 Task: Compose an email with the signature Dustin Brown with the subject Request for maternity leave and the message I am writing to request your assistance in resolving this issue. from softage.1@softage.net to softage.9@softage.net,  softage.1@softage.net and softage.10@softage.net with CC to softage.2@softage.net with an attached document Strategic_analysis.pdf, insert an emoji of late Send the email
Action: Mouse moved to (459, 595)
Screenshot: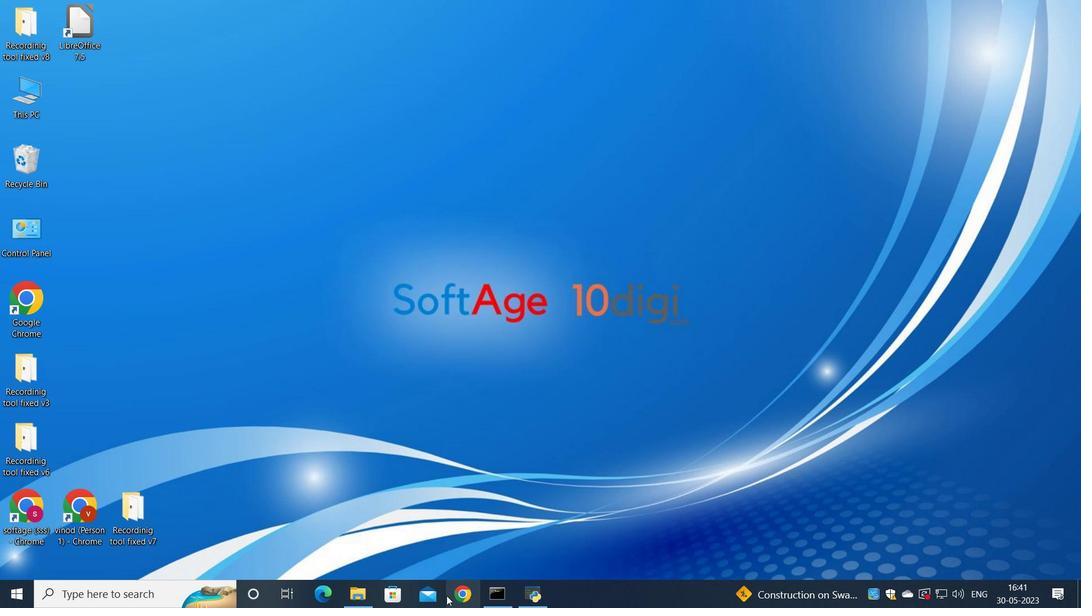 
Action: Mouse pressed left at (459, 595)
Screenshot: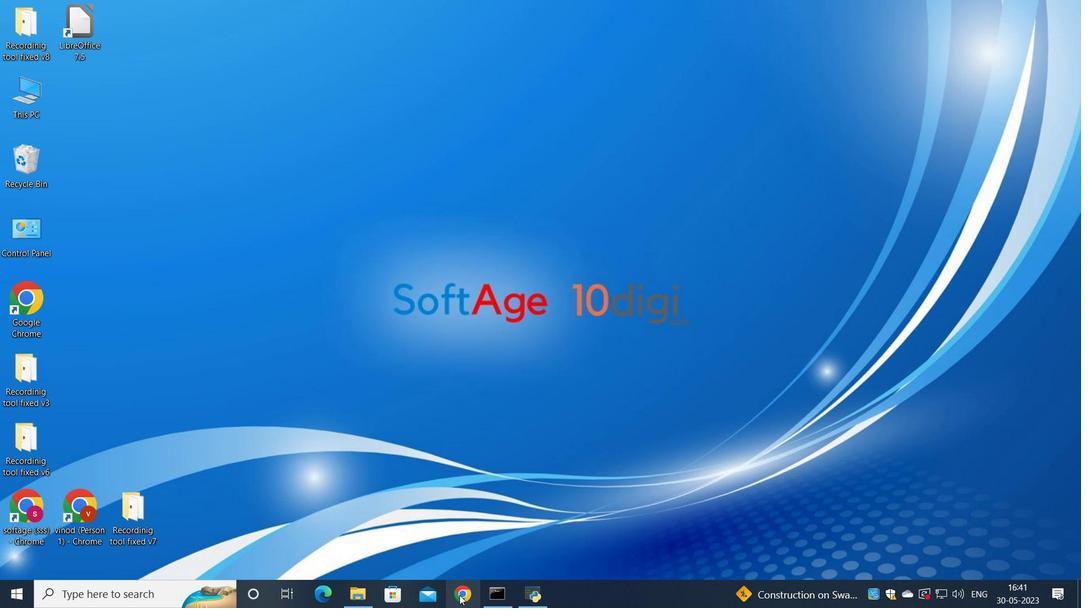 
Action: Mouse moved to (489, 412)
Screenshot: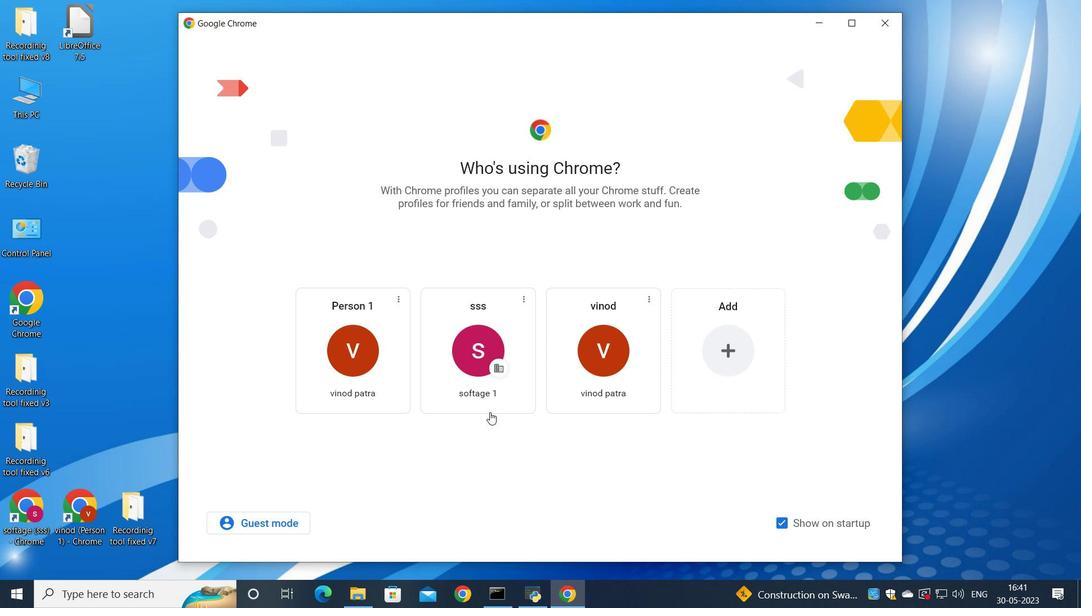 
Action: Mouse pressed left at (489, 412)
Screenshot: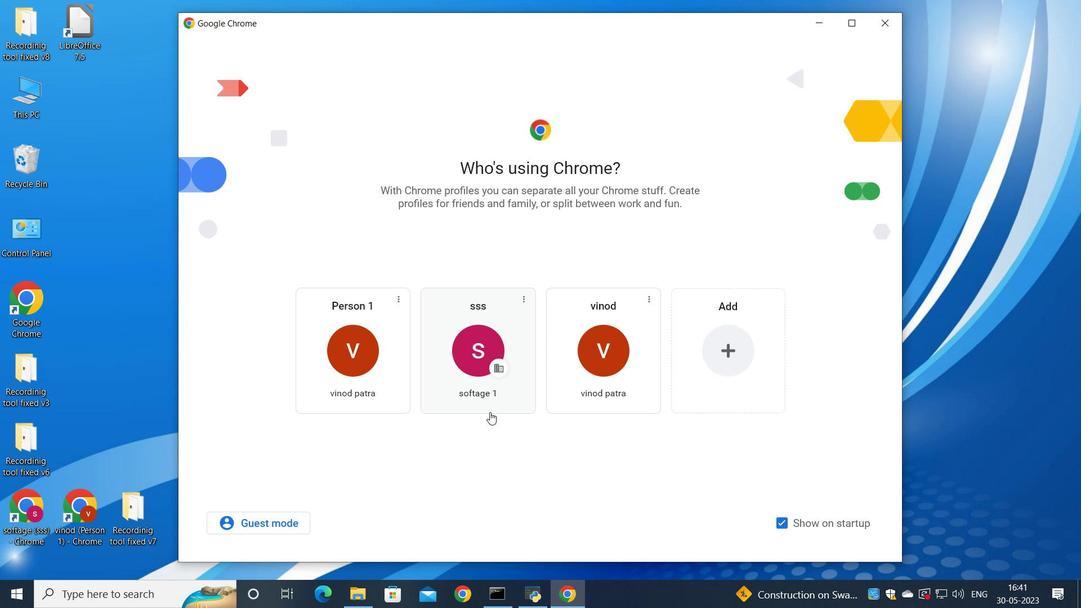 
Action: Mouse moved to (956, 63)
Screenshot: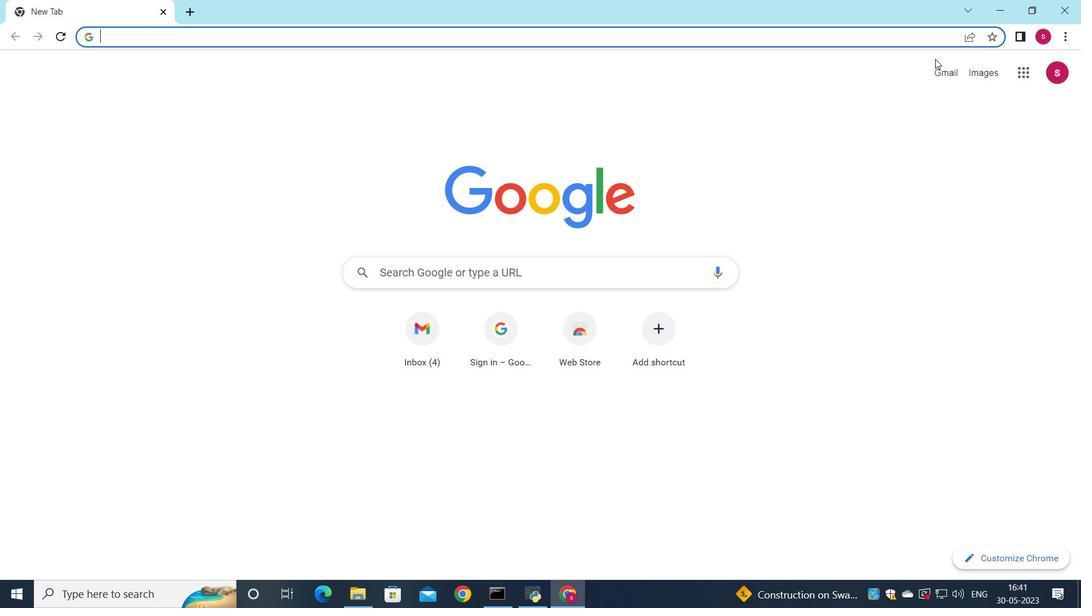 
Action: Mouse pressed left at (956, 63)
Screenshot: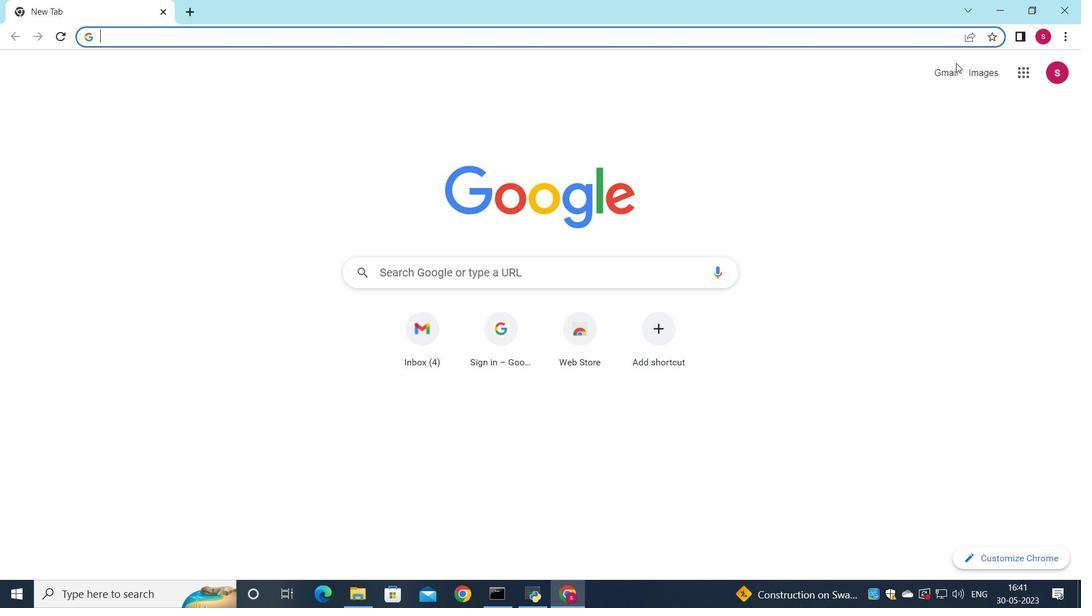 
Action: Mouse moved to (954, 72)
Screenshot: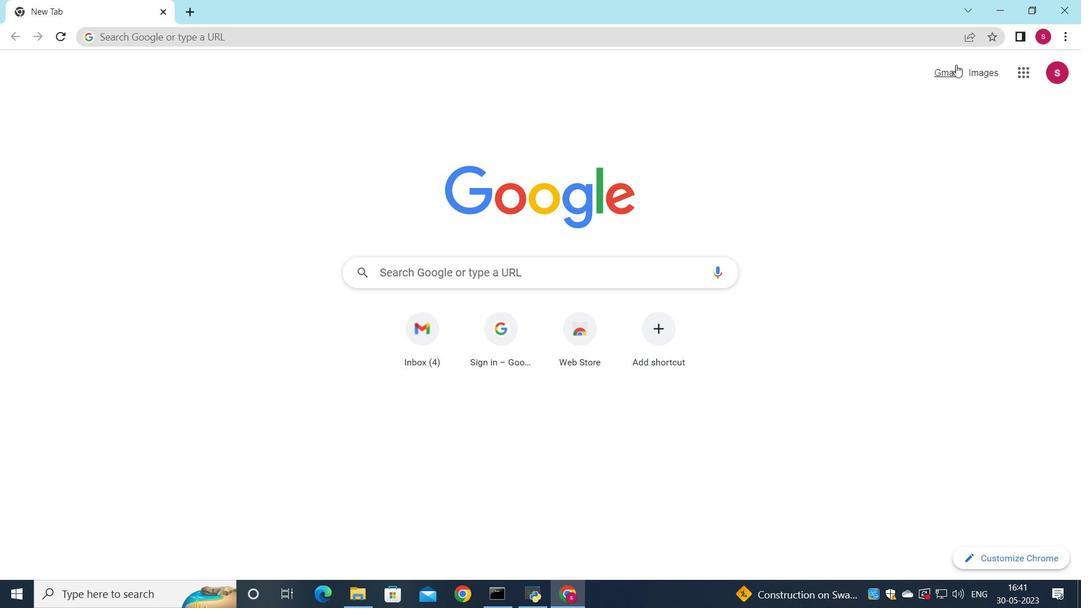 
Action: Mouse pressed left at (954, 72)
Screenshot: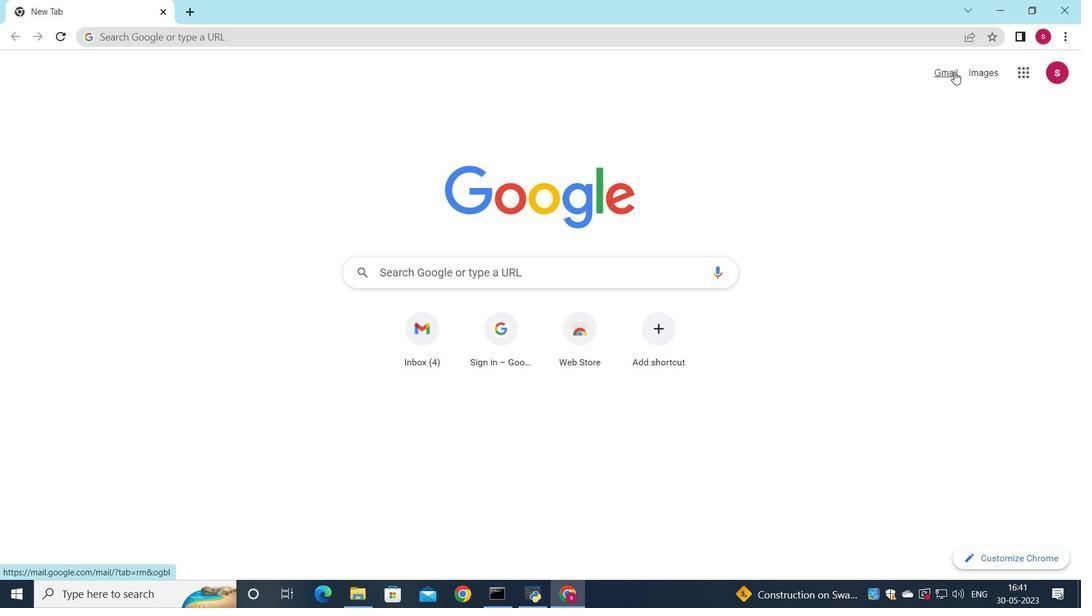 
Action: Mouse moved to (943, 72)
Screenshot: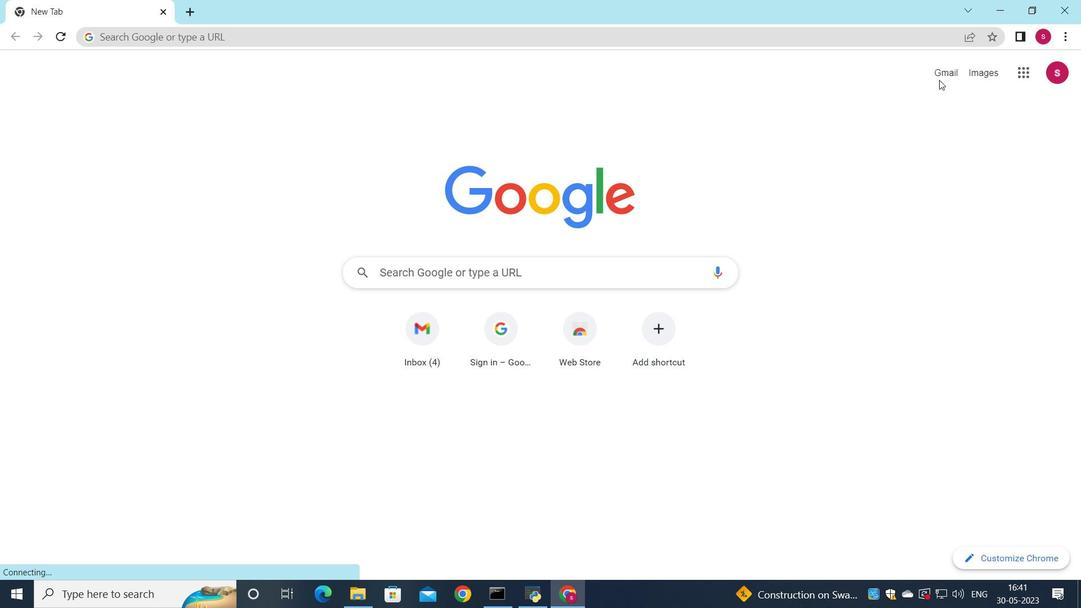 
Action: Mouse pressed left at (943, 72)
Screenshot: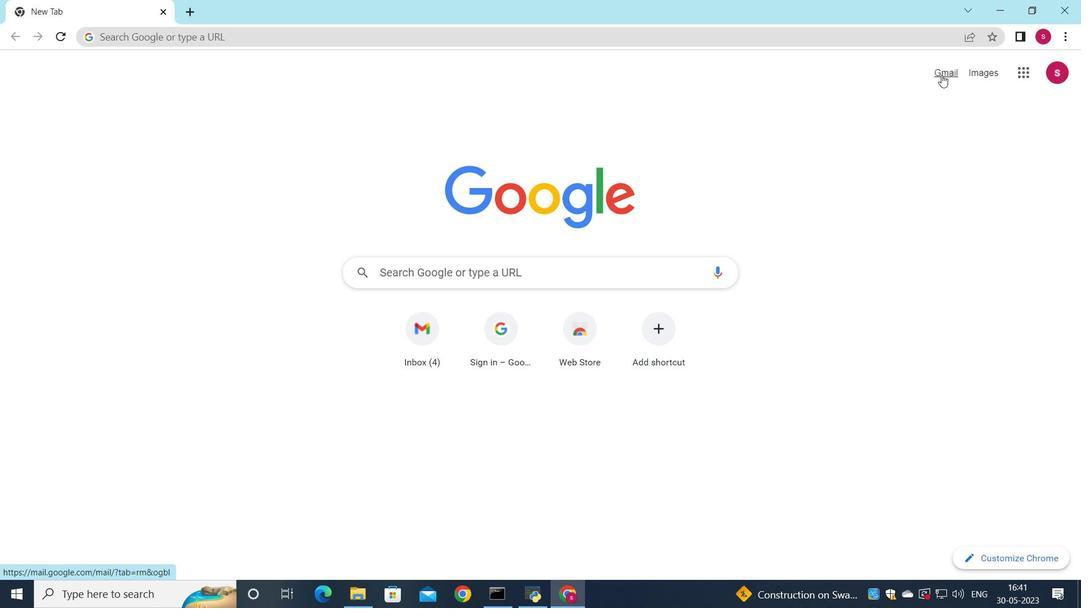 
Action: Mouse moved to (926, 94)
Screenshot: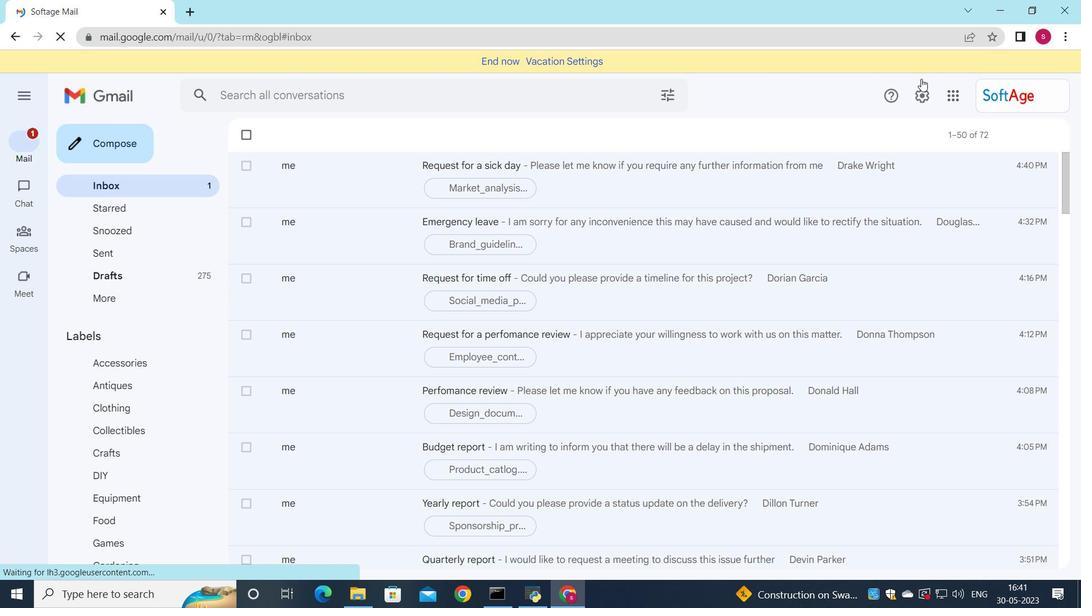 
Action: Mouse pressed left at (926, 94)
Screenshot: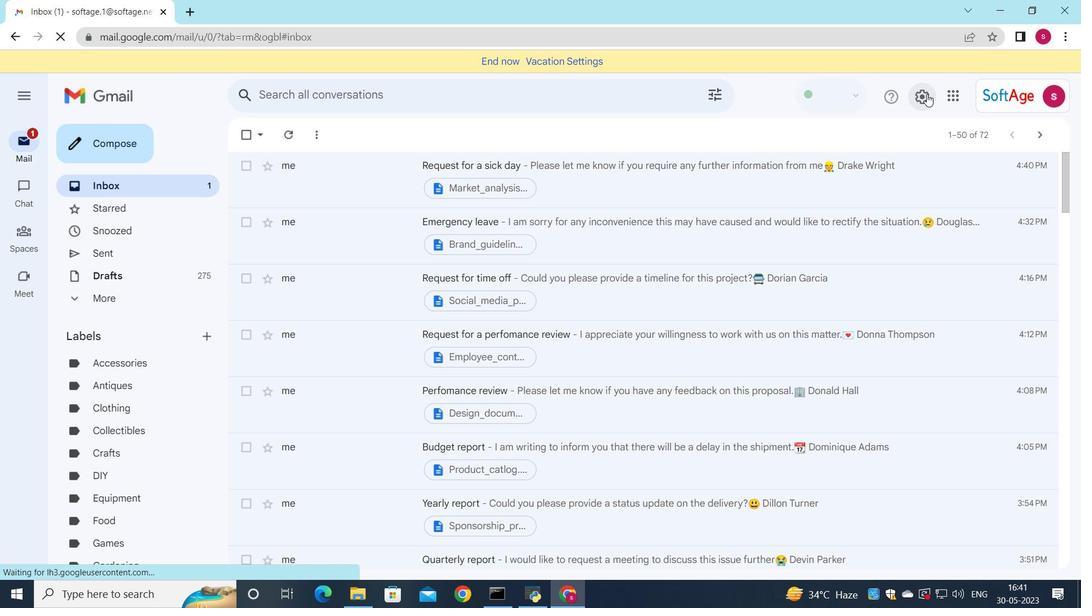 
Action: Mouse moved to (942, 161)
Screenshot: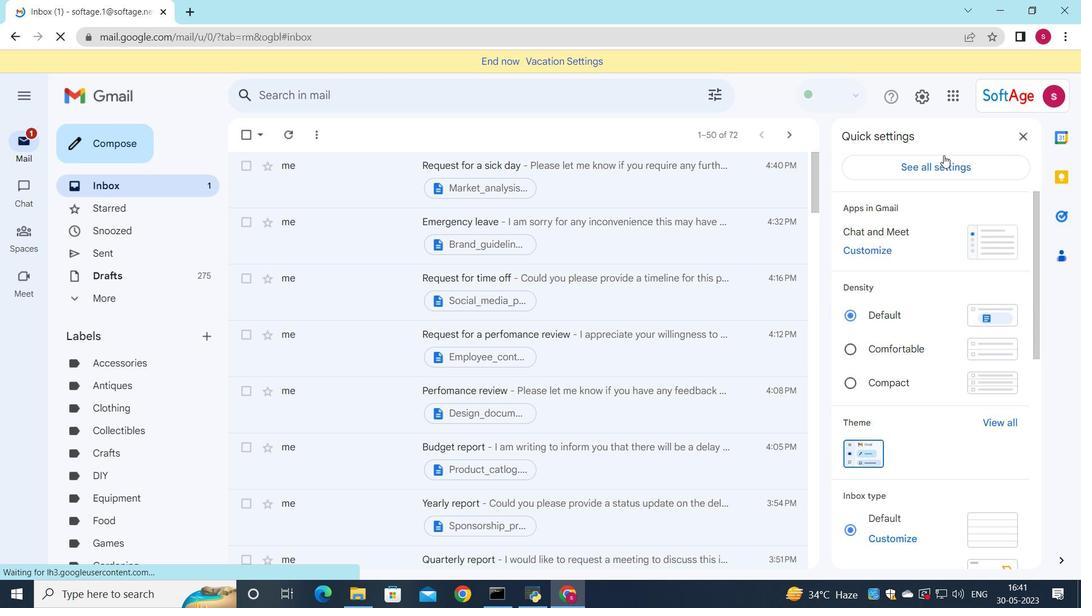 
Action: Mouse pressed left at (942, 161)
Screenshot: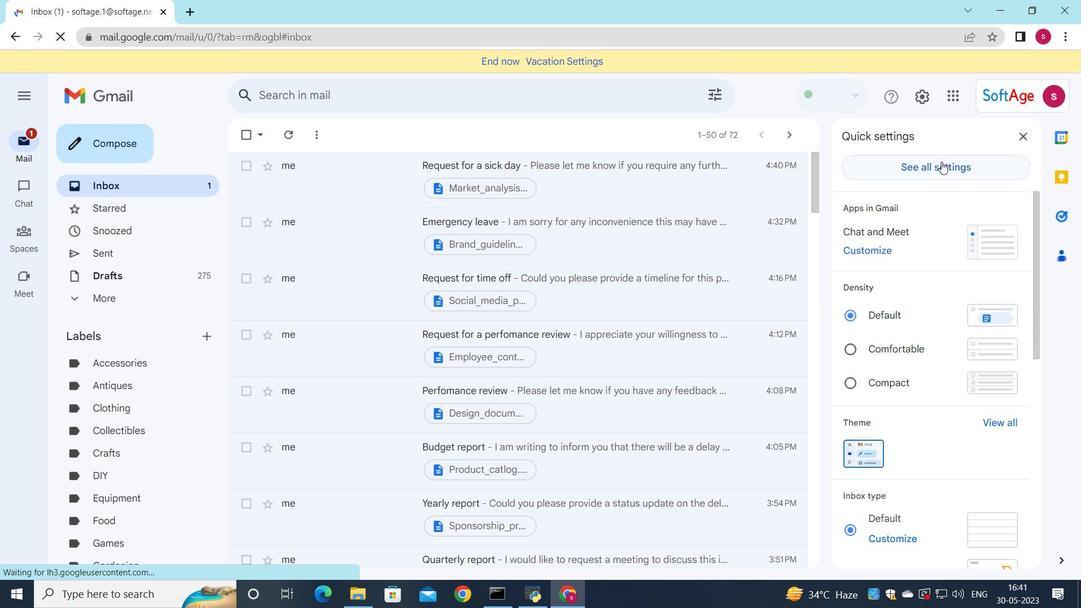 
Action: Mouse moved to (517, 279)
Screenshot: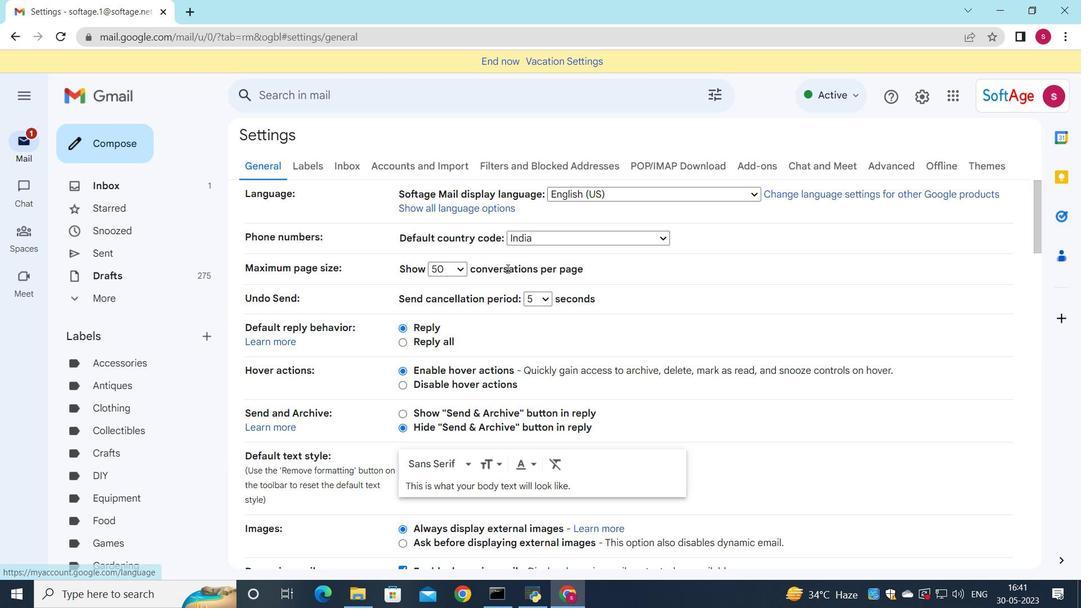 
Action: Mouse scrolled (517, 278) with delta (0, 0)
Screenshot: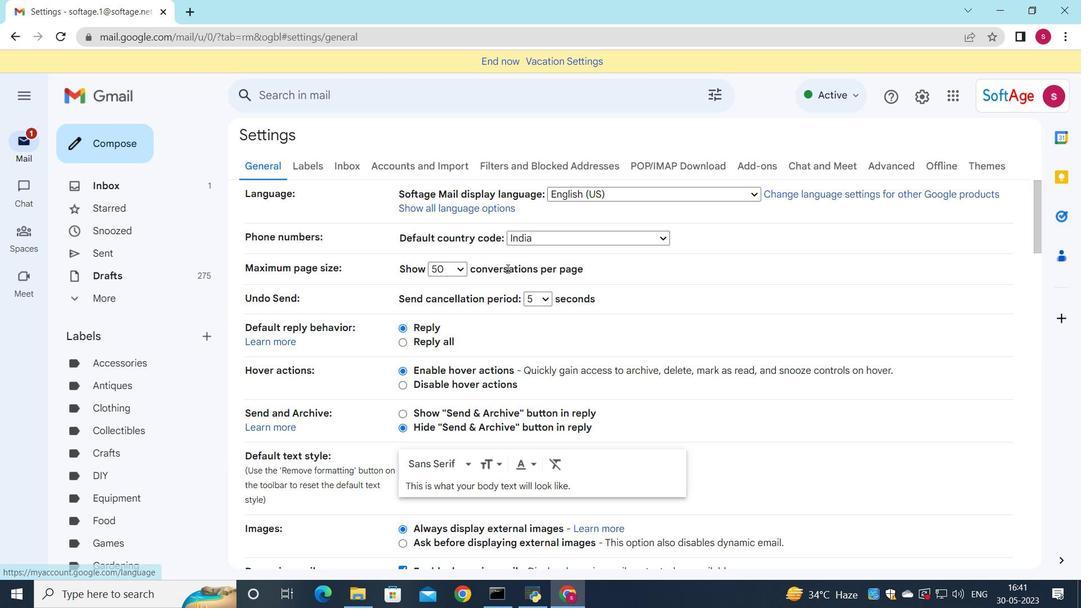 
Action: Mouse moved to (518, 279)
Screenshot: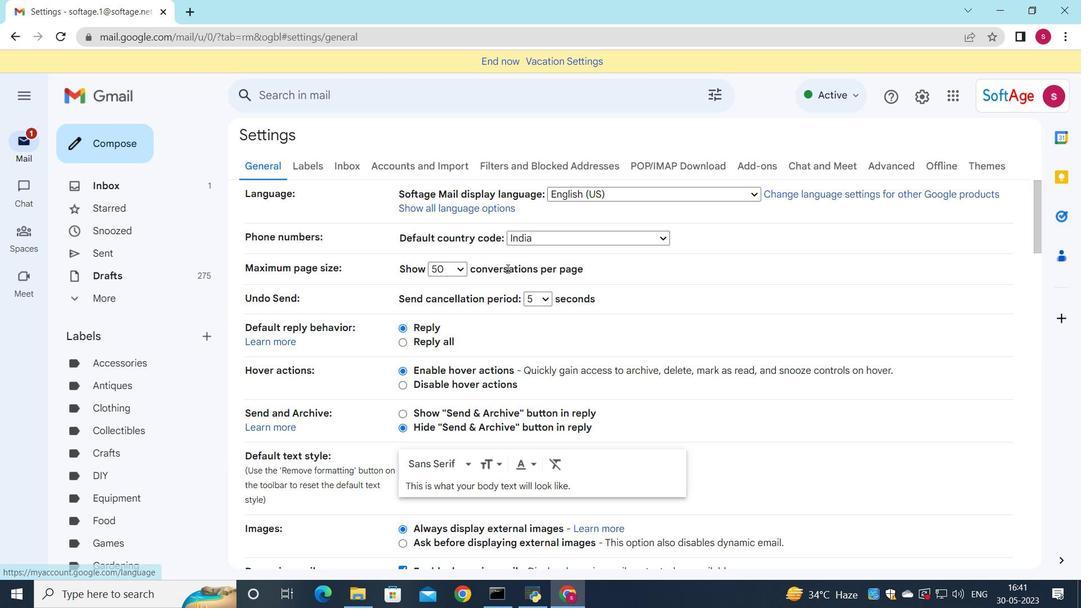 
Action: Mouse scrolled (518, 278) with delta (0, 0)
Screenshot: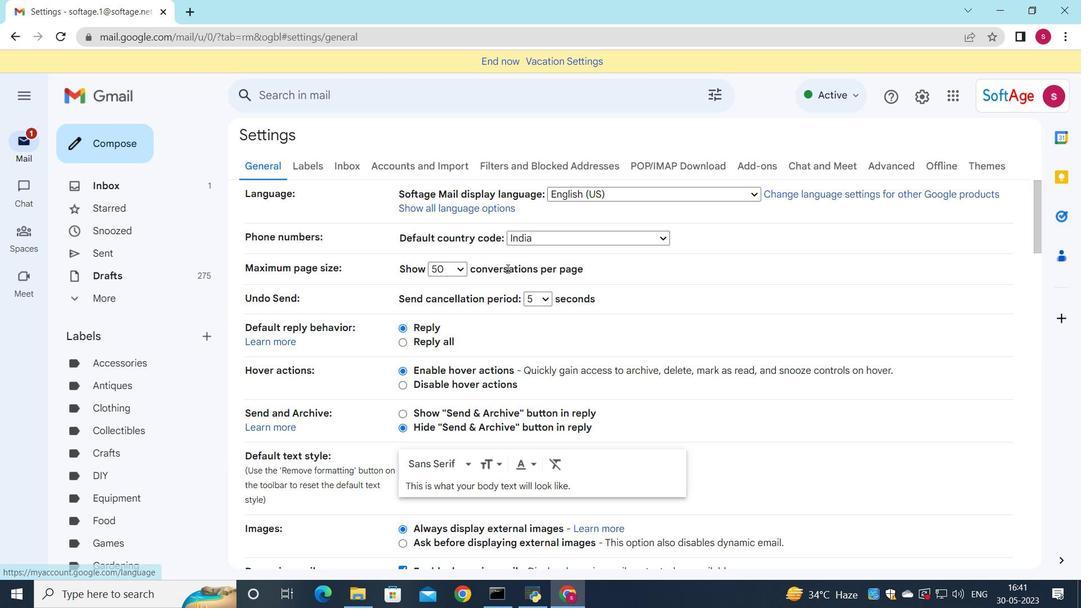 
Action: Mouse scrolled (518, 278) with delta (0, 0)
Screenshot: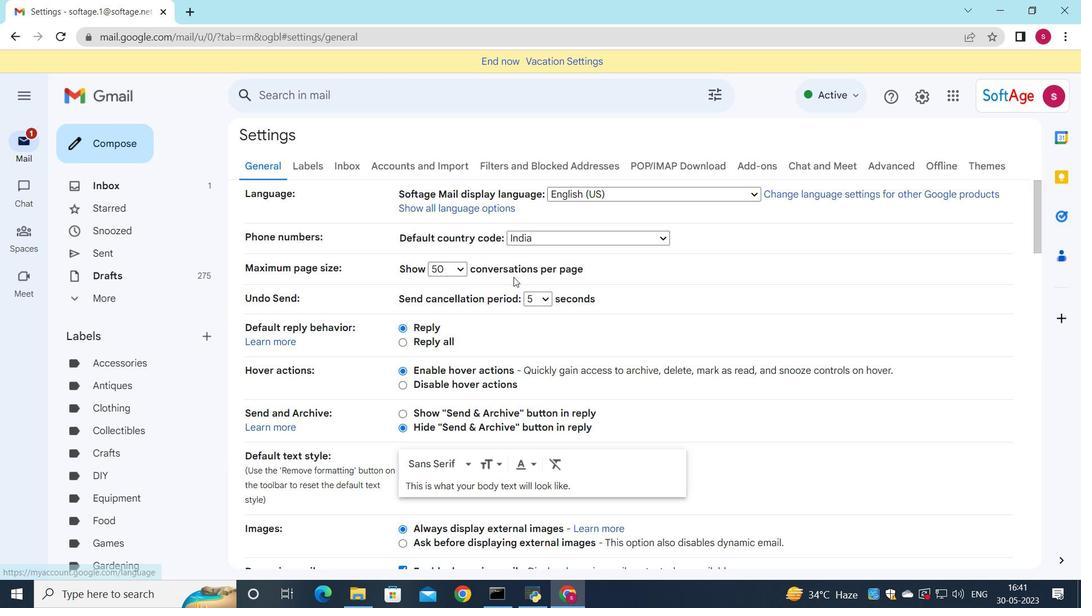 
Action: Mouse scrolled (518, 278) with delta (0, 0)
Screenshot: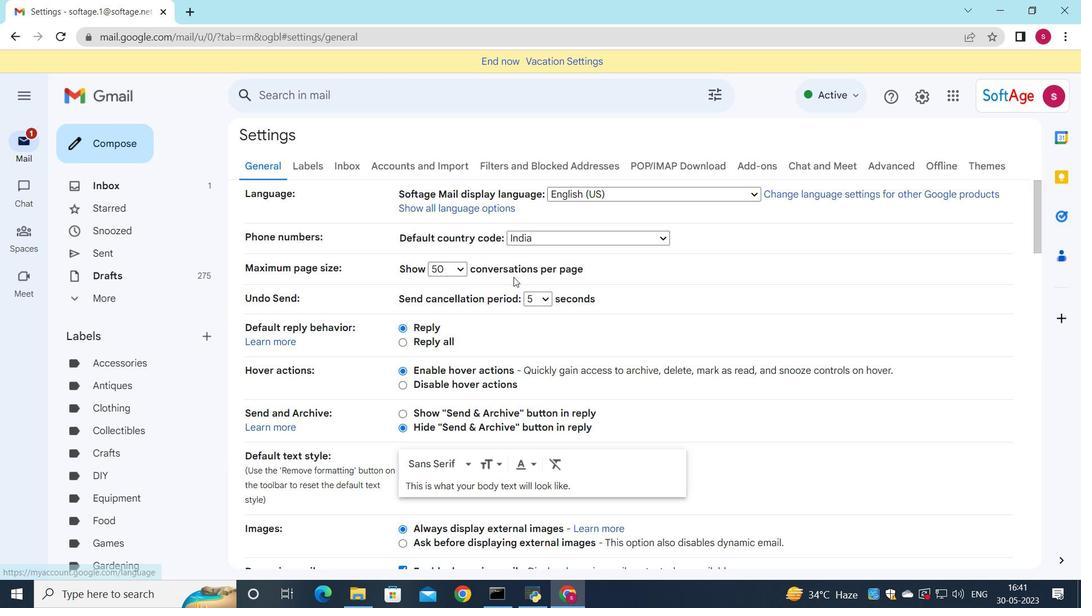 
Action: Mouse scrolled (518, 278) with delta (0, 0)
Screenshot: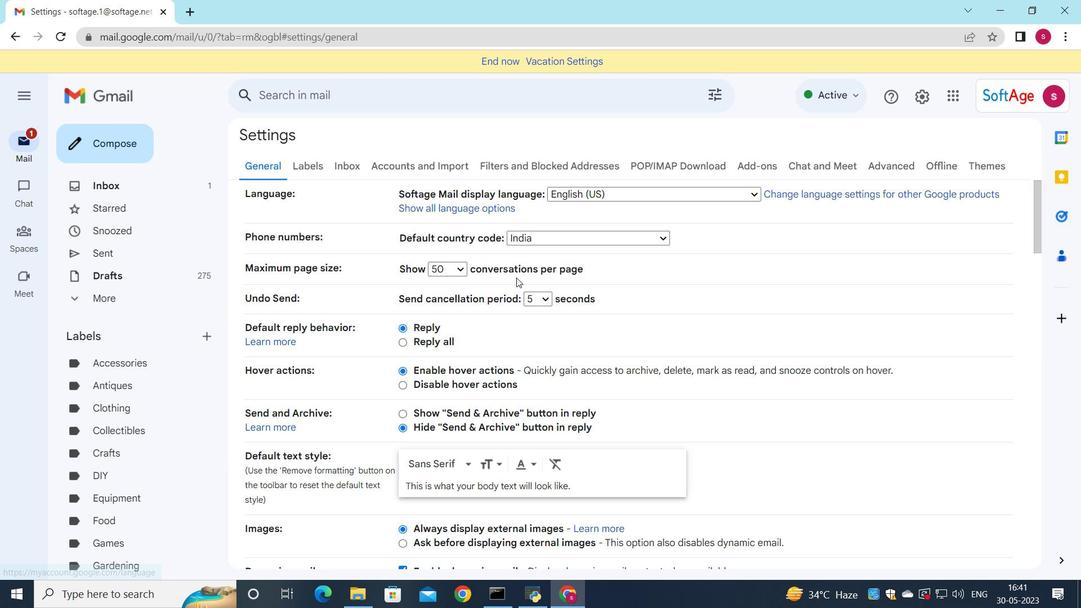 
Action: Mouse scrolled (518, 278) with delta (0, 0)
Screenshot: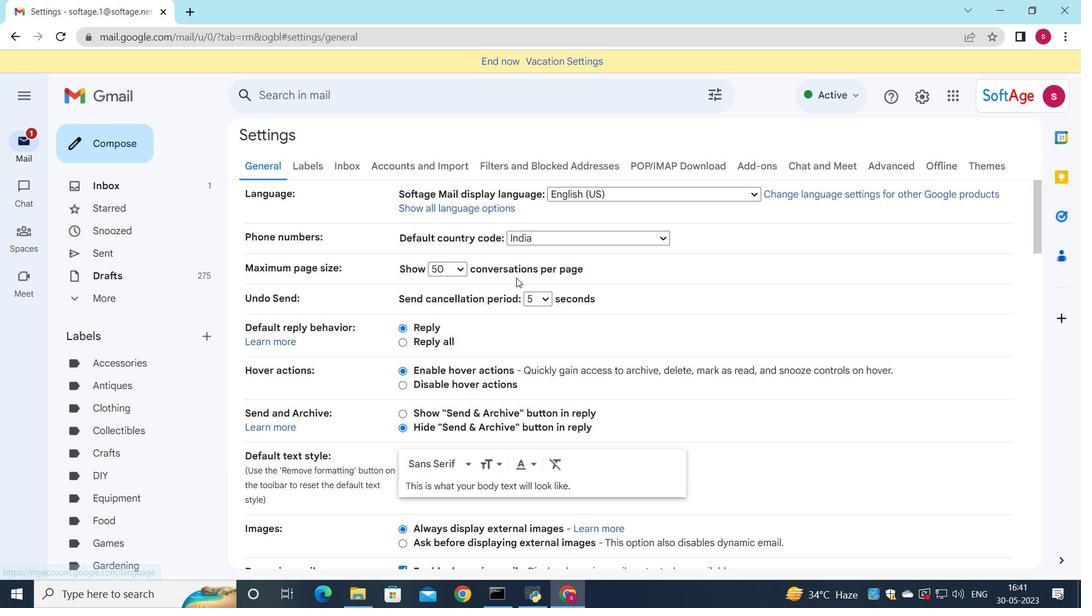 
Action: Mouse moved to (517, 275)
Screenshot: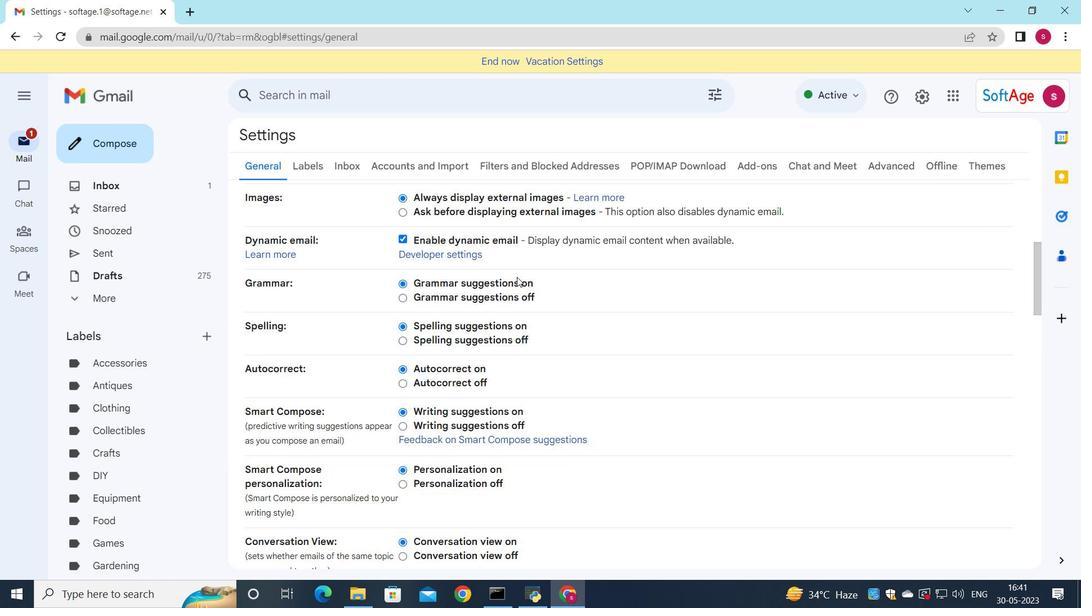 
Action: Mouse scrolled (517, 274) with delta (0, 0)
Screenshot: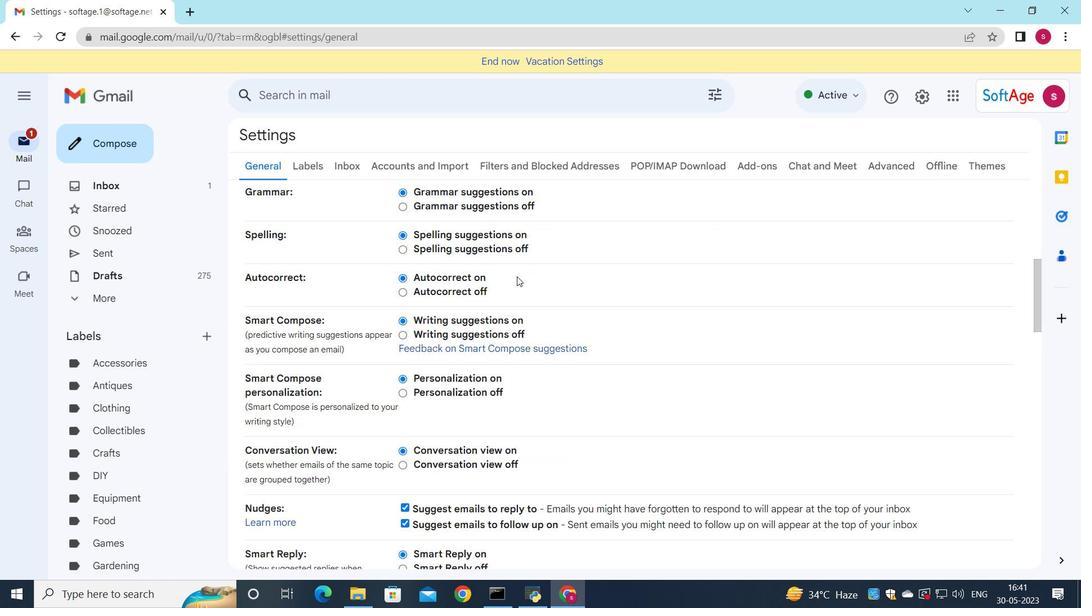 
Action: Mouse scrolled (517, 274) with delta (0, 0)
Screenshot: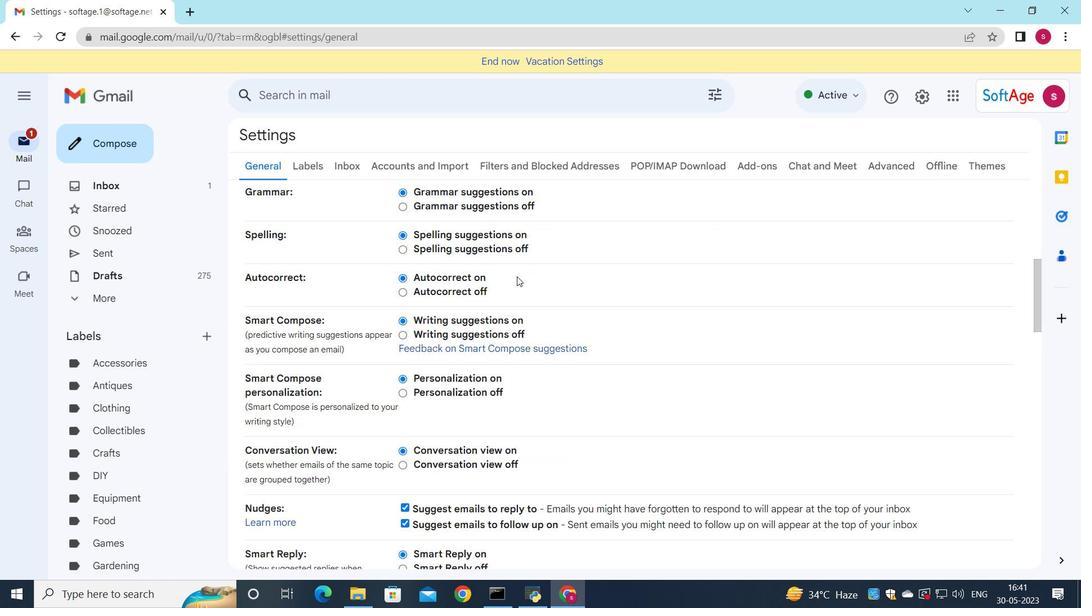 
Action: Mouse scrolled (517, 274) with delta (0, 0)
Screenshot: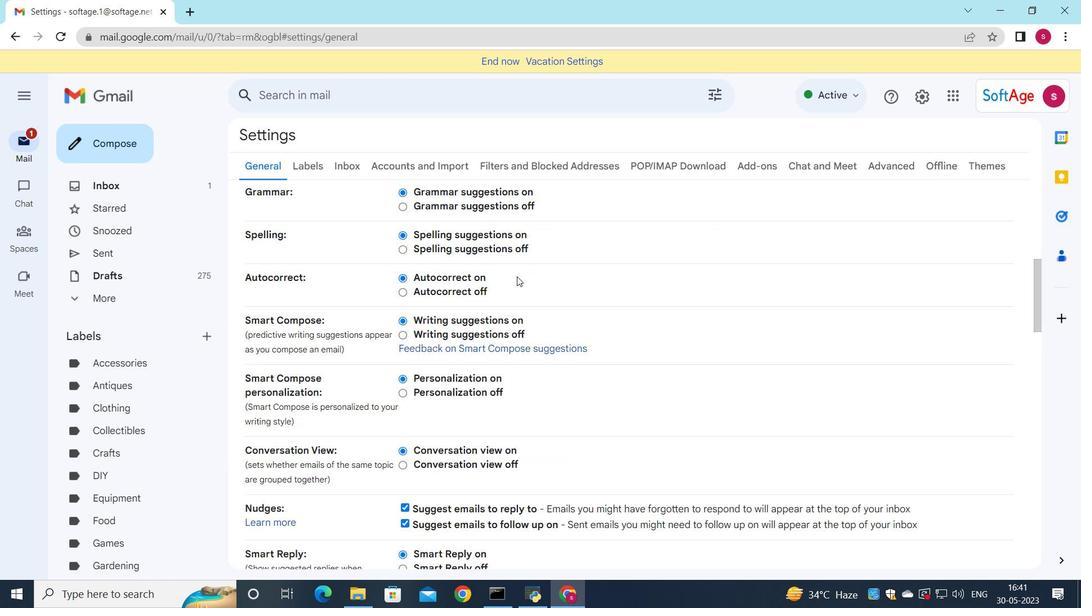 
Action: Mouse moved to (517, 275)
Screenshot: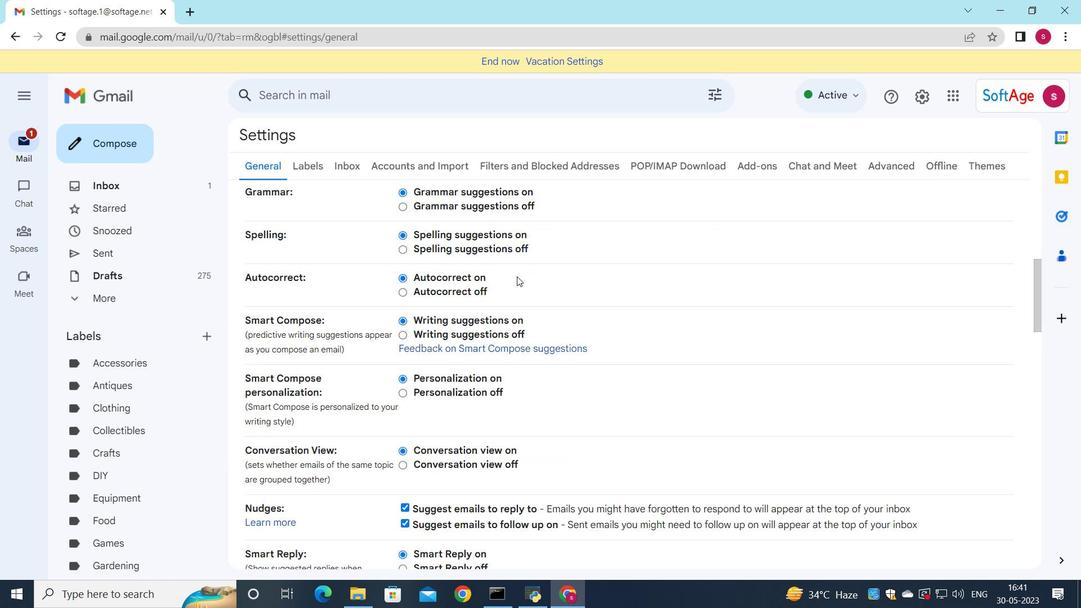 
Action: Mouse scrolled (517, 274) with delta (0, 0)
Screenshot: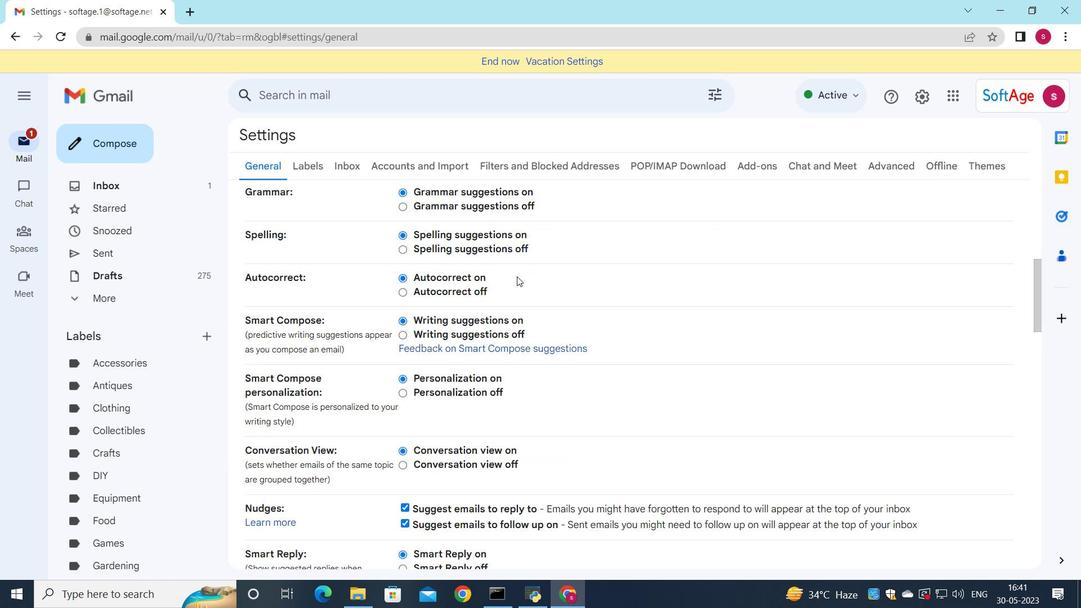 
Action: Mouse moved to (518, 275)
Screenshot: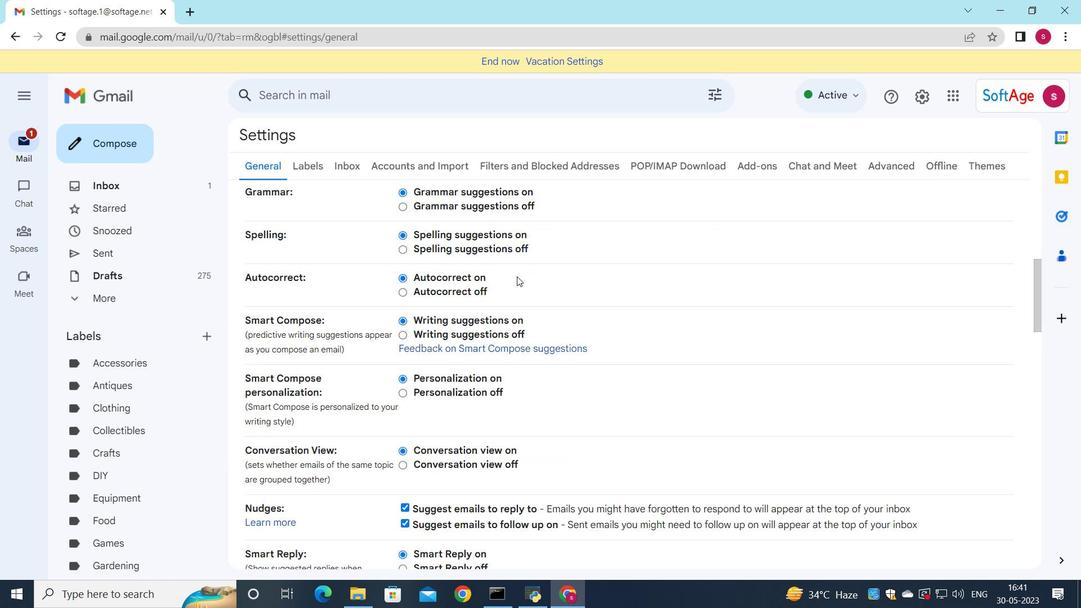 
Action: Mouse scrolled (518, 274) with delta (0, 0)
Screenshot: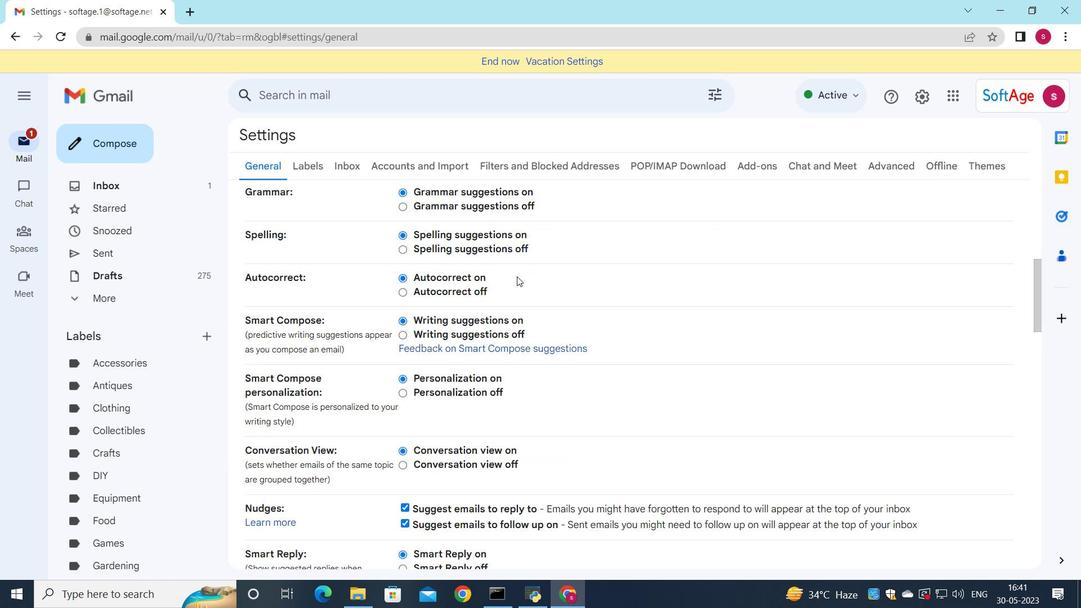 
Action: Mouse moved to (528, 277)
Screenshot: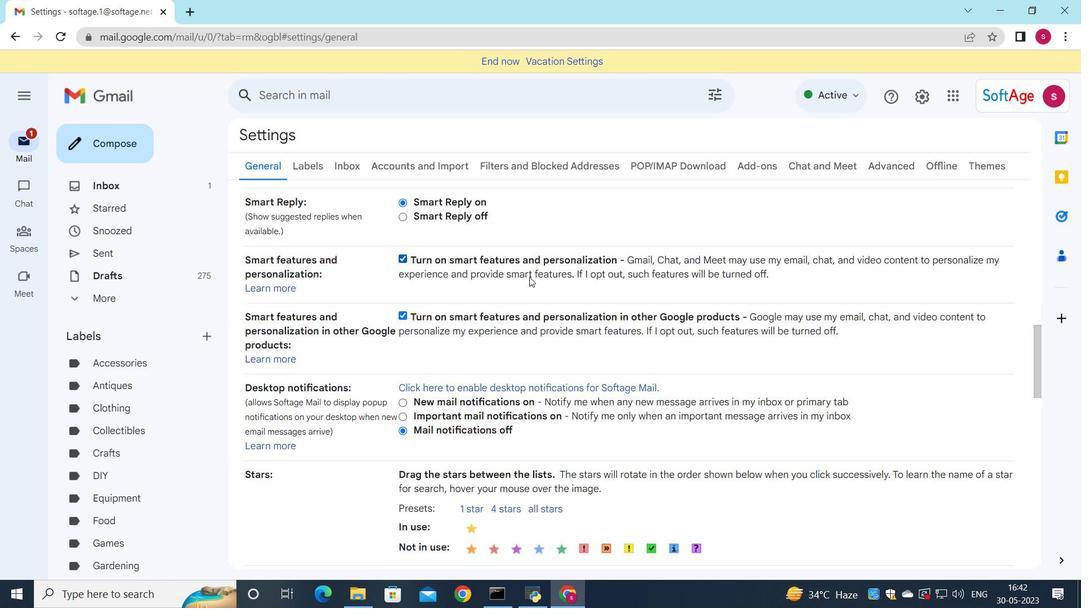 
Action: Mouse scrolled (528, 276) with delta (0, 0)
Screenshot: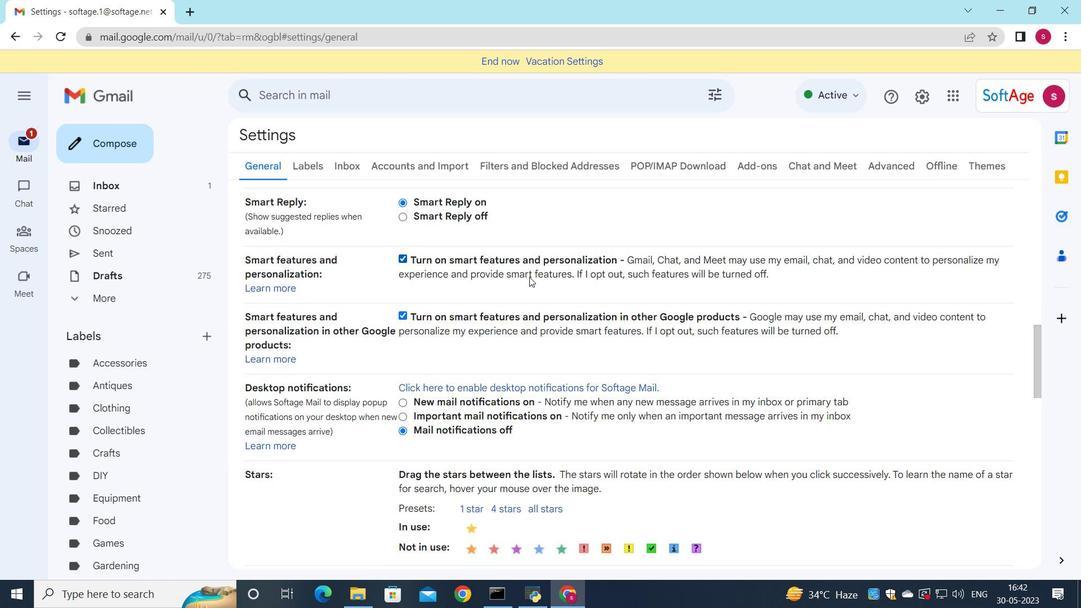 
Action: Mouse scrolled (528, 276) with delta (0, 0)
Screenshot: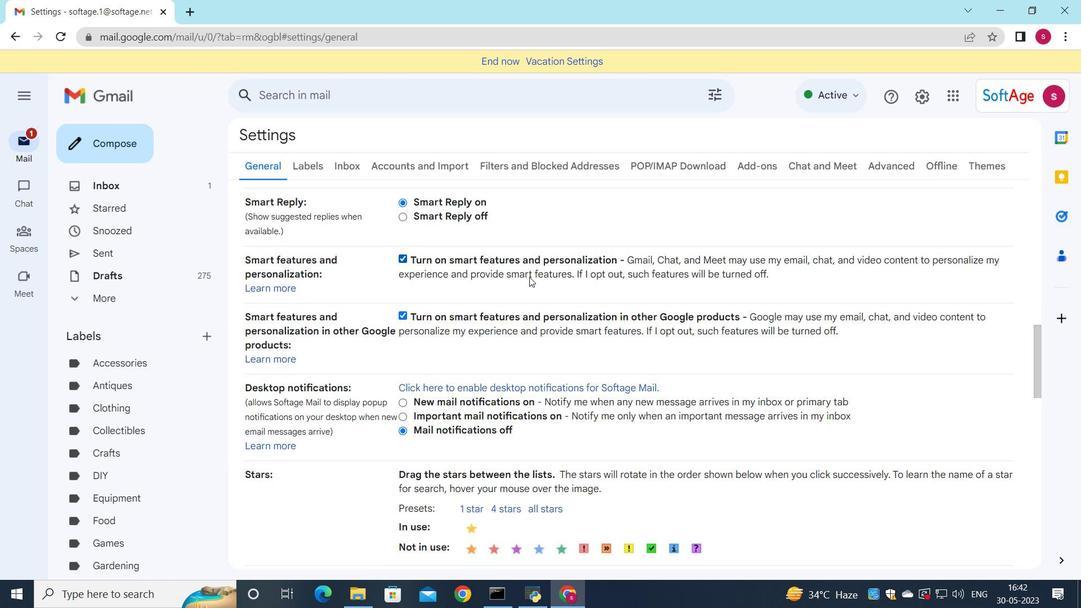 
Action: Mouse scrolled (528, 276) with delta (0, 0)
Screenshot: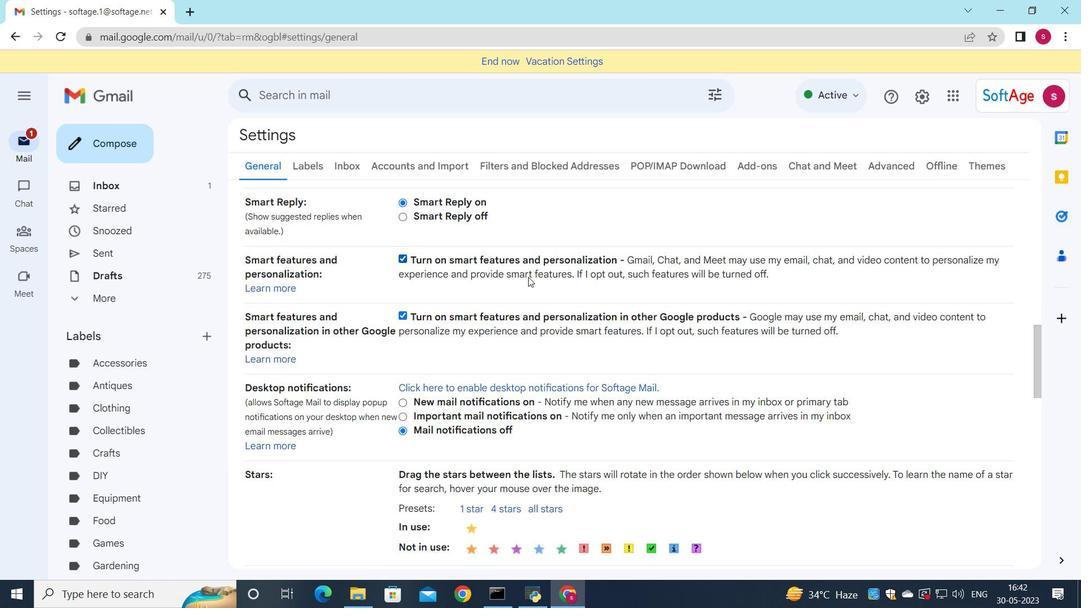 
Action: Mouse scrolled (528, 276) with delta (0, 0)
Screenshot: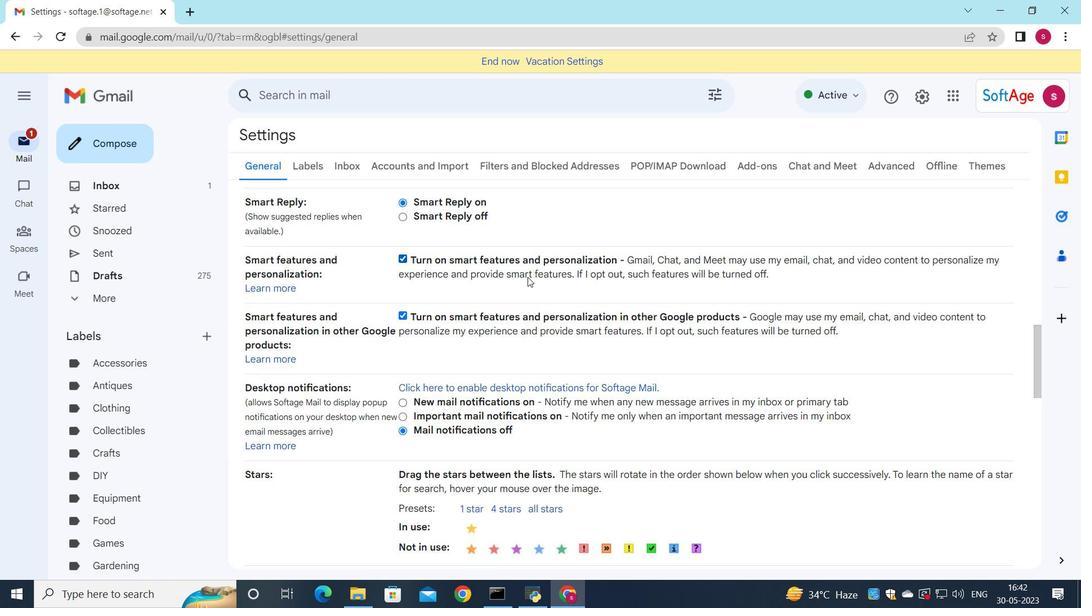 
Action: Mouse moved to (528, 279)
Screenshot: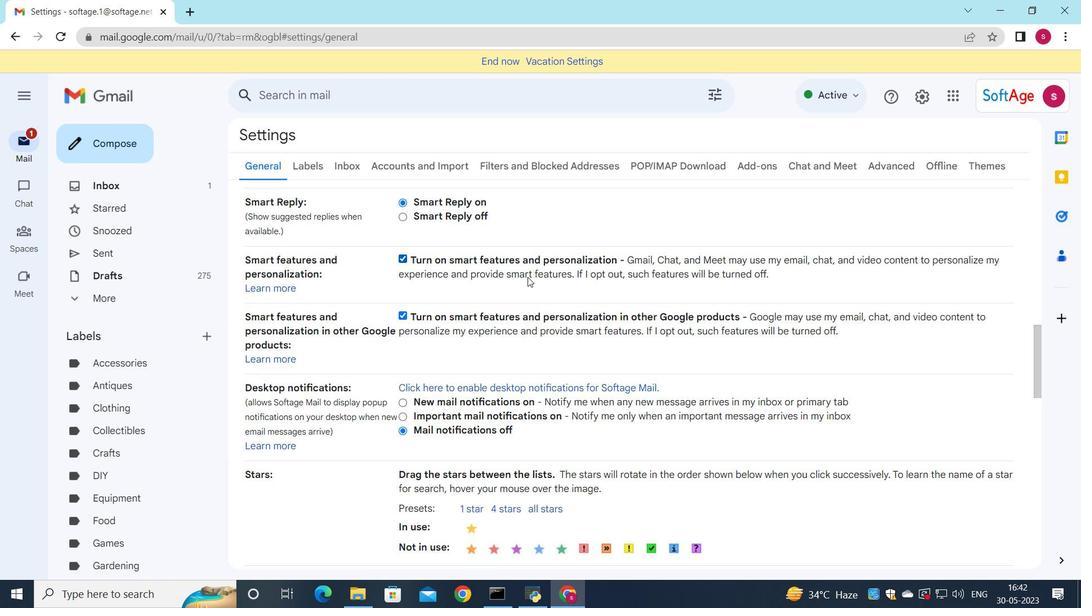 
Action: Mouse scrolled (528, 278) with delta (0, 0)
Screenshot: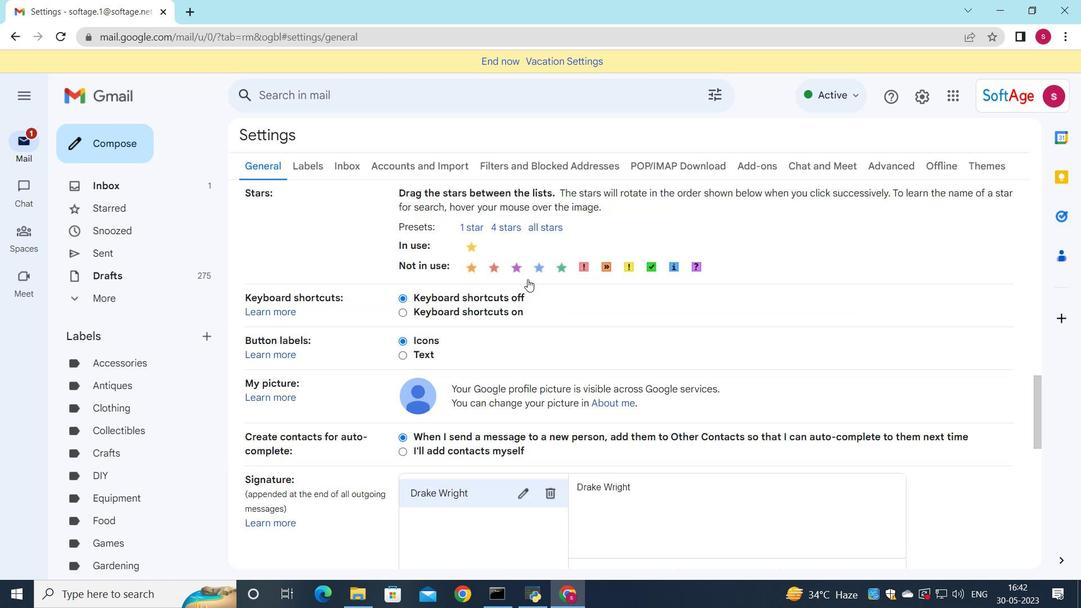 
Action: Mouse scrolled (528, 278) with delta (0, 0)
Screenshot: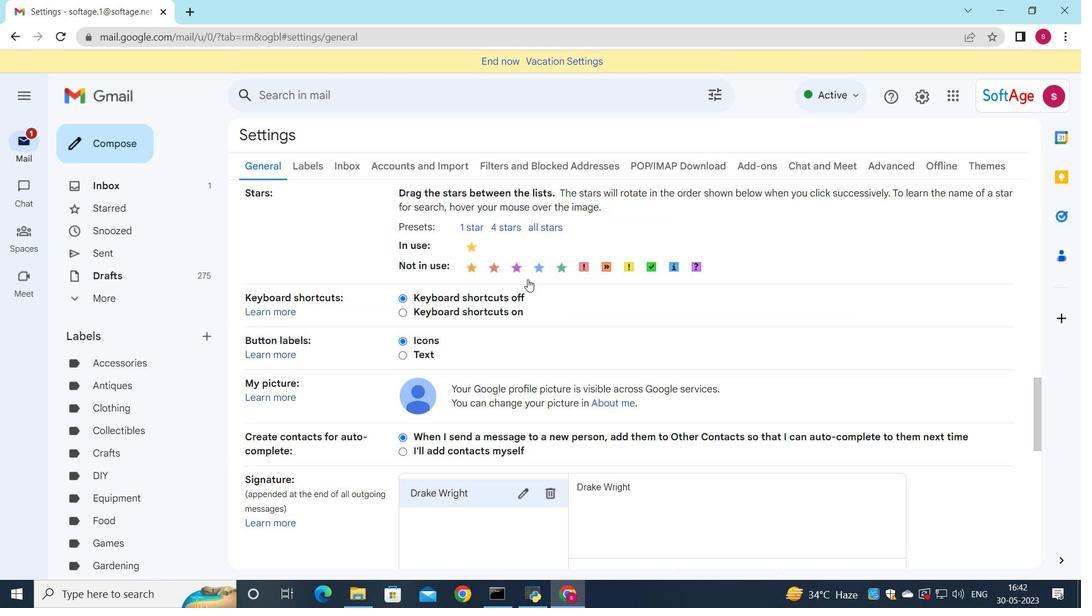 
Action: Mouse scrolled (528, 278) with delta (0, 0)
Screenshot: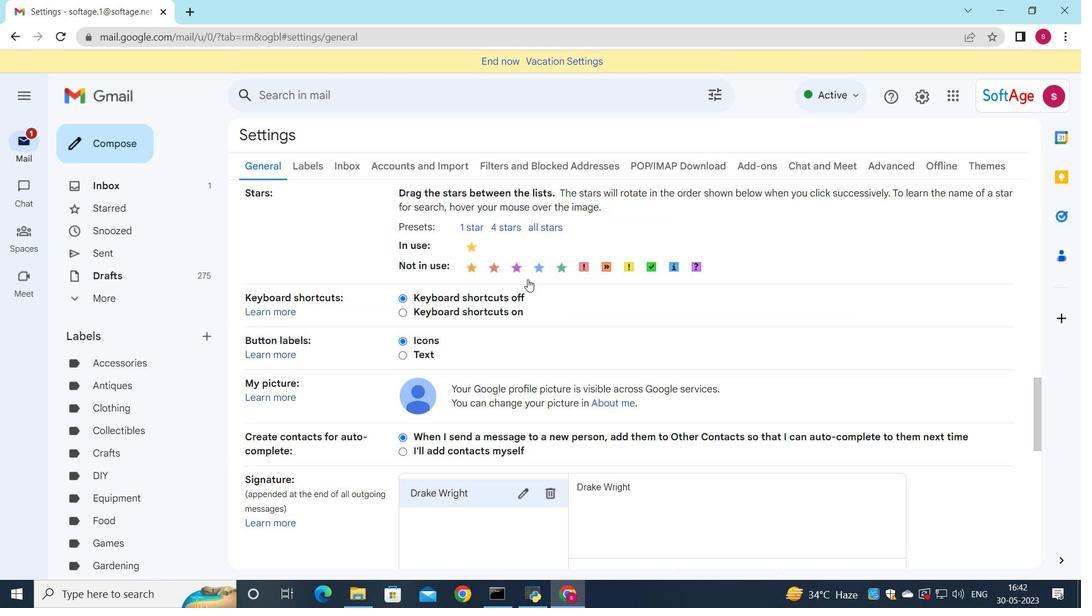 
Action: Mouse scrolled (528, 278) with delta (0, 0)
Screenshot: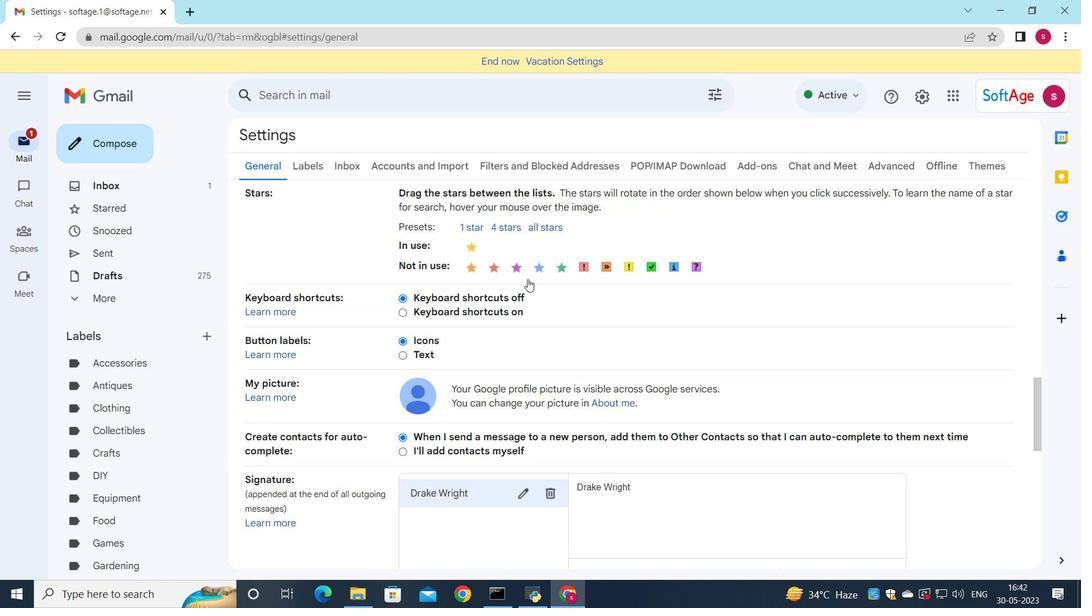 
Action: Mouse moved to (552, 209)
Screenshot: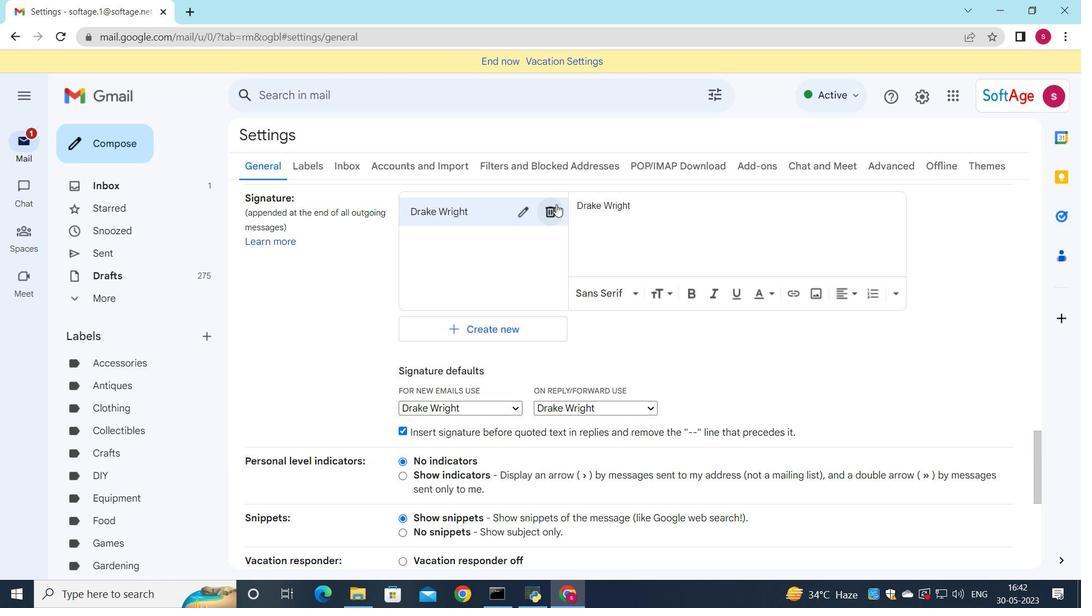 
Action: Mouse pressed left at (552, 209)
Screenshot: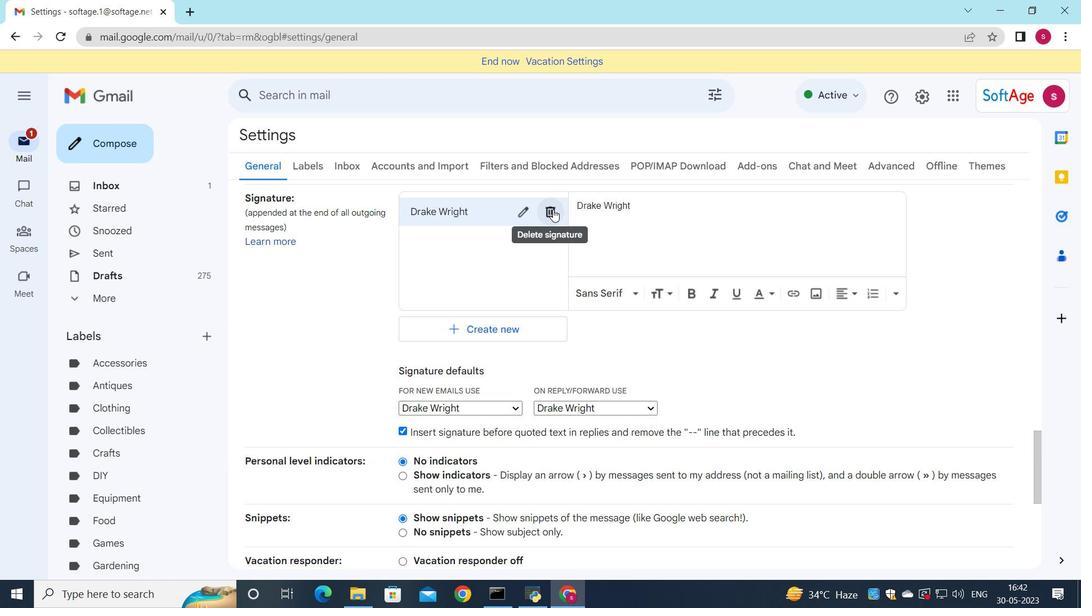 
Action: Mouse moved to (645, 343)
Screenshot: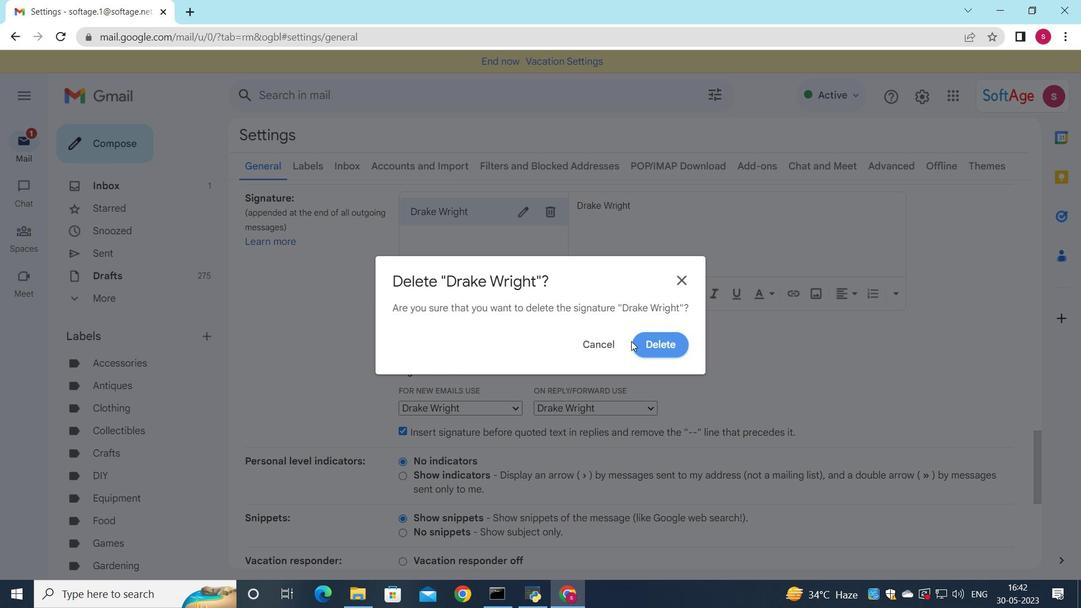 
Action: Mouse pressed left at (645, 343)
Screenshot: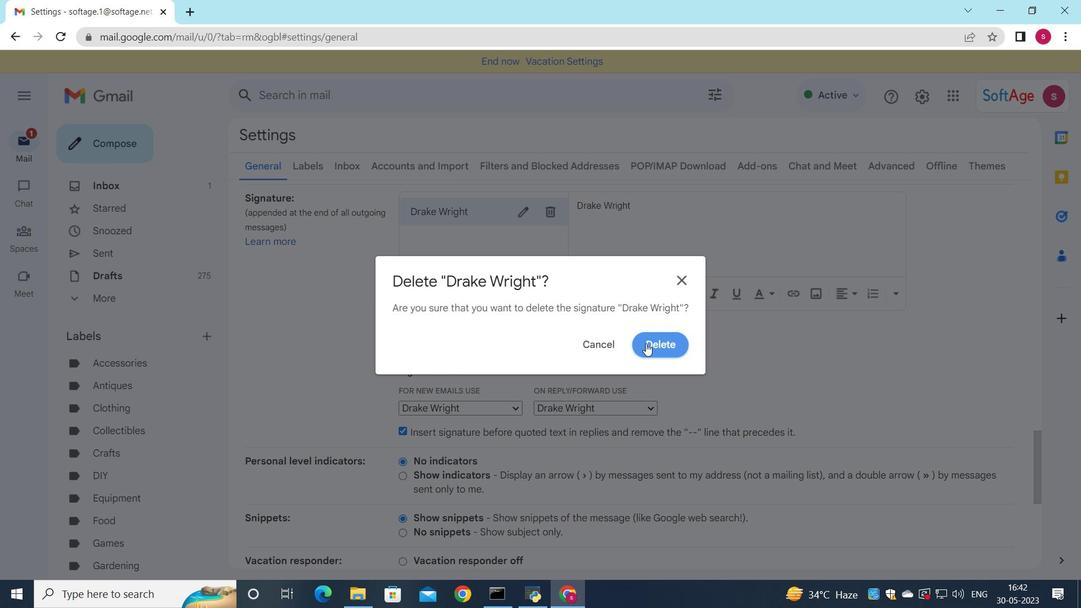 
Action: Mouse moved to (460, 228)
Screenshot: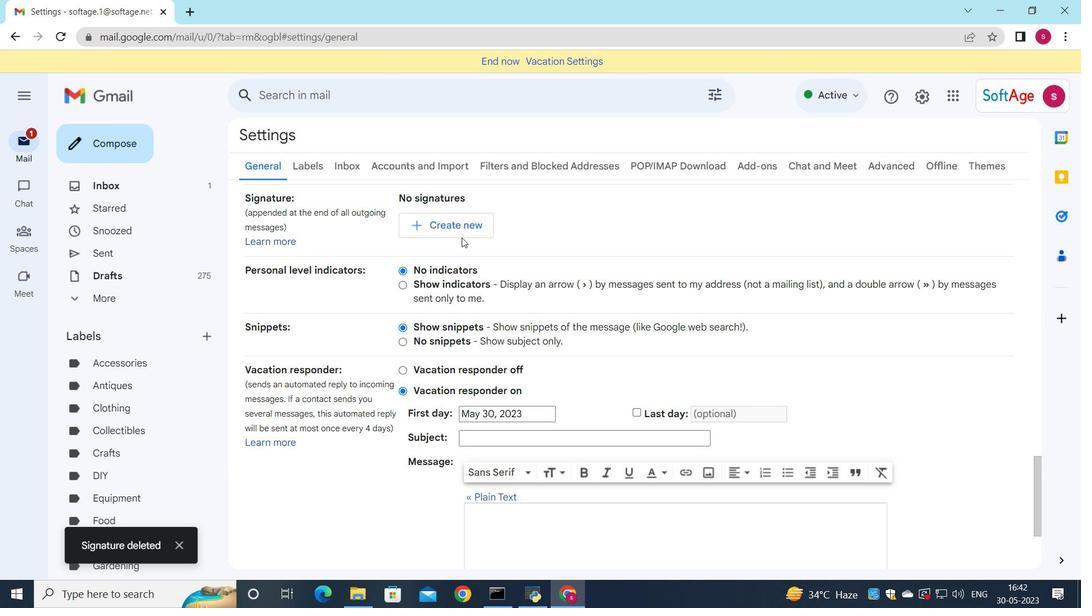
Action: Mouse pressed left at (460, 228)
Screenshot: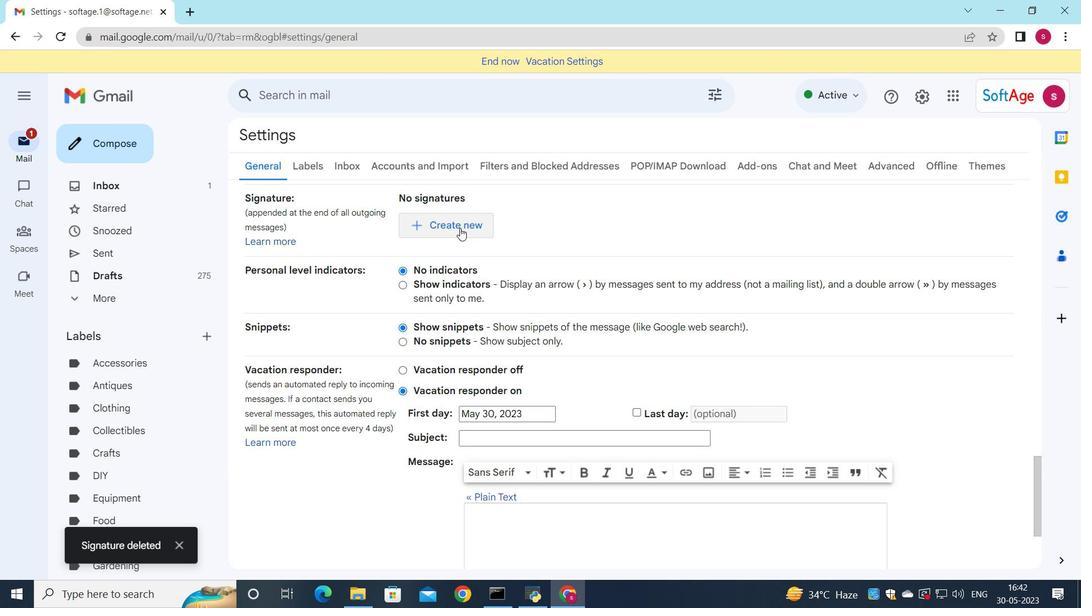 
Action: Mouse moved to (567, 317)
Screenshot: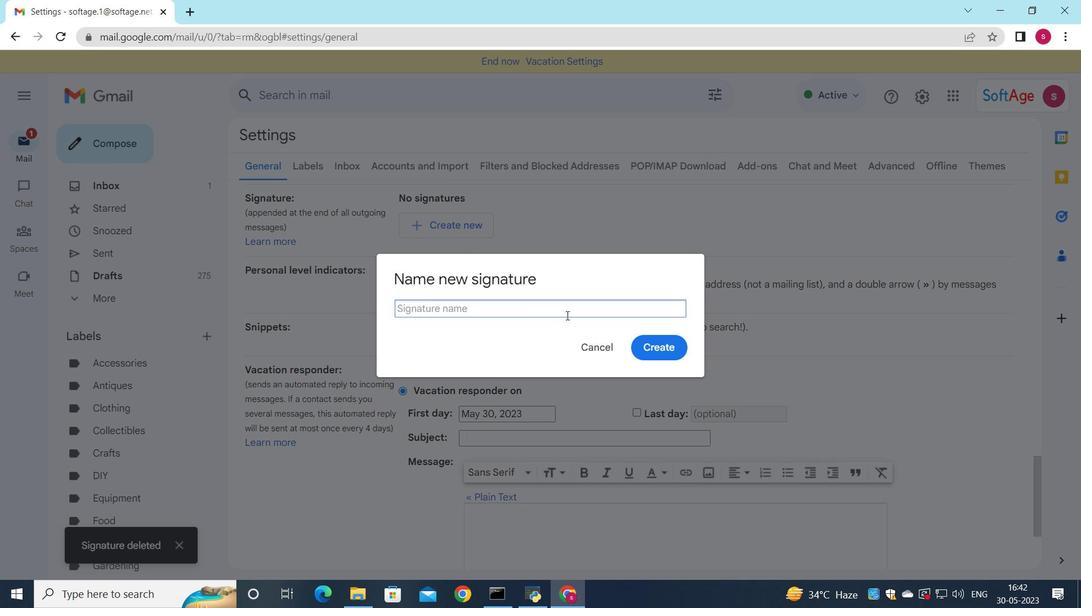 
Action: Key pressed <Key.shift>Dustin<Key.space><Key.shift>Brown
Screenshot: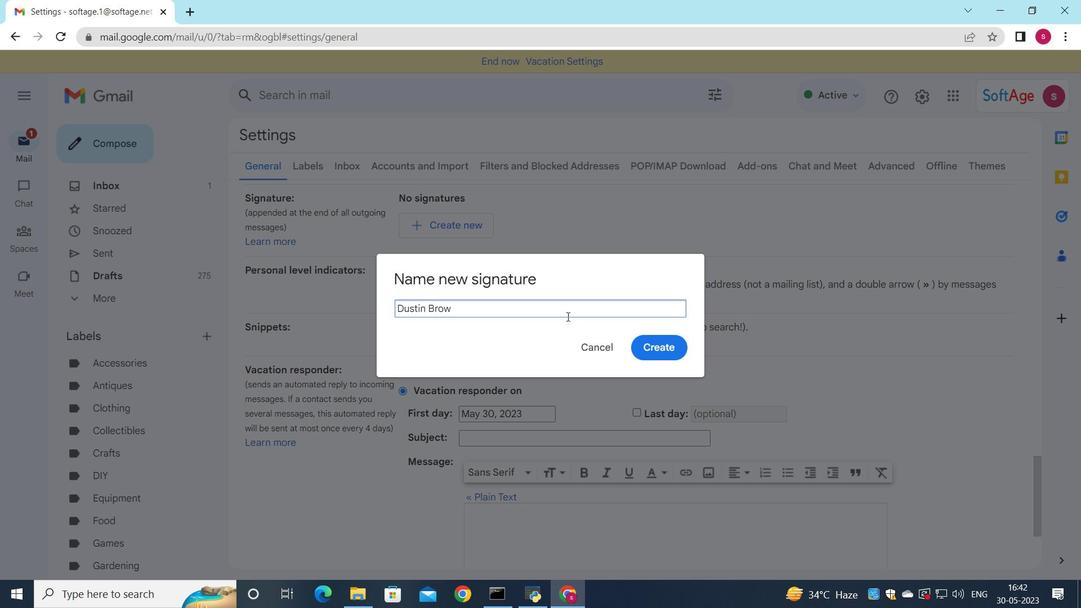 
Action: Mouse moved to (663, 350)
Screenshot: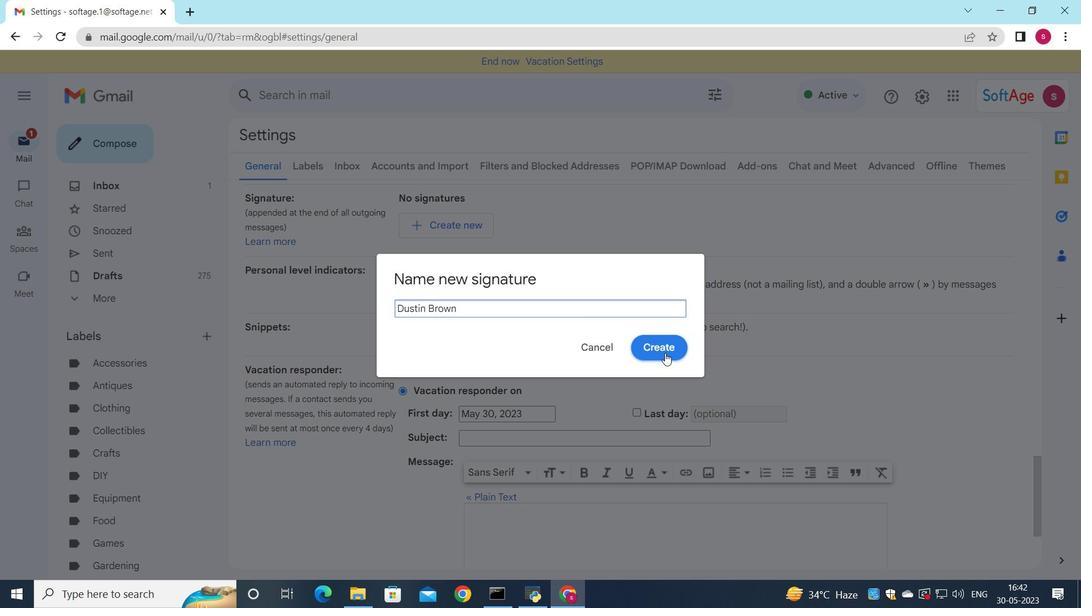 
Action: Mouse pressed left at (663, 350)
Screenshot: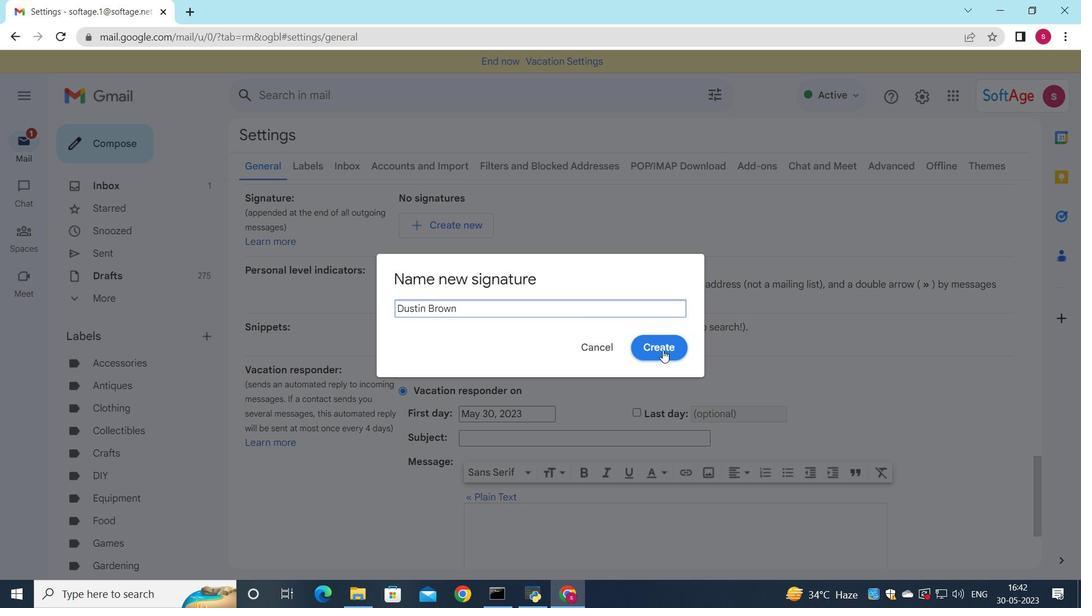 
Action: Mouse moved to (682, 251)
Screenshot: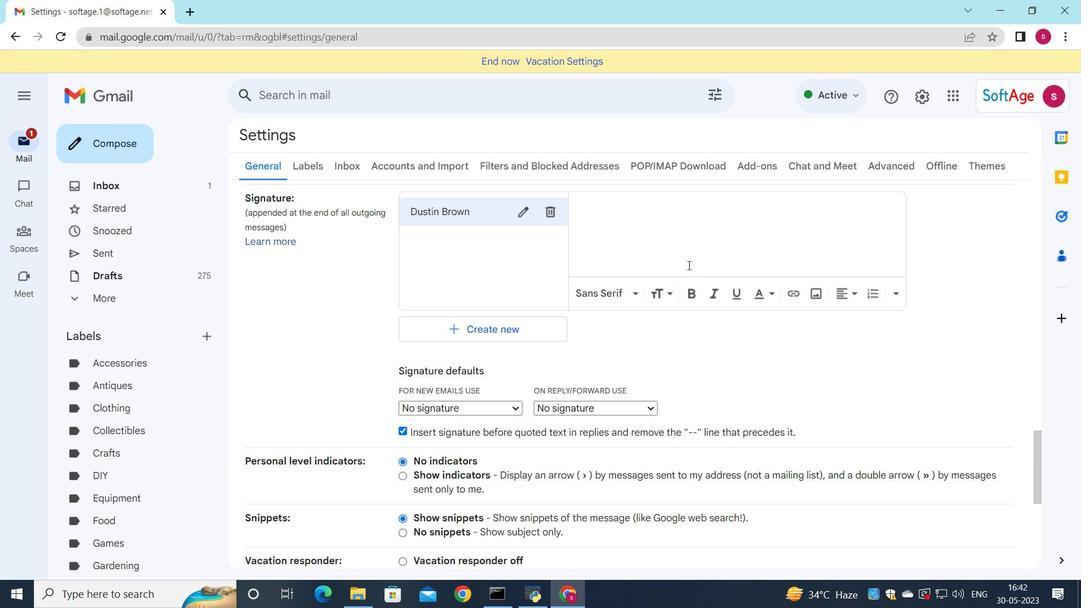 
Action: Mouse pressed left at (682, 251)
Screenshot: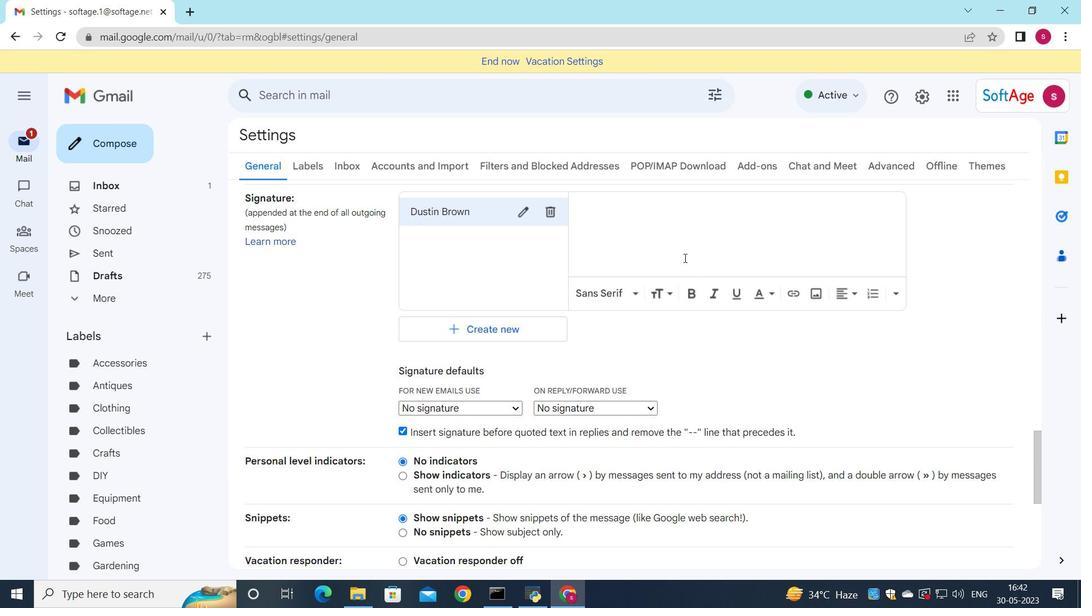 
Action: Key pressed <Key.shift>Dustin<Key.space><Key.shift>Broe<Key.backspace>wn
Screenshot: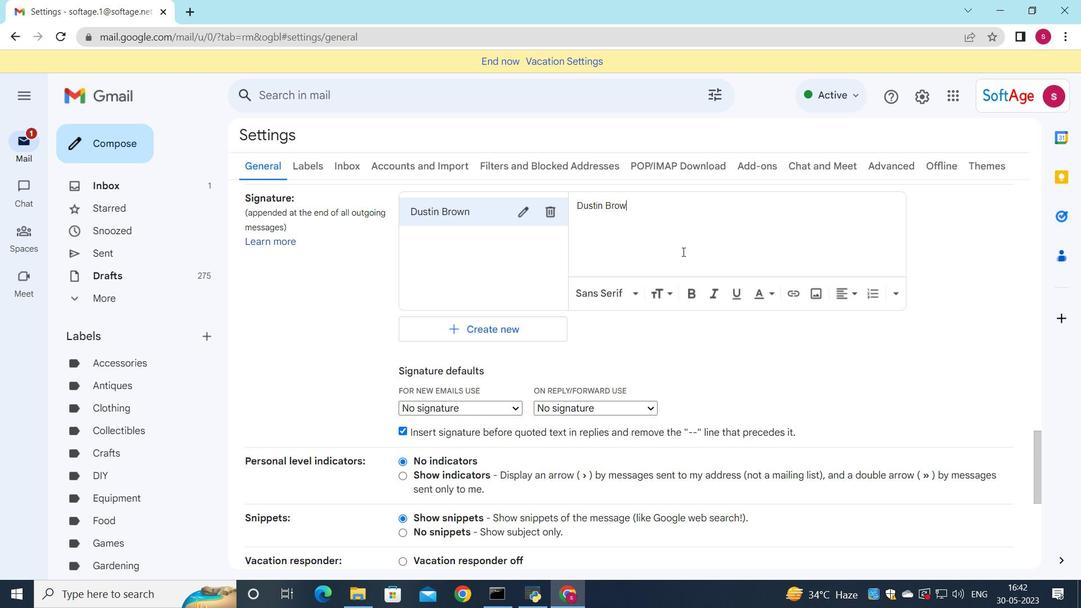 
Action: Mouse moved to (496, 313)
Screenshot: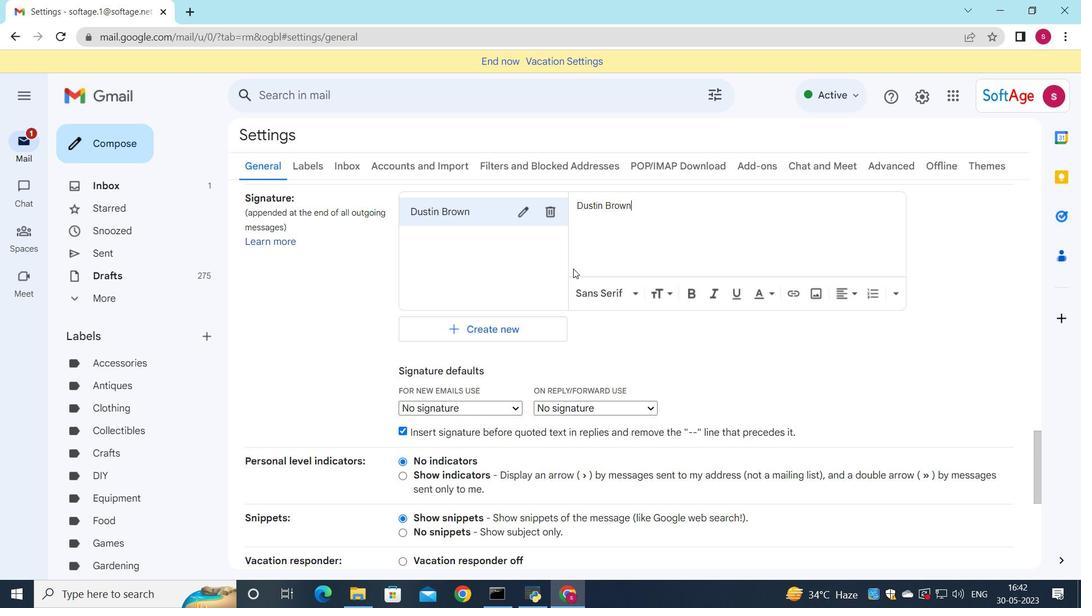 
Action: Mouse scrolled (496, 312) with delta (0, 0)
Screenshot: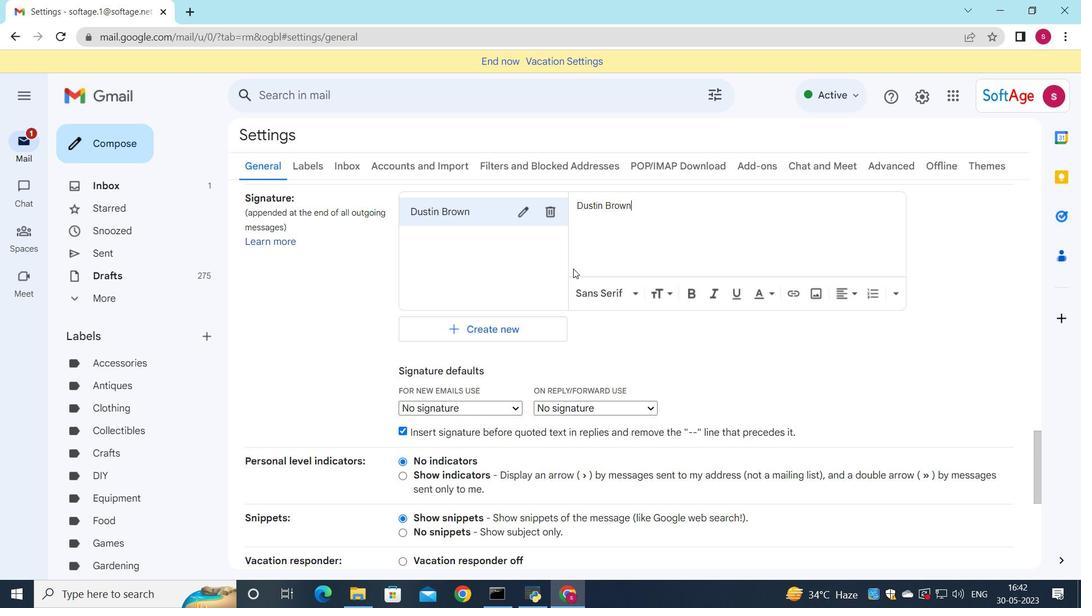
Action: Mouse moved to (492, 323)
Screenshot: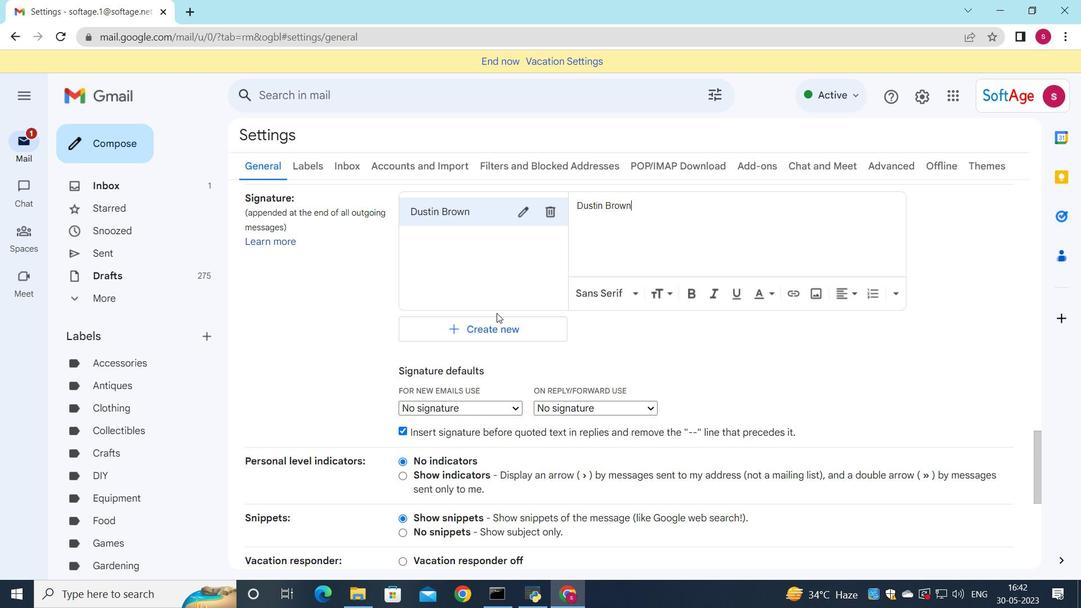 
Action: Mouse scrolled (492, 322) with delta (0, 0)
Screenshot: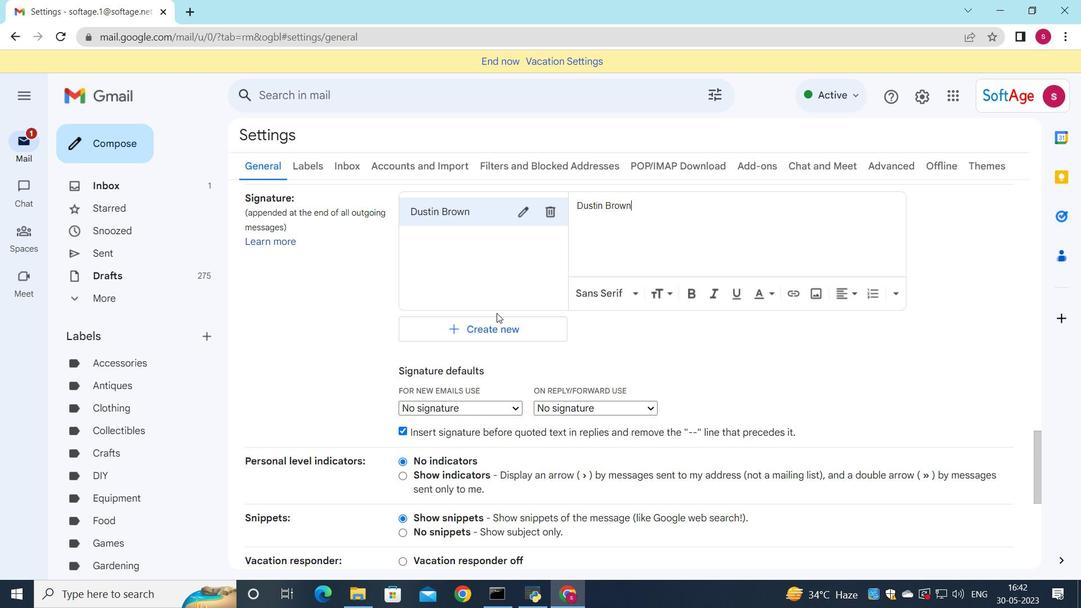 
Action: Mouse moved to (500, 270)
Screenshot: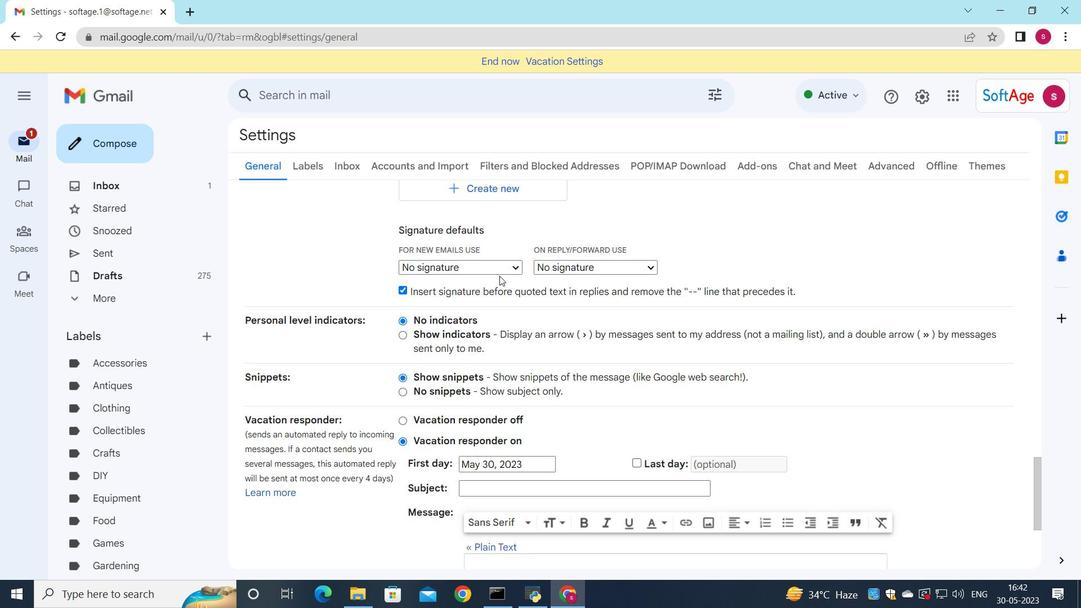 
Action: Mouse pressed left at (500, 270)
Screenshot: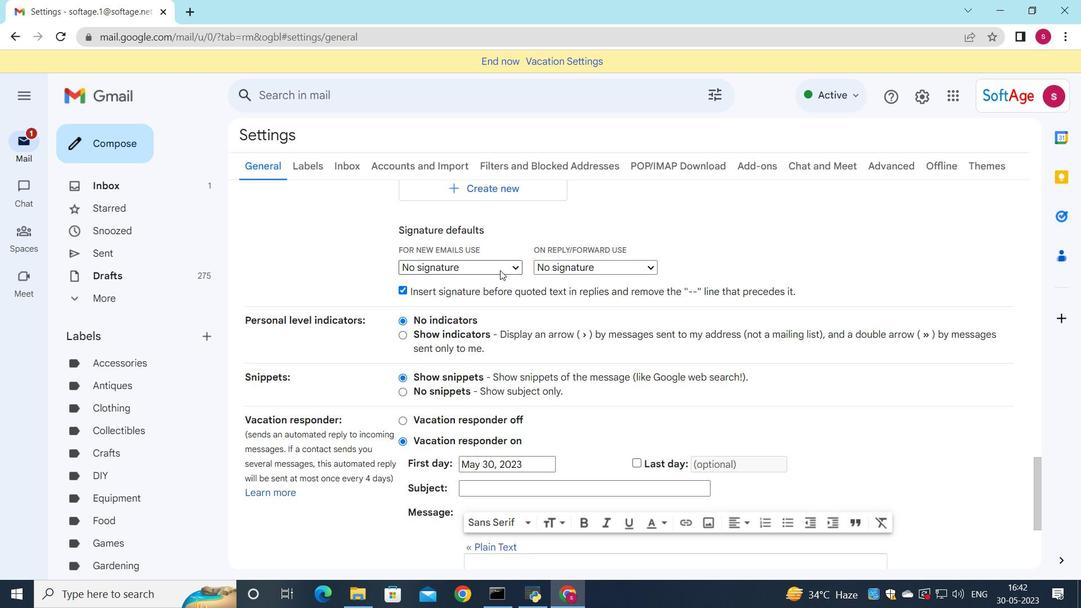 
Action: Mouse moved to (500, 295)
Screenshot: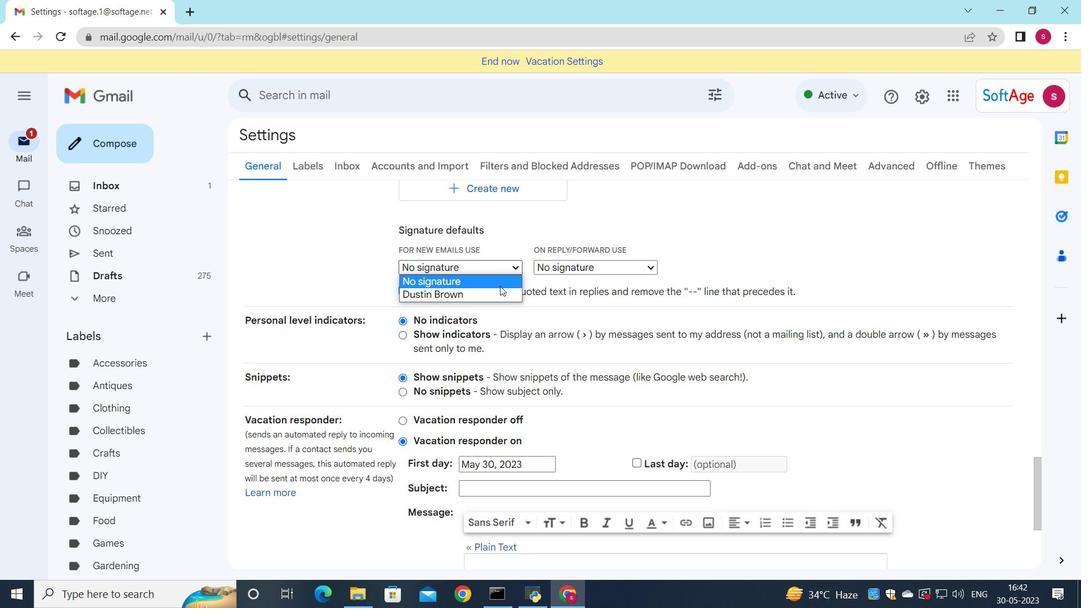 
Action: Mouse pressed left at (500, 295)
Screenshot: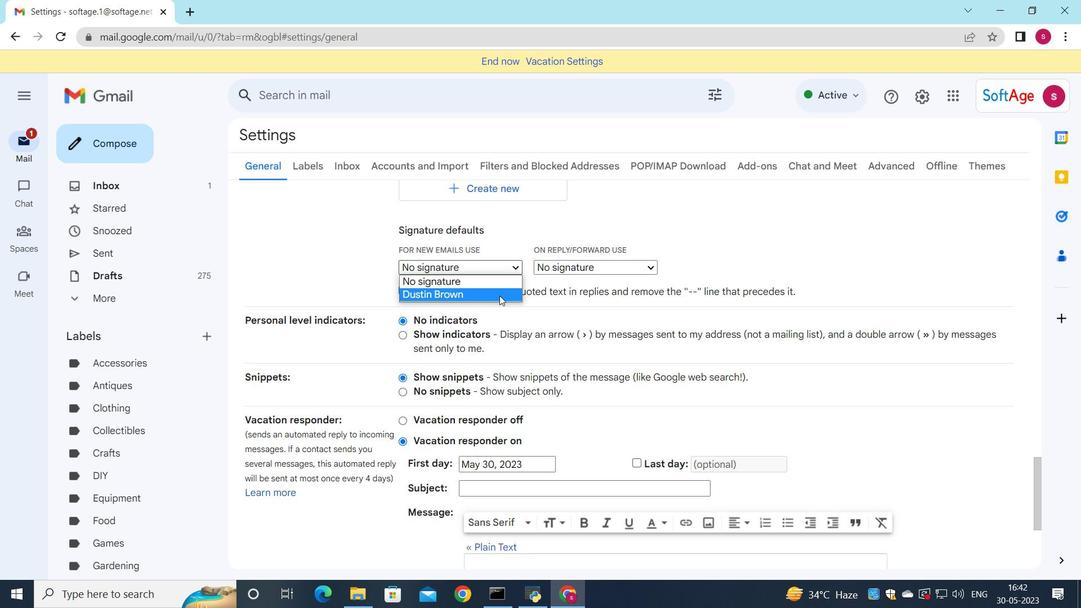 
Action: Mouse moved to (542, 268)
Screenshot: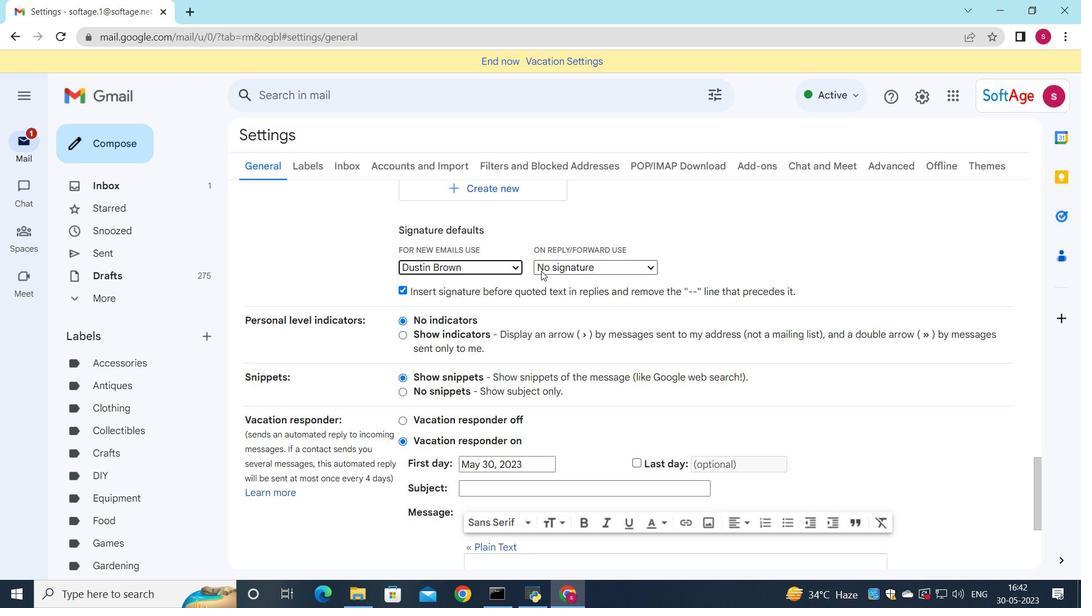 
Action: Mouse pressed left at (542, 268)
Screenshot: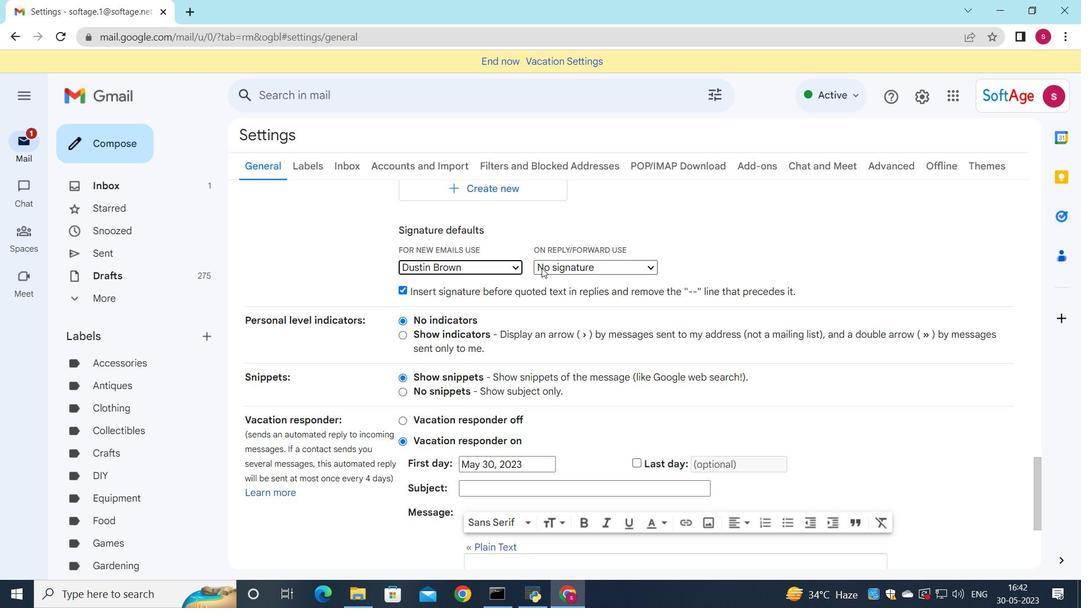 
Action: Mouse moved to (541, 290)
Screenshot: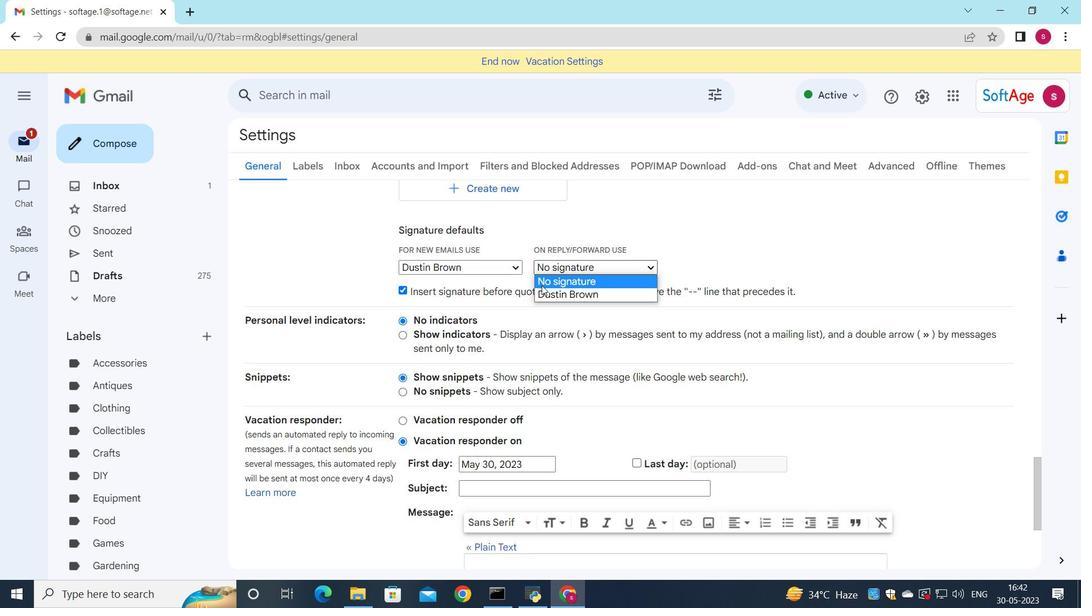 
Action: Mouse pressed left at (541, 290)
Screenshot: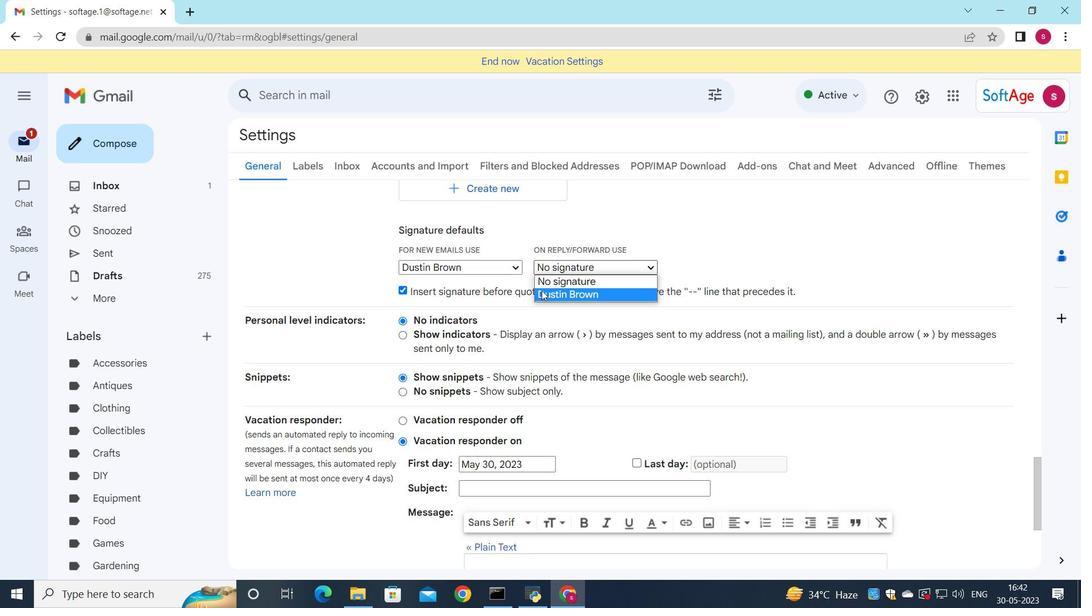 
Action: Mouse scrolled (541, 290) with delta (0, 0)
Screenshot: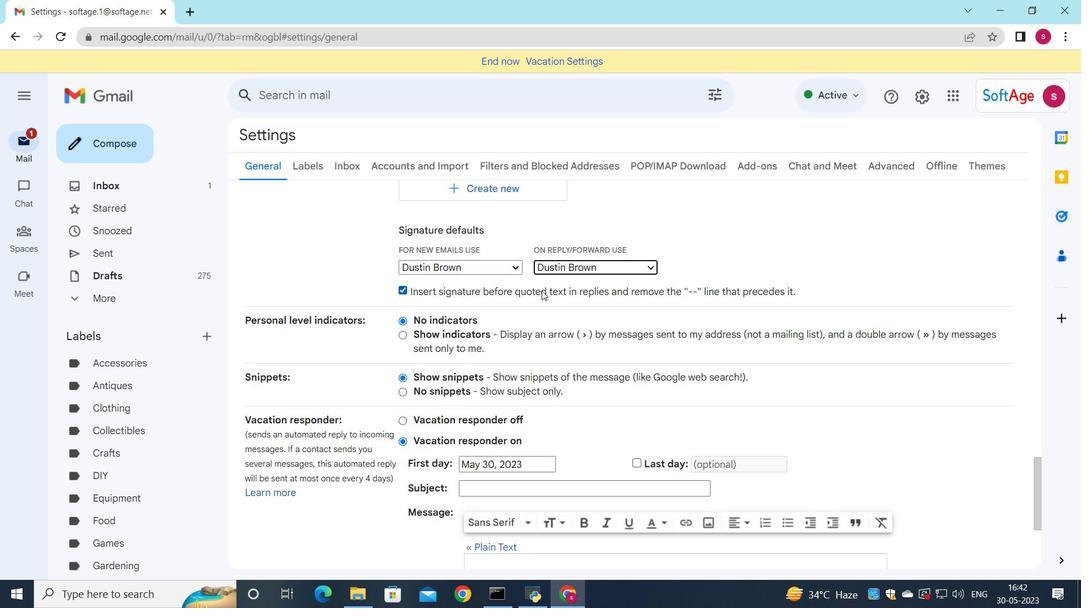 
Action: Mouse scrolled (541, 290) with delta (0, 0)
Screenshot: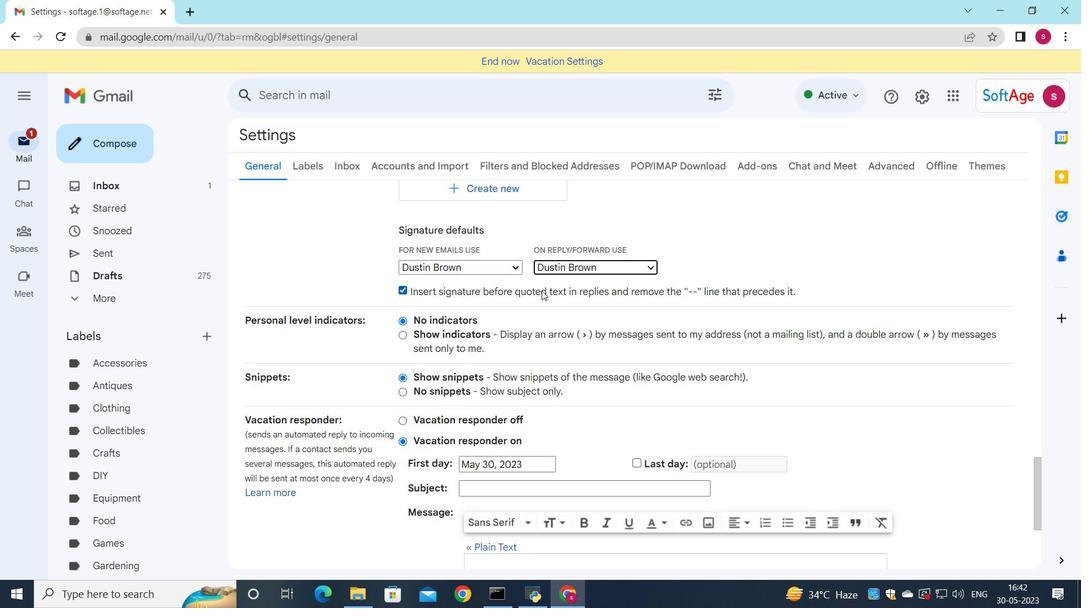 
Action: Mouse scrolled (541, 290) with delta (0, 0)
Screenshot: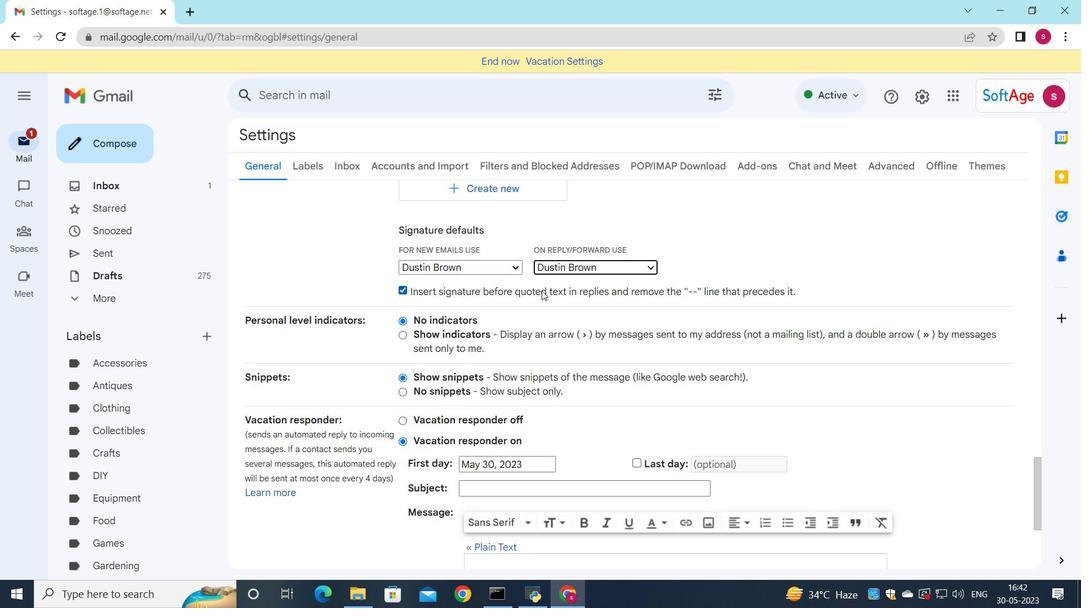 
Action: Mouse scrolled (541, 290) with delta (0, 0)
Screenshot: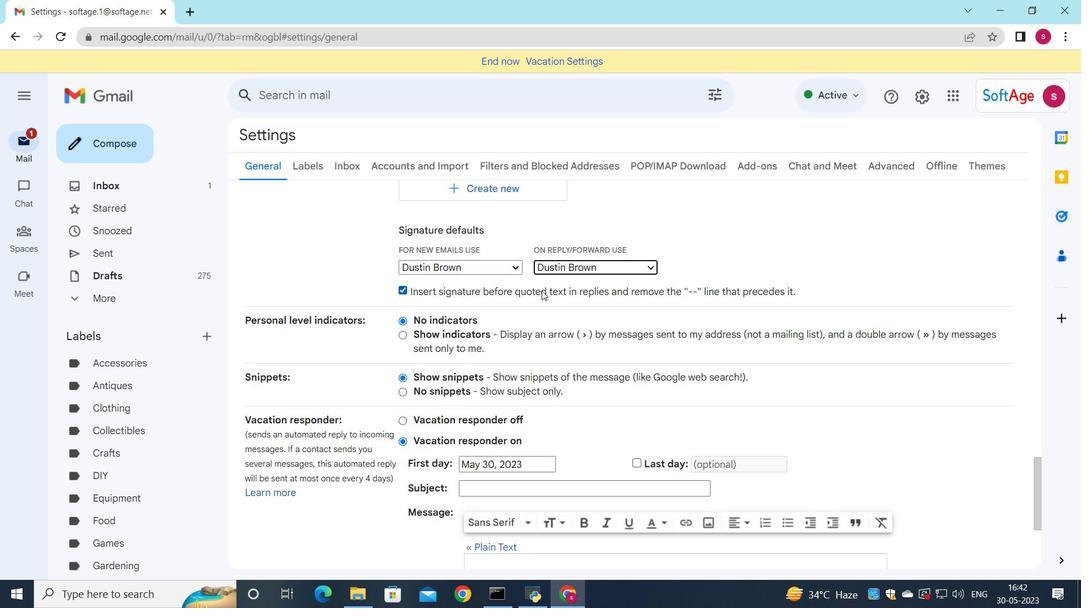 
Action: Mouse moved to (534, 345)
Screenshot: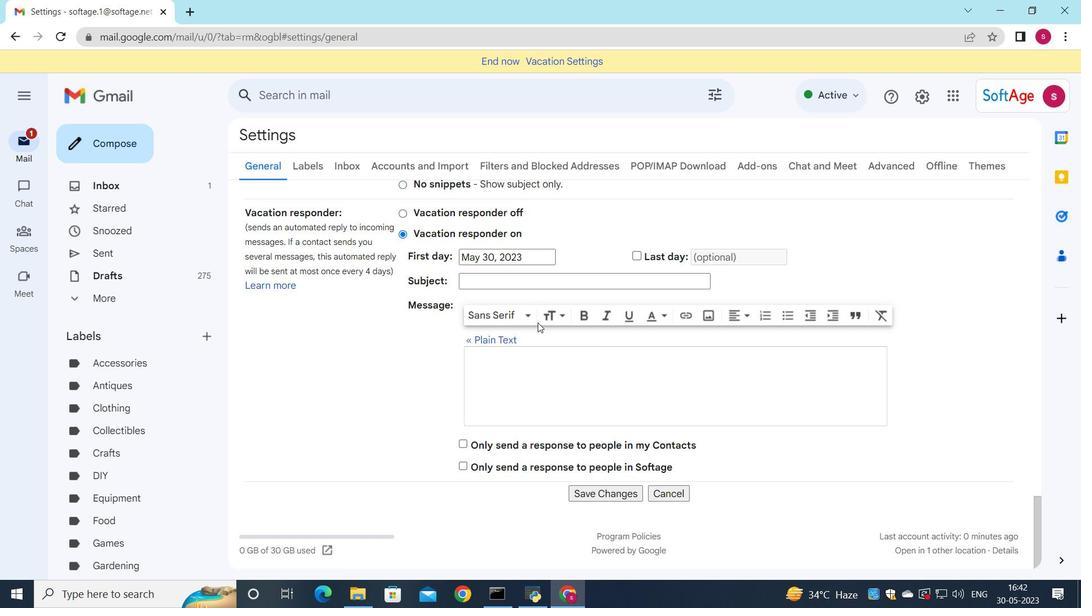 
Action: Mouse scrolled (534, 345) with delta (0, 0)
Screenshot: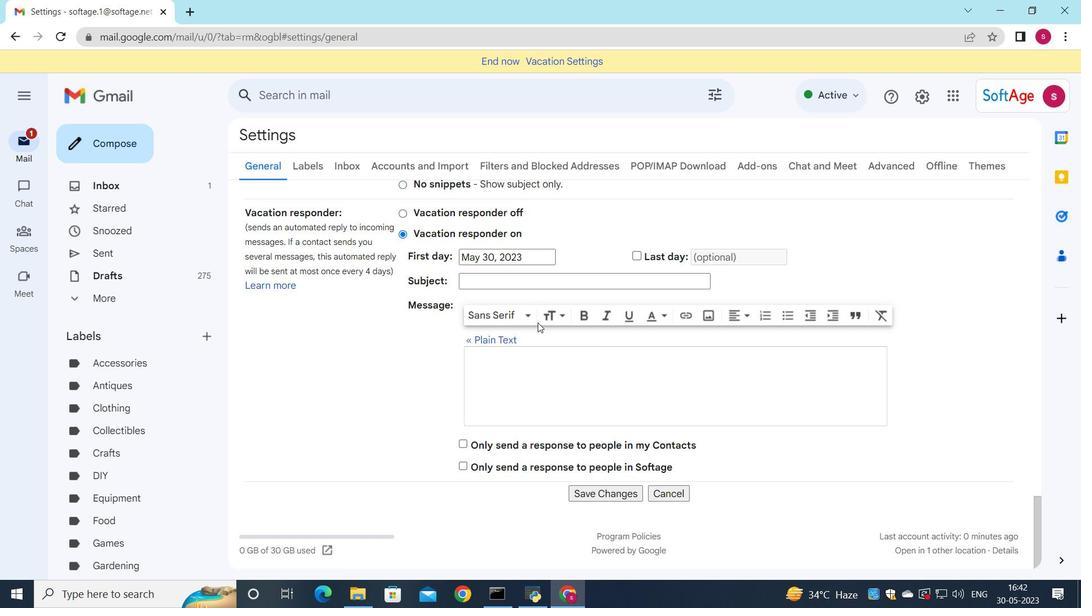 
Action: Mouse moved to (592, 493)
Screenshot: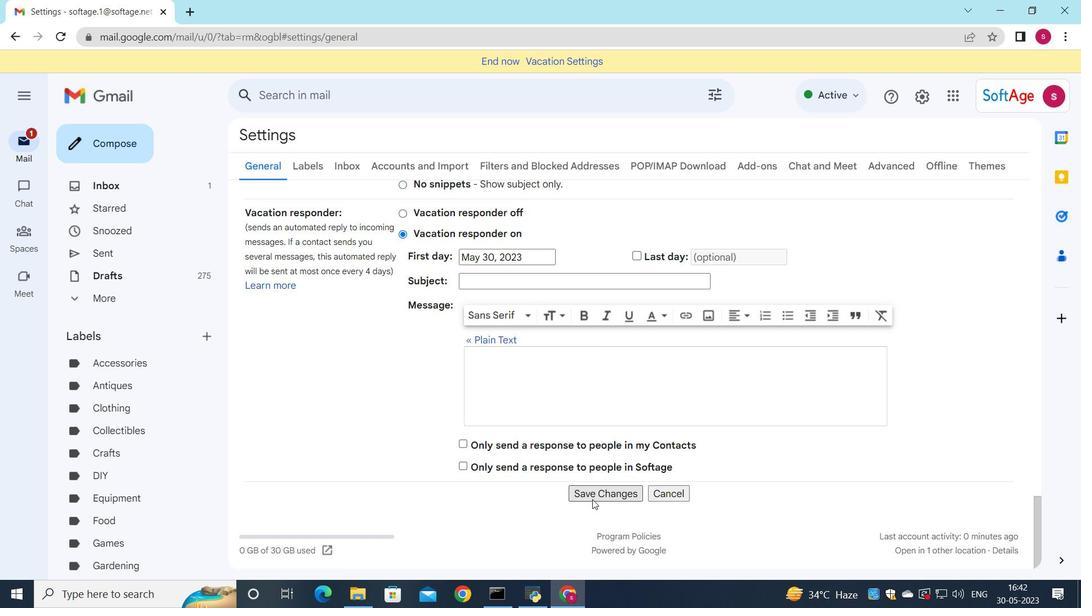 
Action: Mouse pressed left at (592, 493)
Screenshot: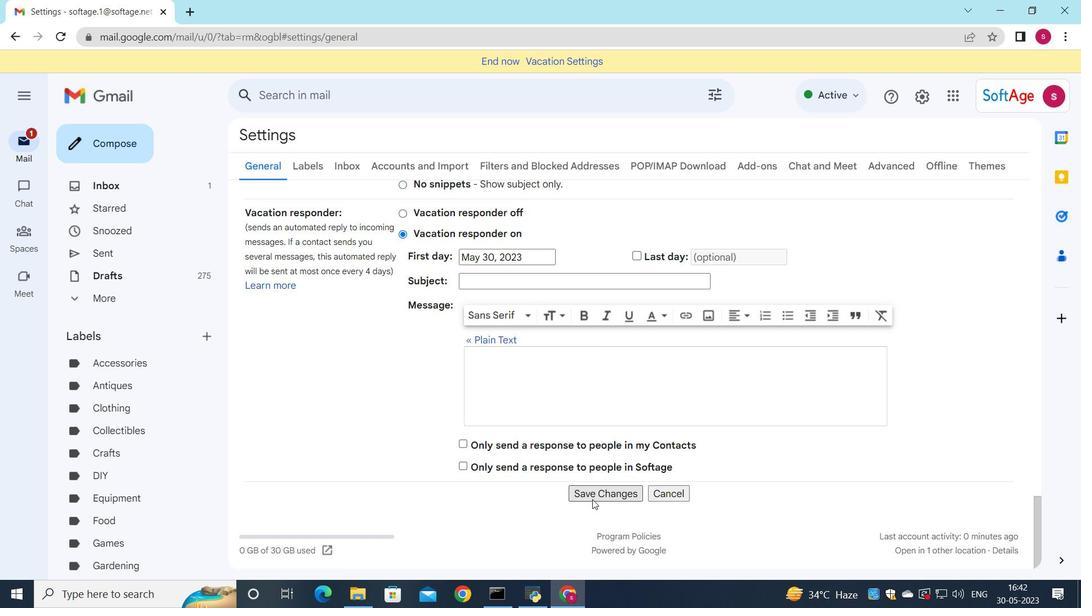
Action: Mouse moved to (122, 141)
Screenshot: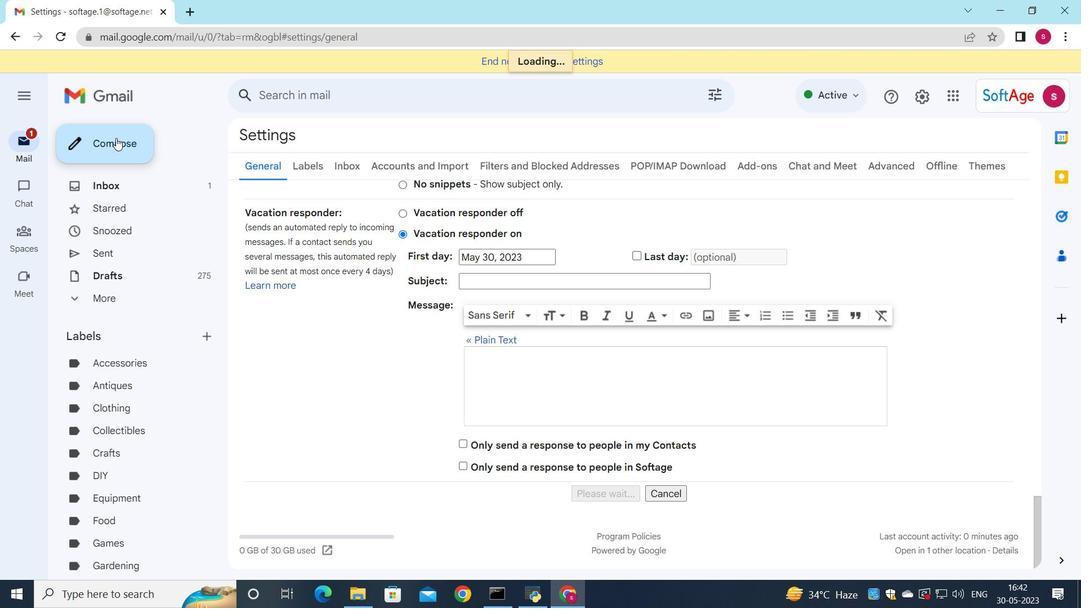 
Action: Mouse pressed left at (122, 141)
Screenshot: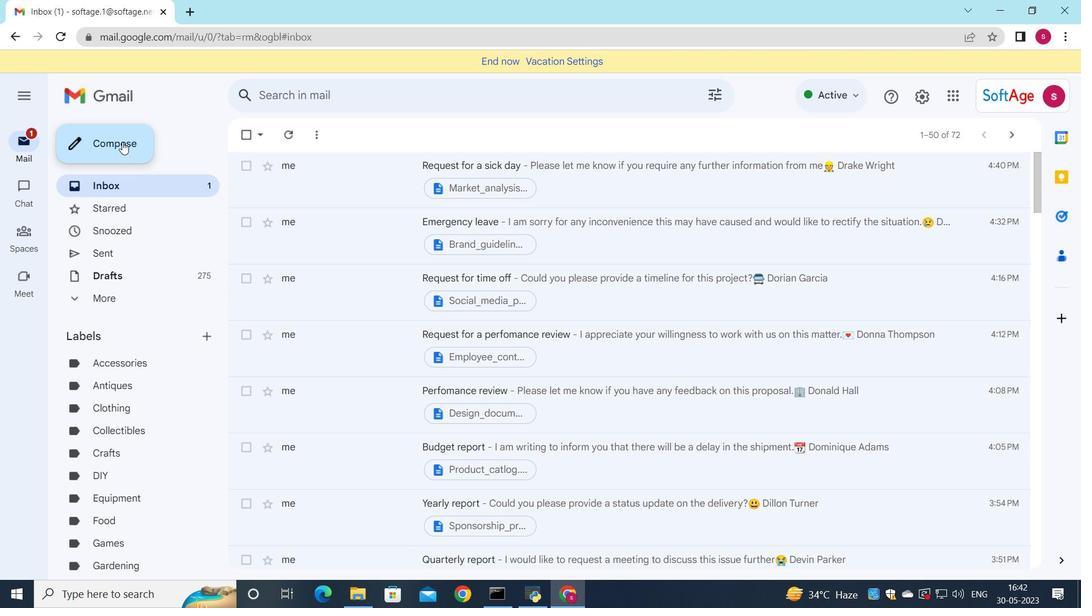 
Action: Mouse moved to (679, 215)
Screenshot: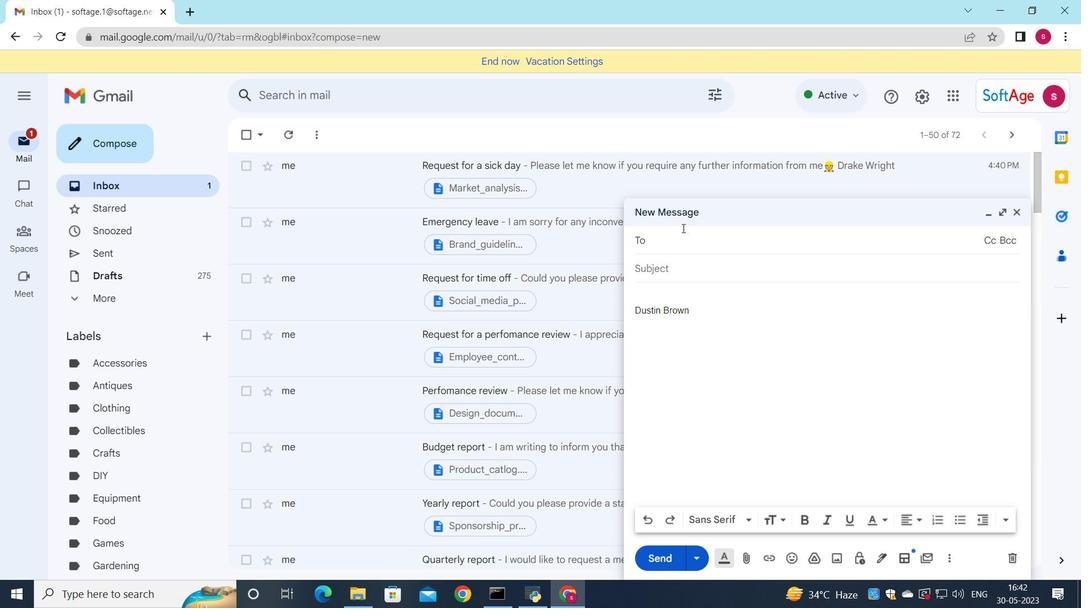 
Action: Key pressed <Key.down>
Screenshot: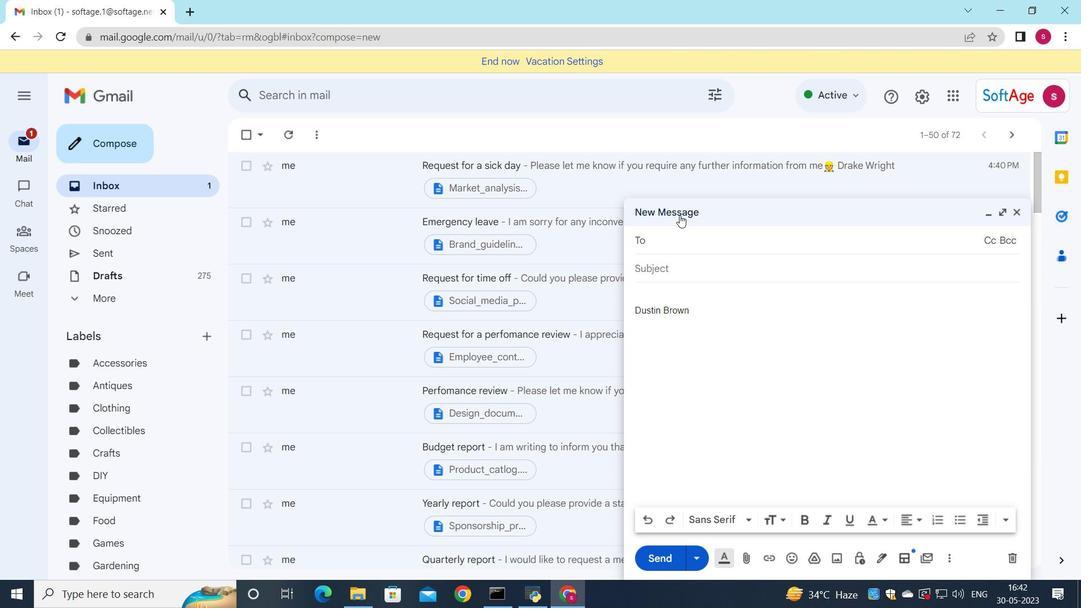 
Action: Mouse moved to (837, 285)
Screenshot: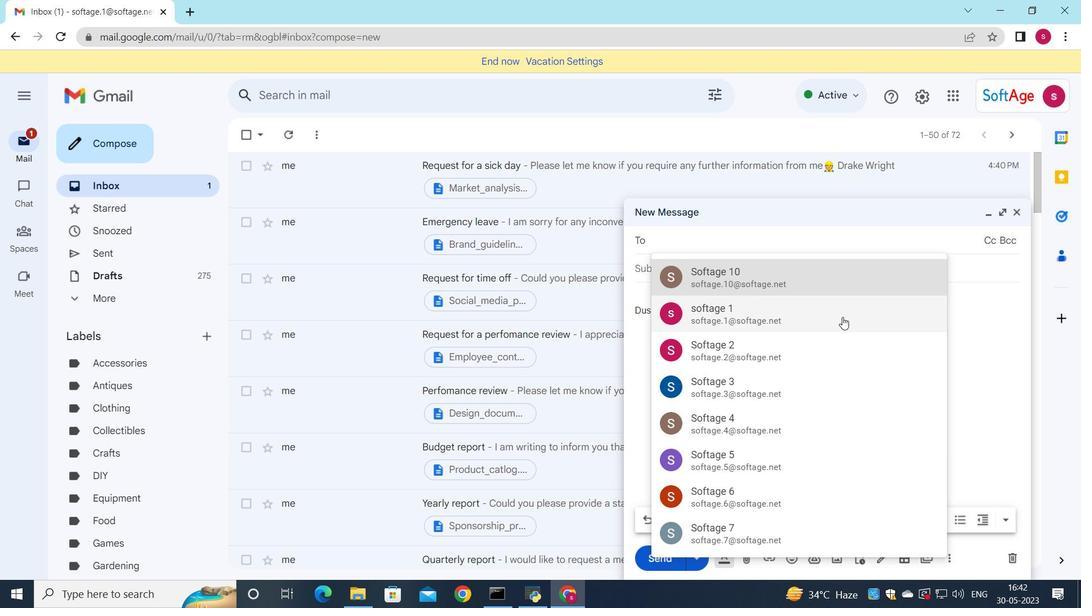 
Action: Key pressed sofy<Key.backspace>tage.9
Screenshot: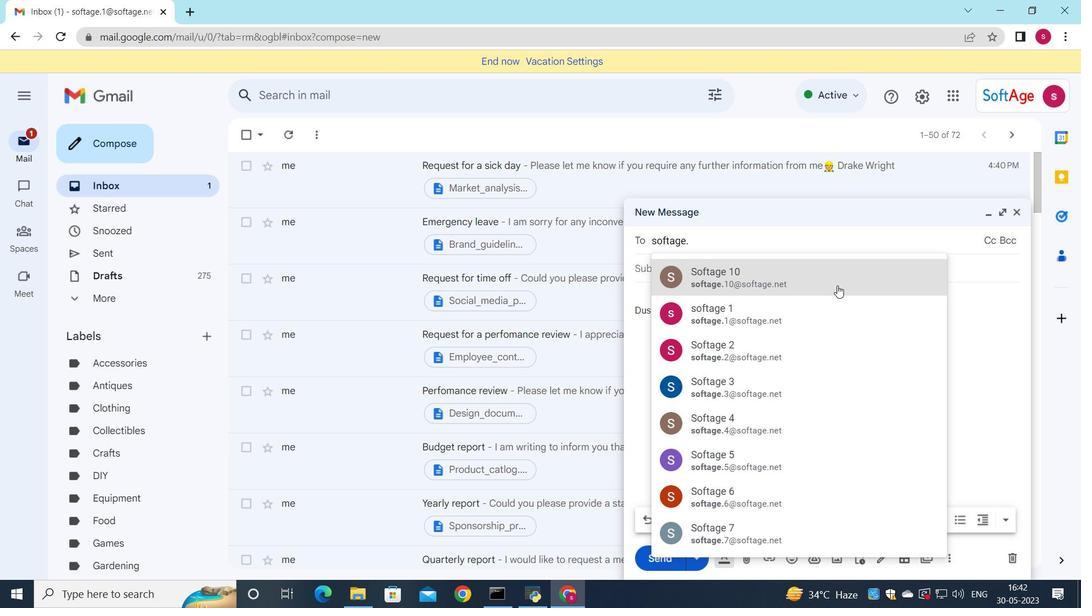 
Action: Mouse pressed left at (837, 285)
Screenshot: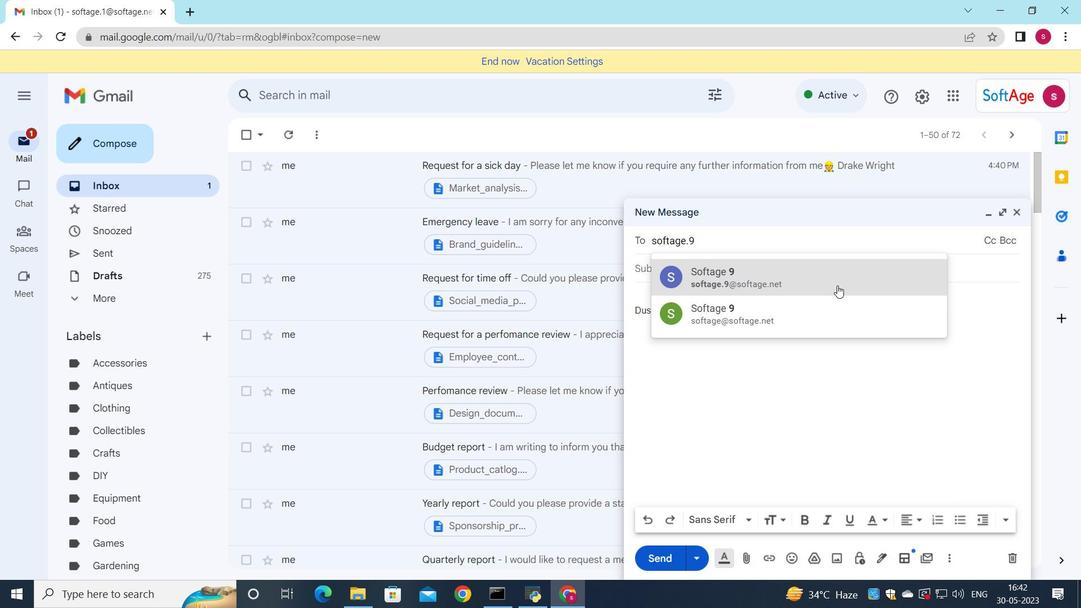 
Action: Mouse moved to (805, 255)
Screenshot: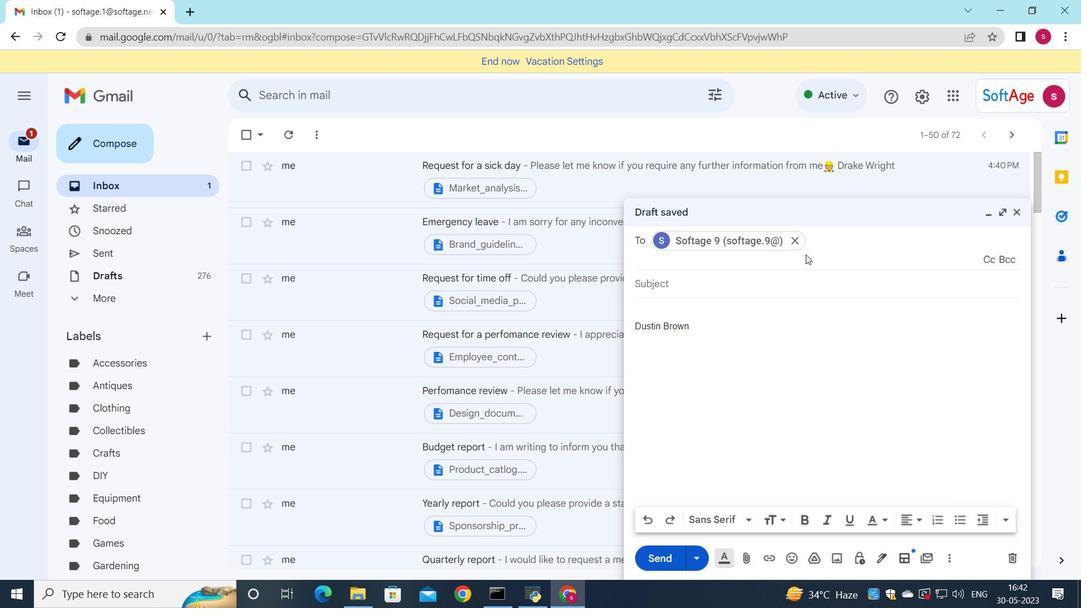 
Action: Key pressed <Key.down>
Screenshot: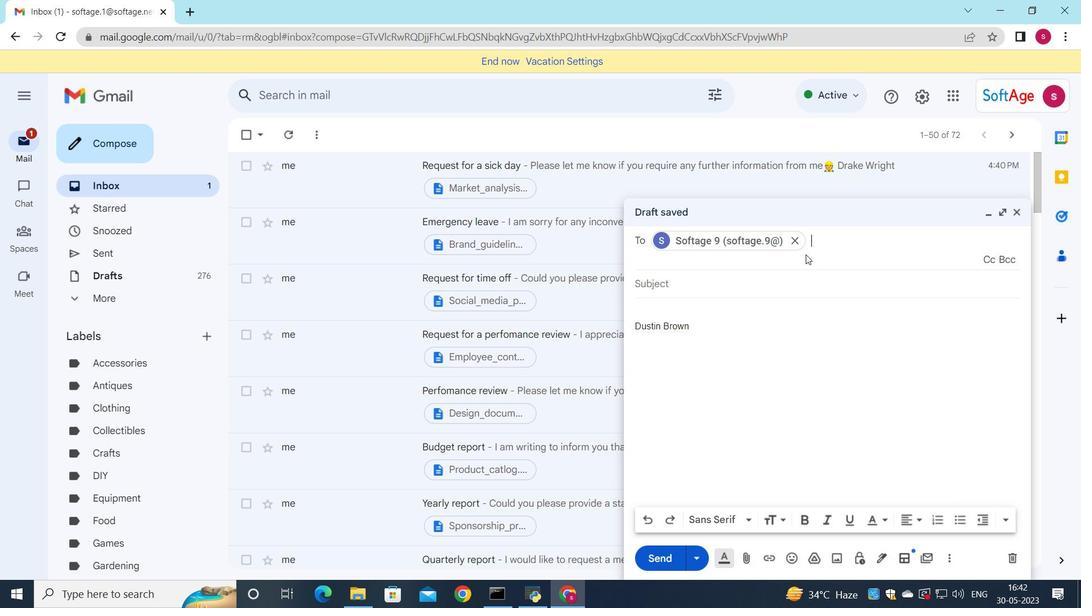
Action: Mouse moved to (875, 308)
Screenshot: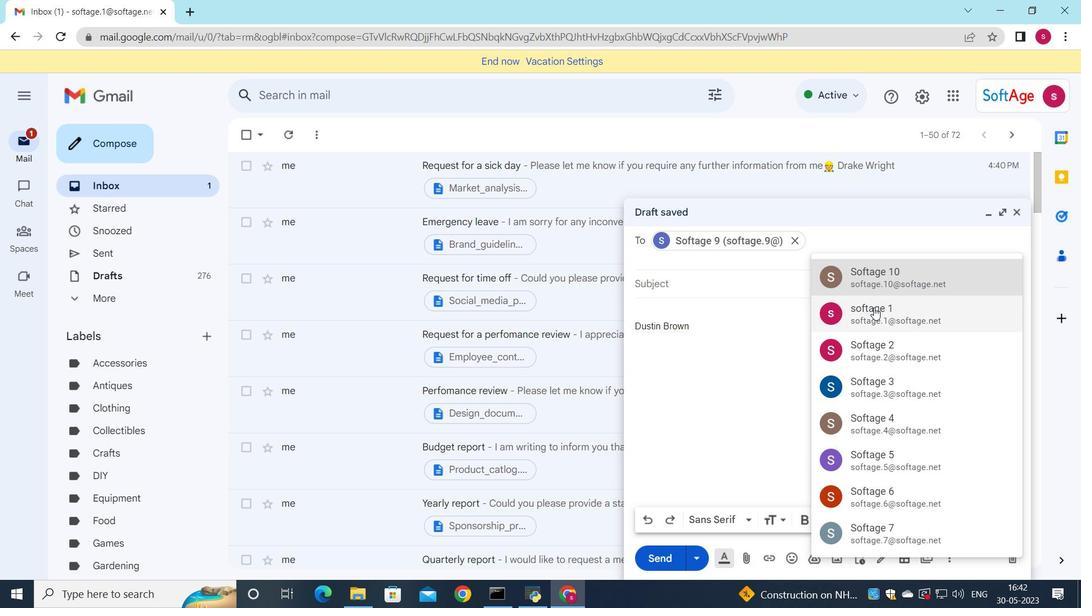
Action: Mouse pressed left at (875, 308)
Screenshot: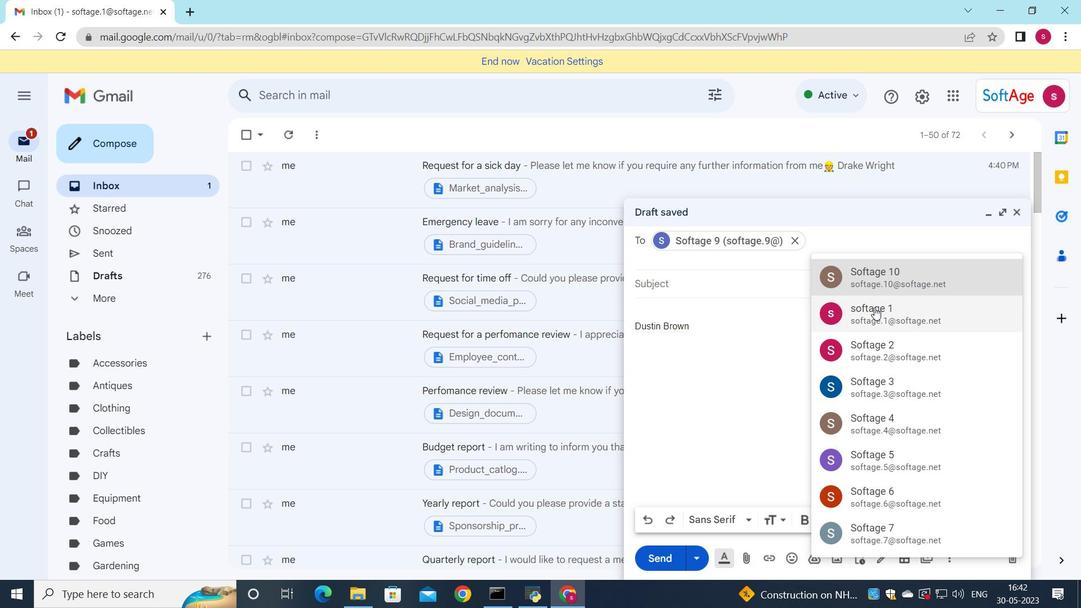 
Action: Mouse moved to (889, 310)
Screenshot: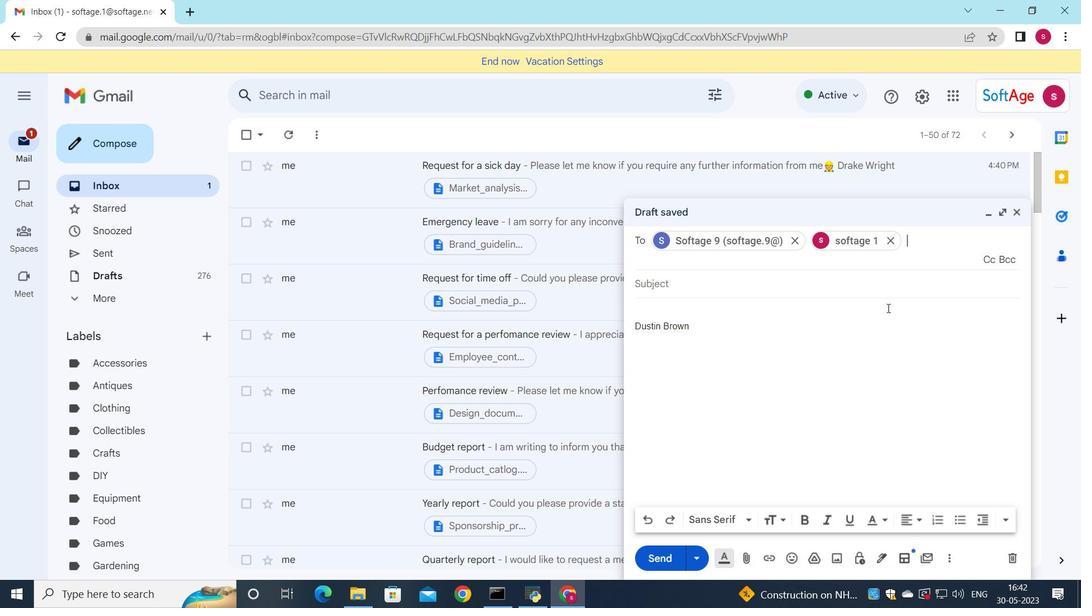 
Action: Key pressed <Key.down>
Screenshot: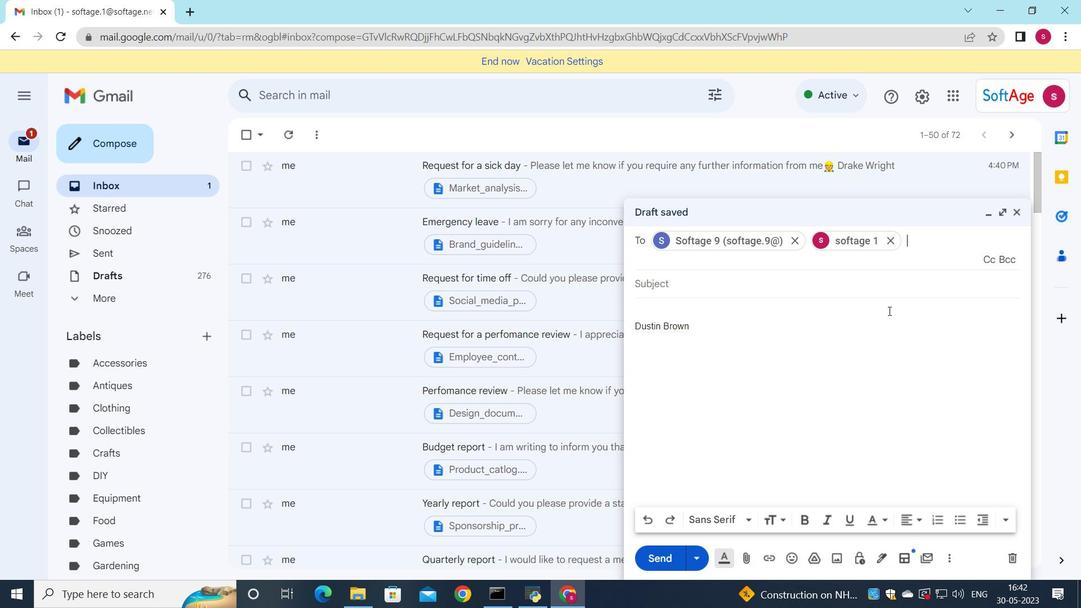 
Action: Mouse moved to (942, 278)
Screenshot: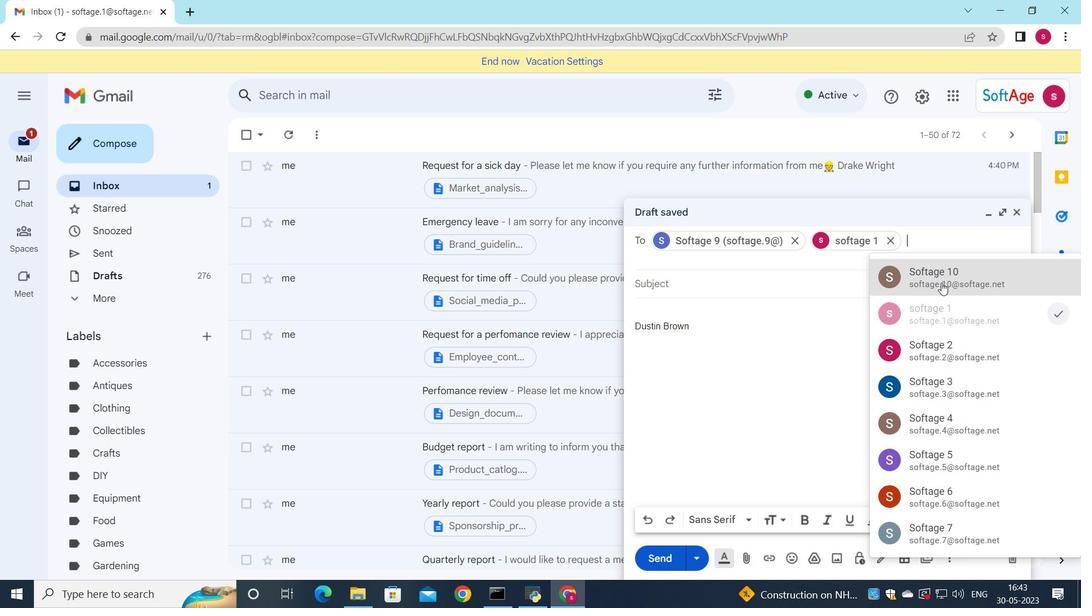 
Action: Mouse pressed left at (942, 278)
Screenshot: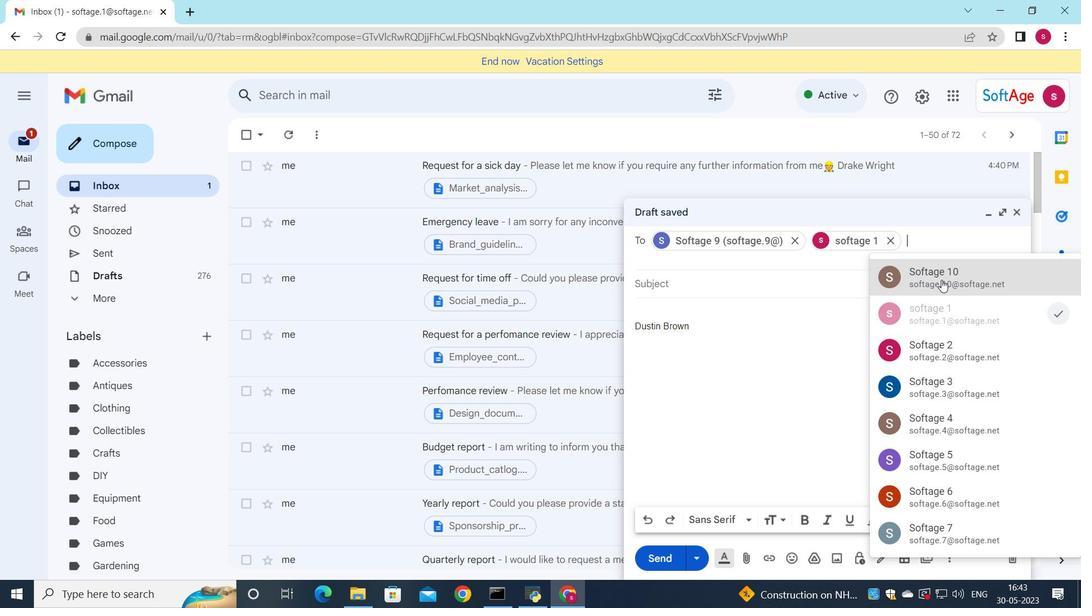 
Action: Mouse moved to (990, 283)
Screenshot: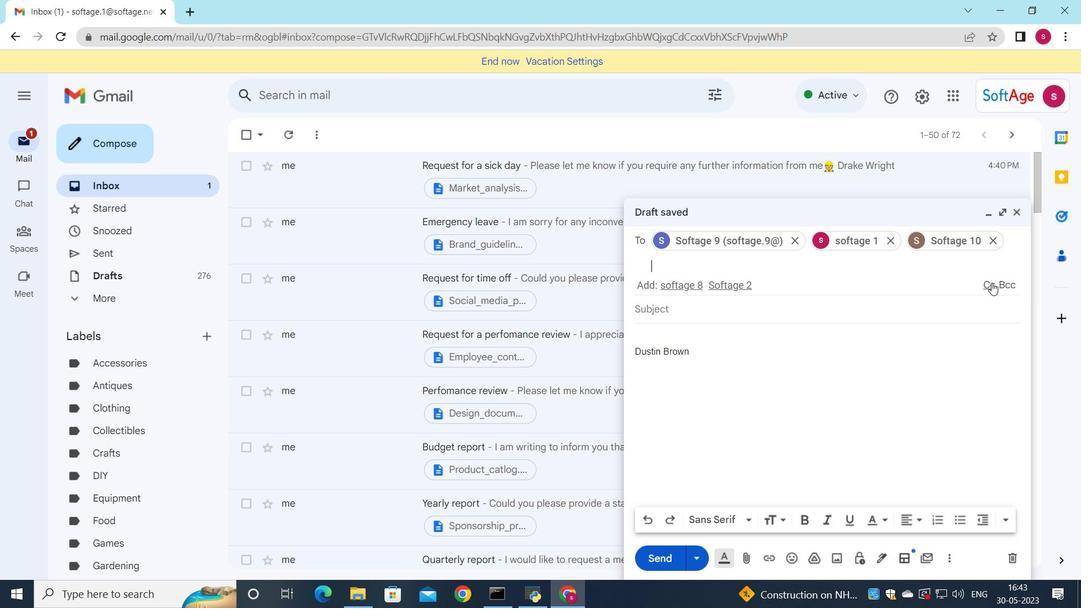 
Action: Mouse pressed left at (990, 283)
Screenshot: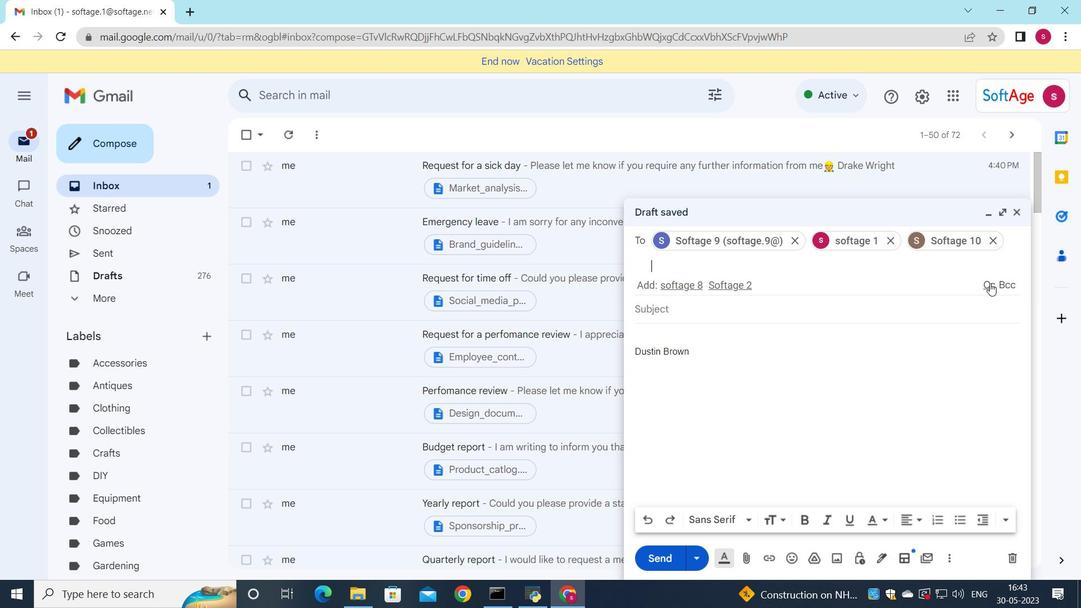 
Action: Mouse moved to (719, 310)
Screenshot: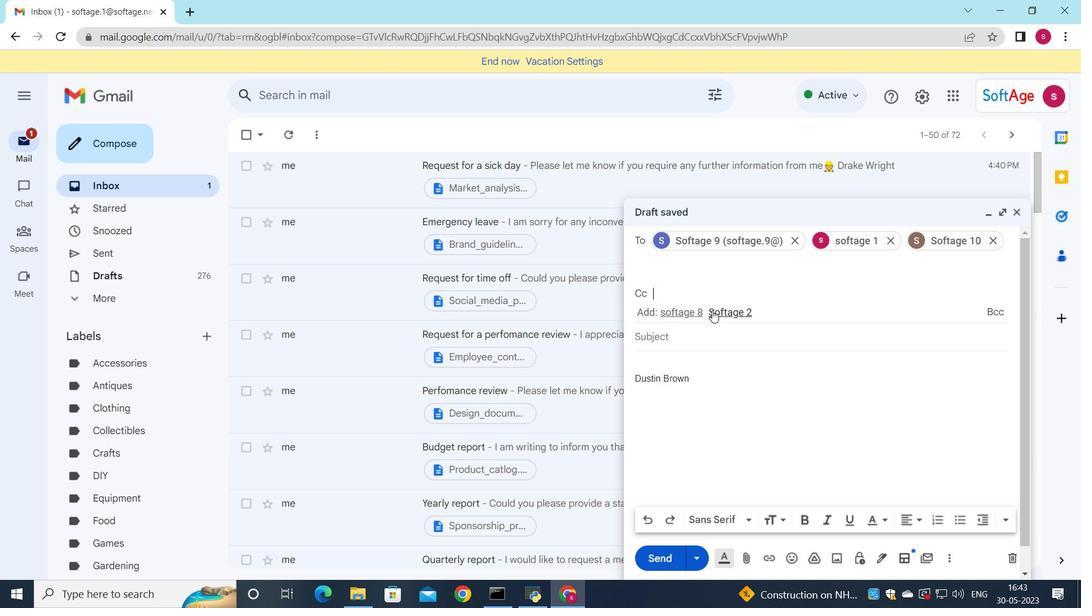 
Action: Mouse pressed left at (719, 310)
Screenshot: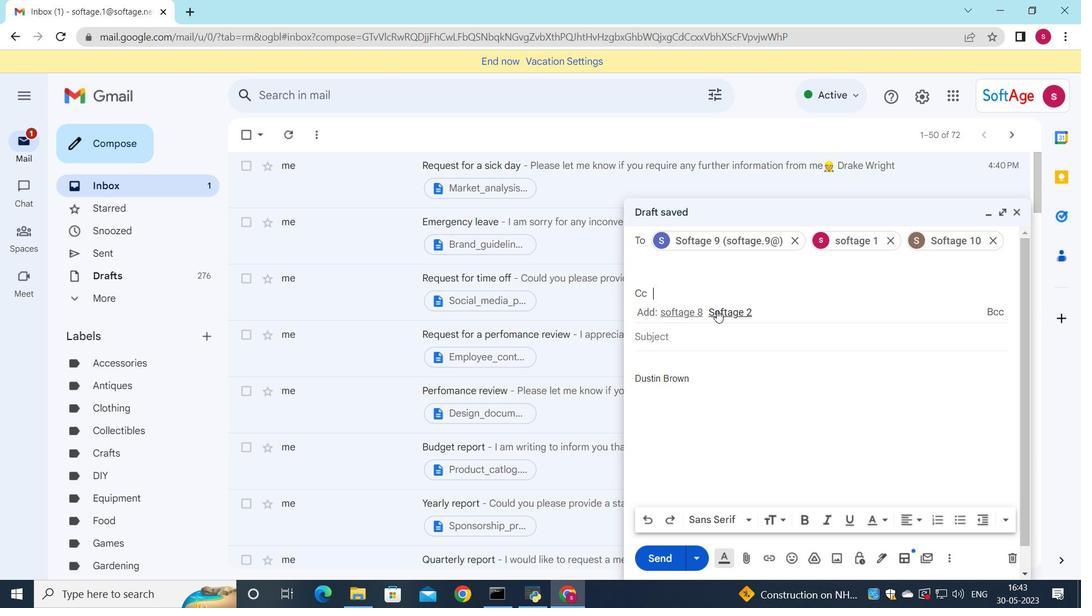 
Action: Mouse moved to (686, 333)
Screenshot: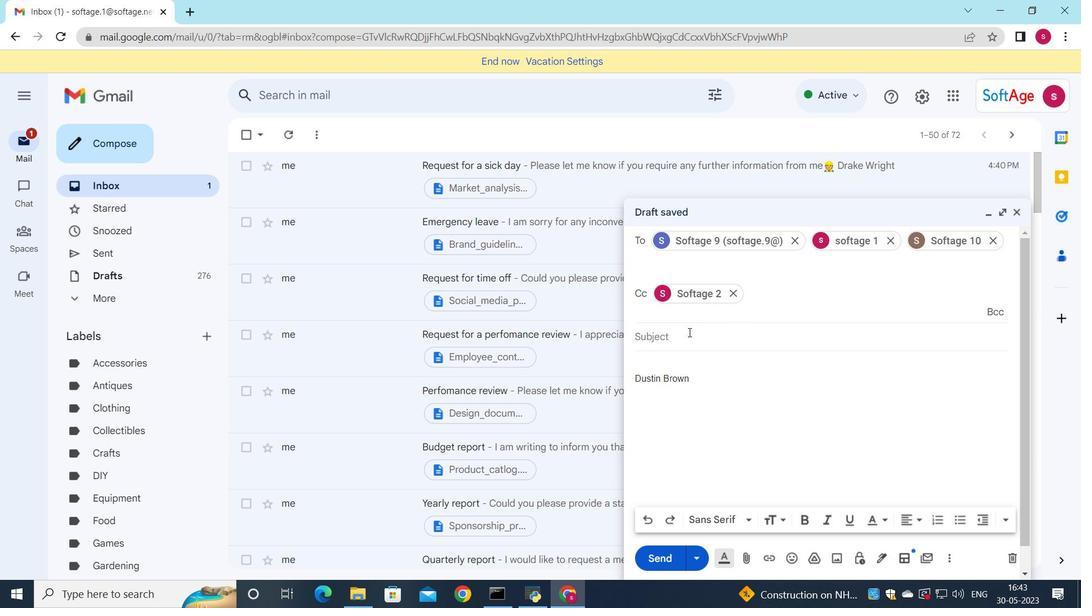 
Action: Mouse pressed left at (686, 333)
Screenshot: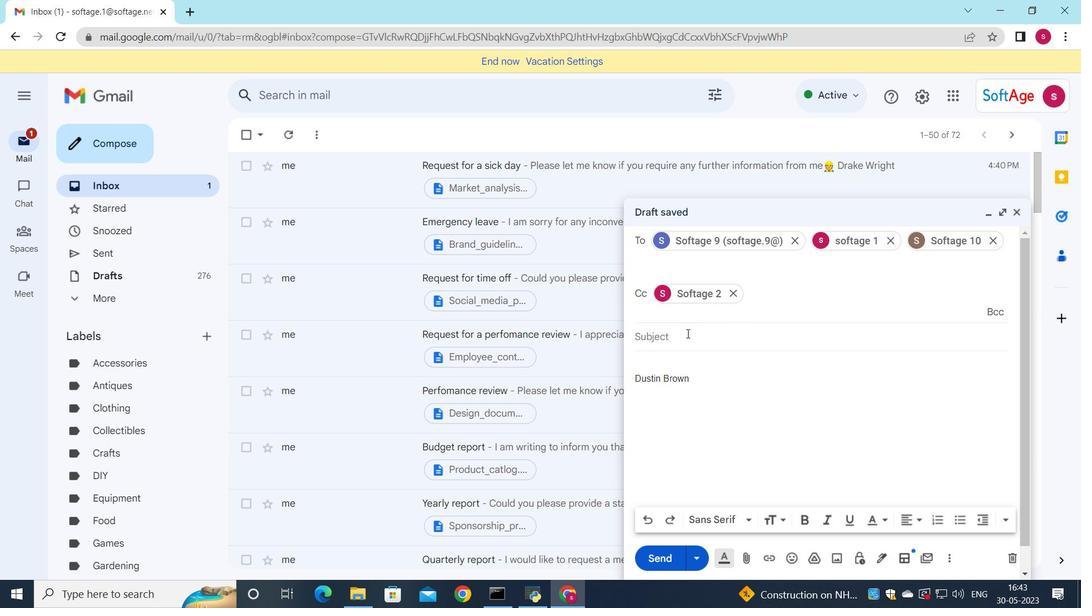 
Action: Mouse moved to (707, 313)
Screenshot: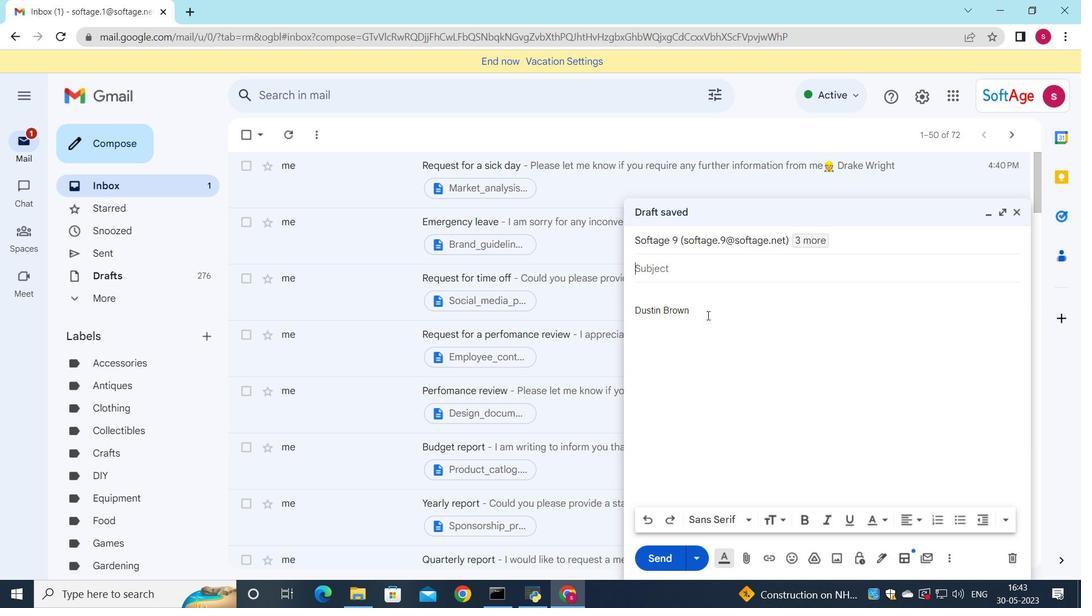 
Action: Key pressed <Key.shift>Request<Key.space>for<Key.space>maternity<Key.space>leave
Screenshot: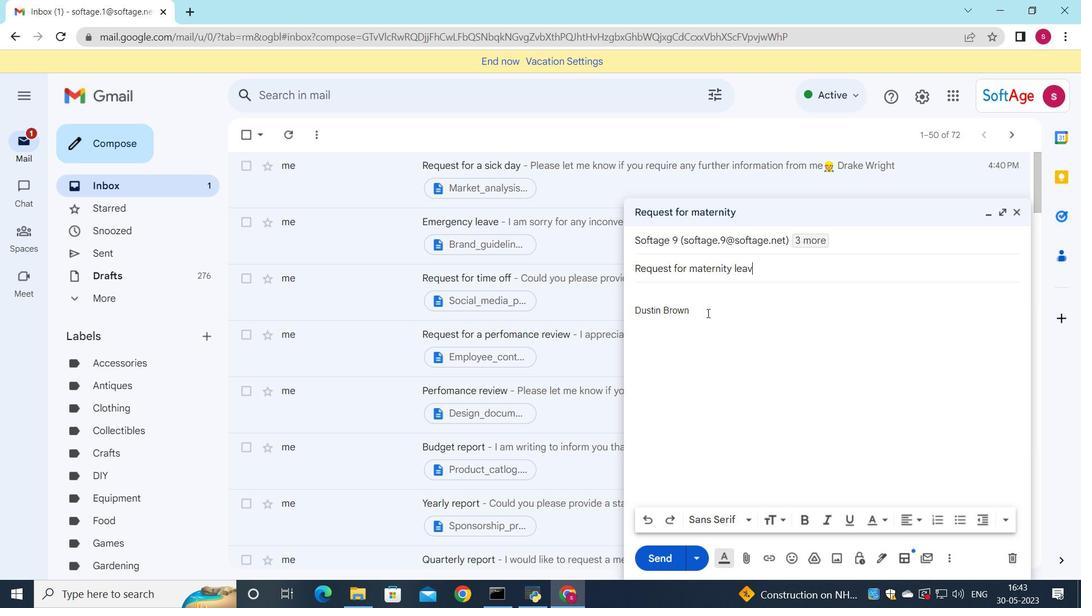 
Action: Mouse moved to (678, 297)
Screenshot: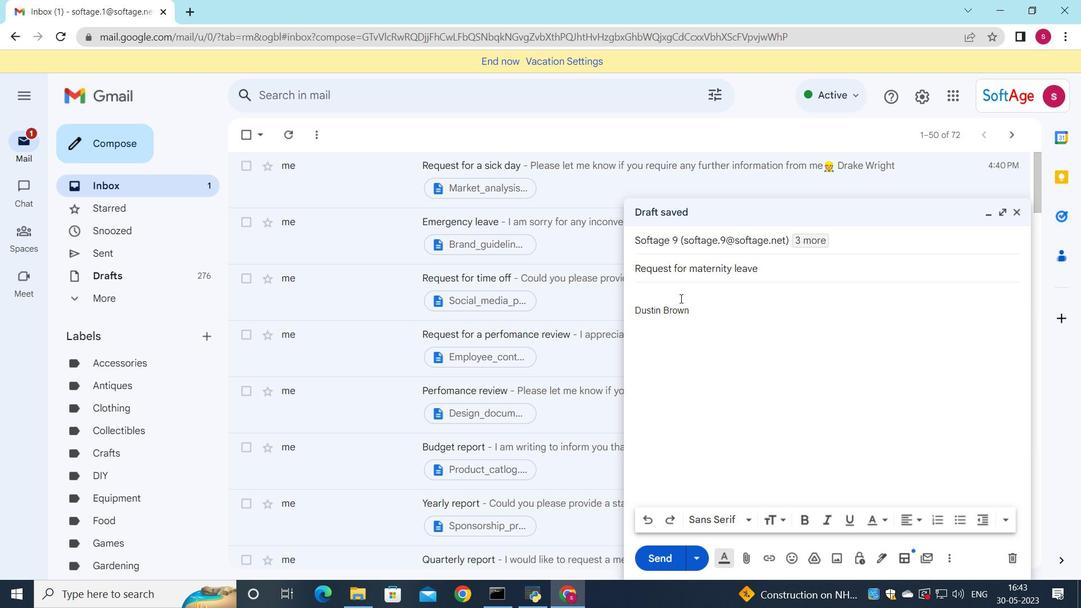 
Action: Mouse pressed left at (678, 297)
Screenshot: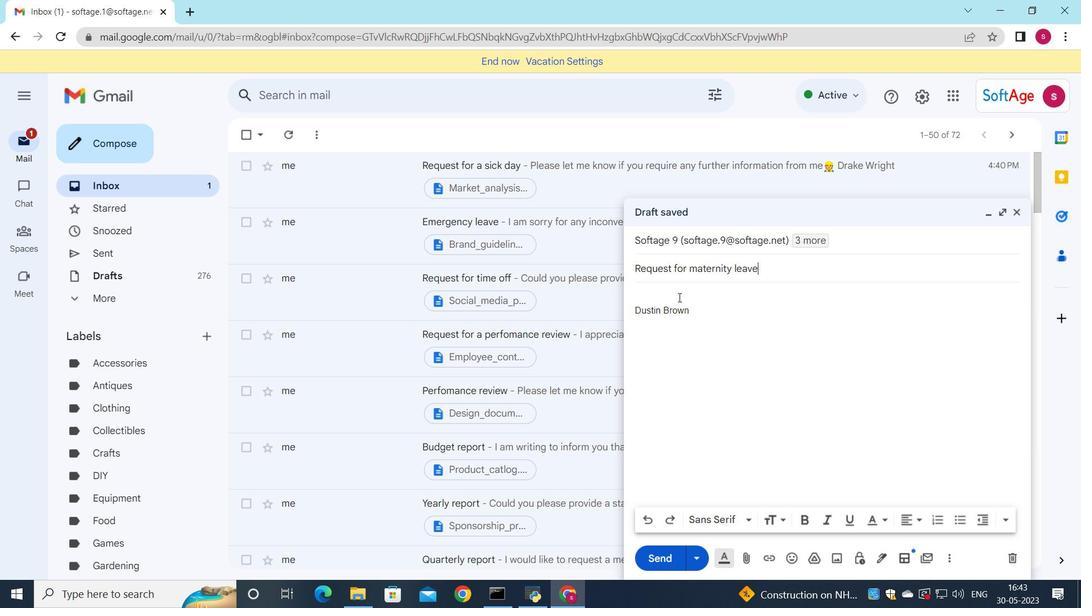 
Action: Key pressed <Key.shift>I<Key.space>am<Key.space>writing<Key.space>to<Key.space>request<Key.space>your<Key.space>assistance<Key.space>in<Key.space>resolving<Key.space>this<Key.space>issue
Screenshot: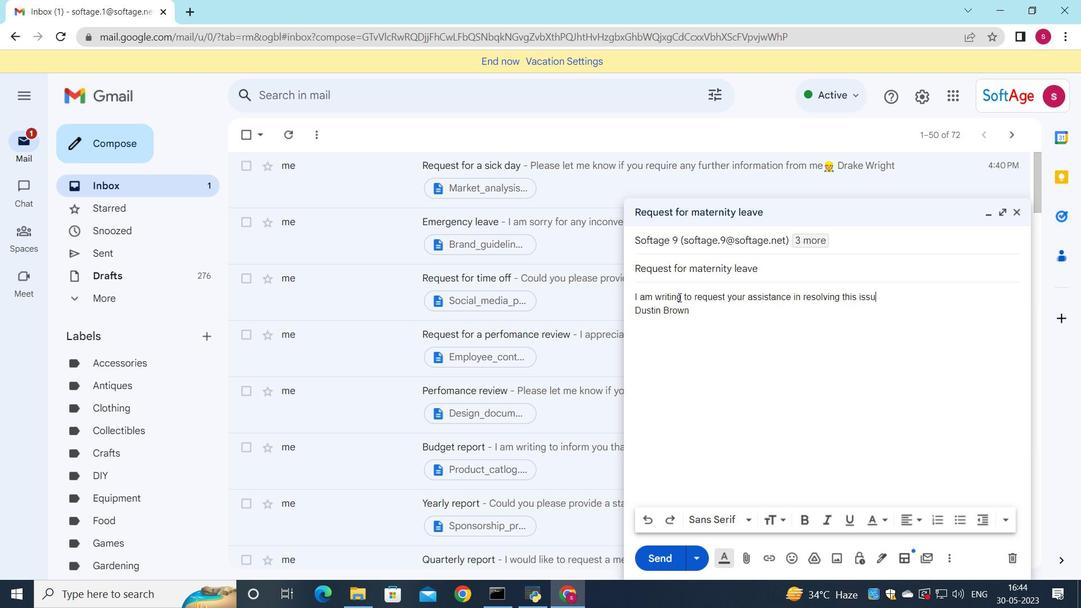 
Action: Mouse moved to (790, 557)
Screenshot: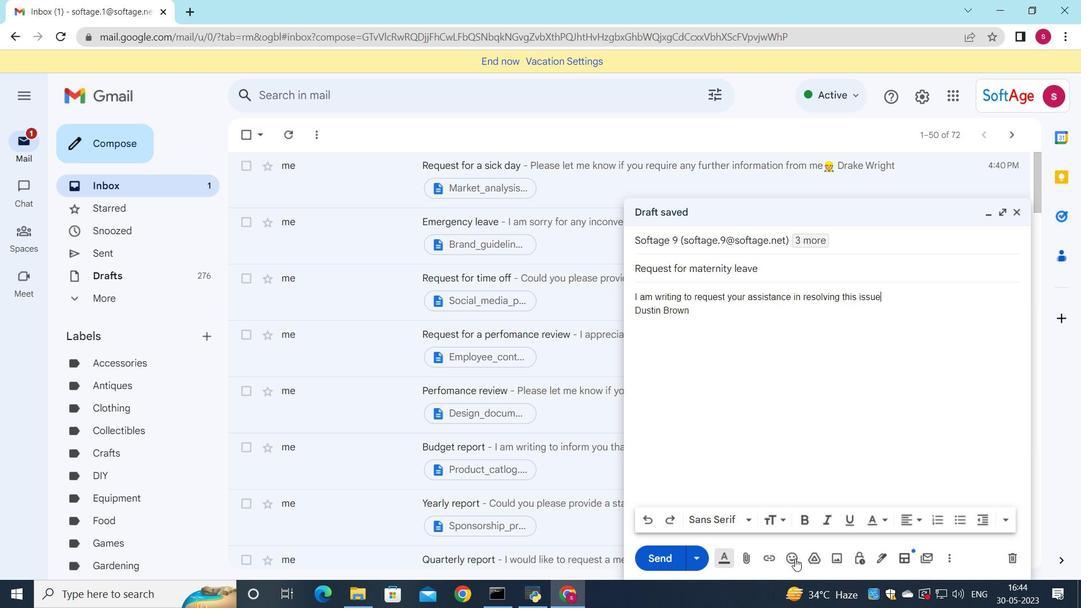 
Action: Mouse pressed left at (790, 557)
Screenshot: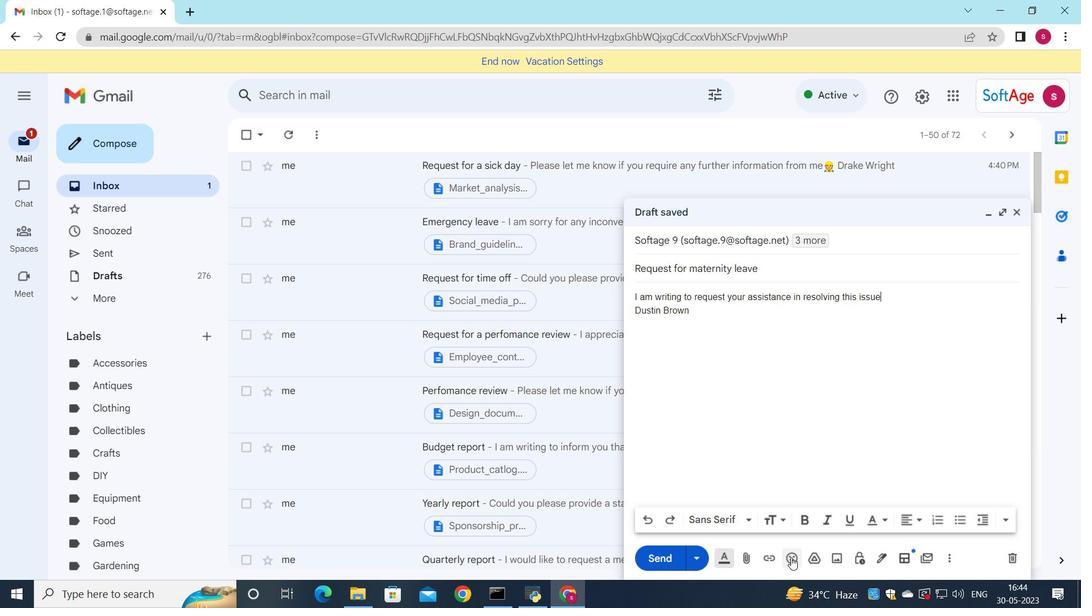 
Action: Mouse moved to (869, 418)
Screenshot: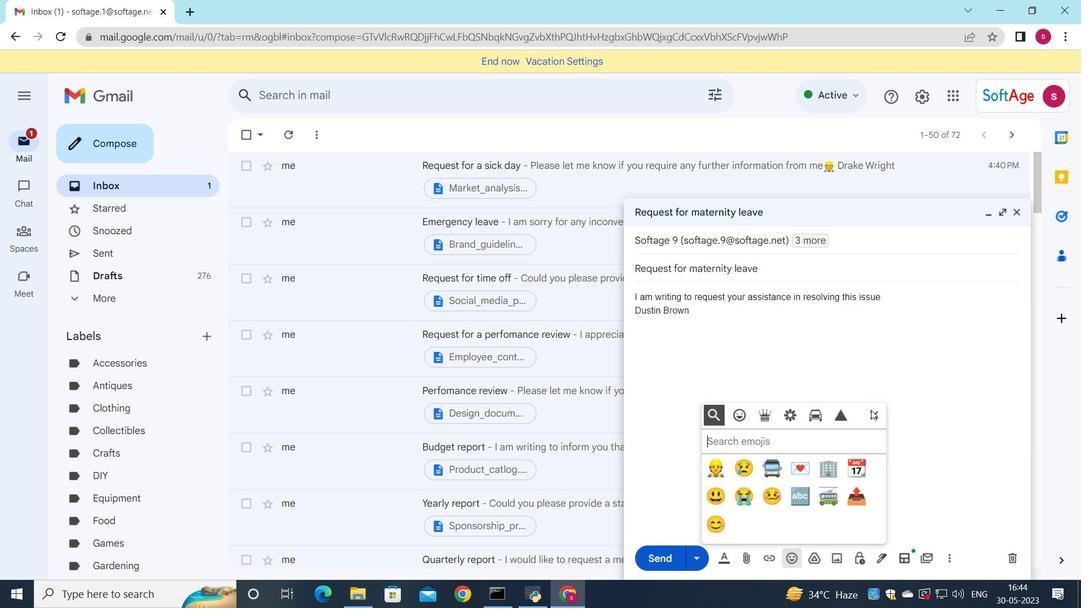 
Action: Mouse pressed left at (869, 418)
Screenshot: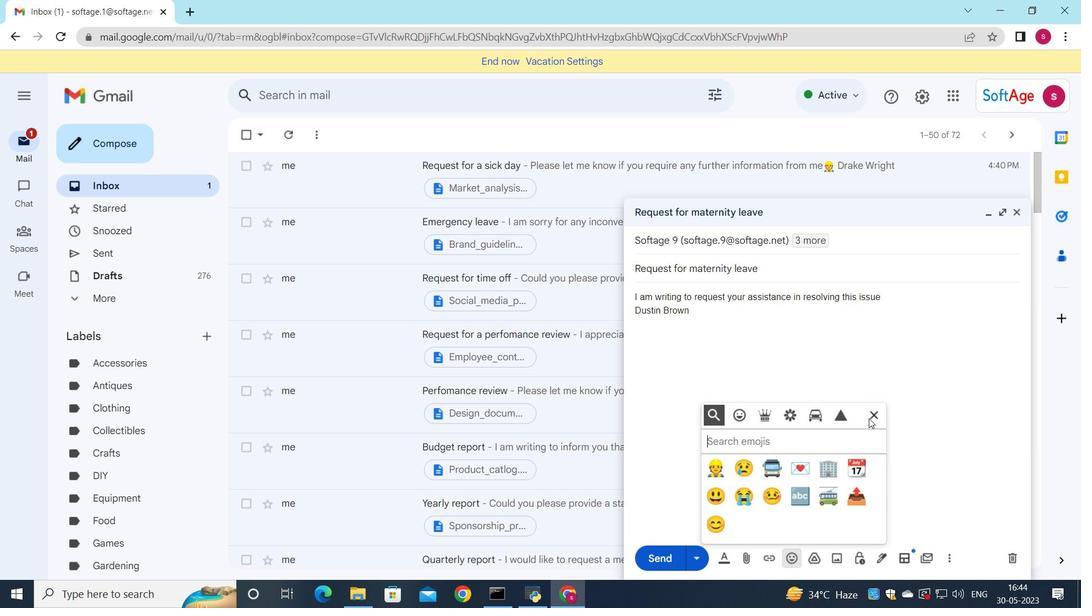 
Action: Mouse moved to (738, 554)
Screenshot: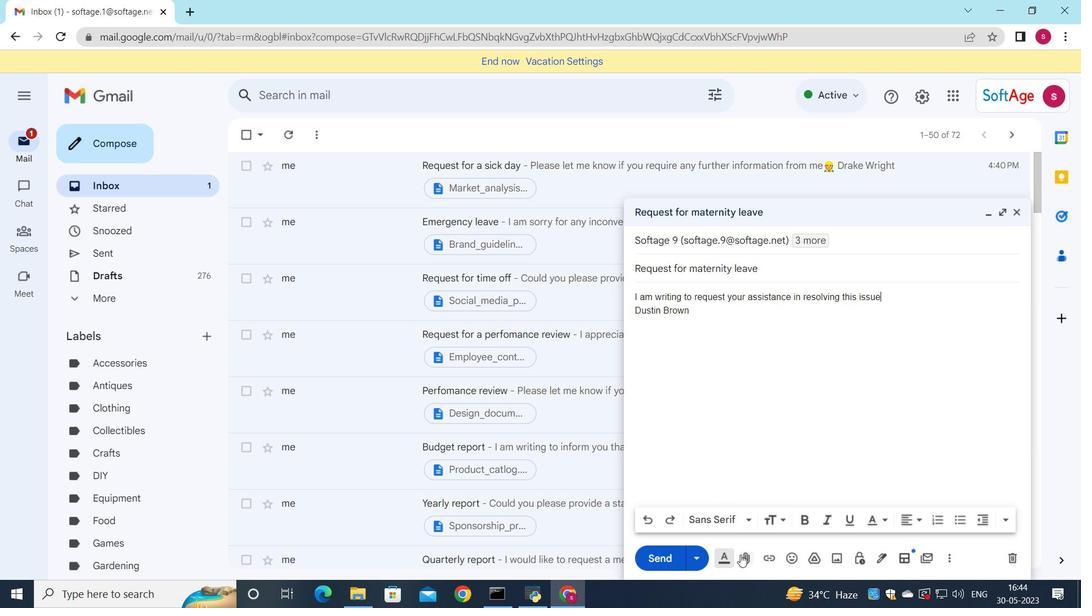 
Action: Mouse pressed left at (738, 554)
Screenshot: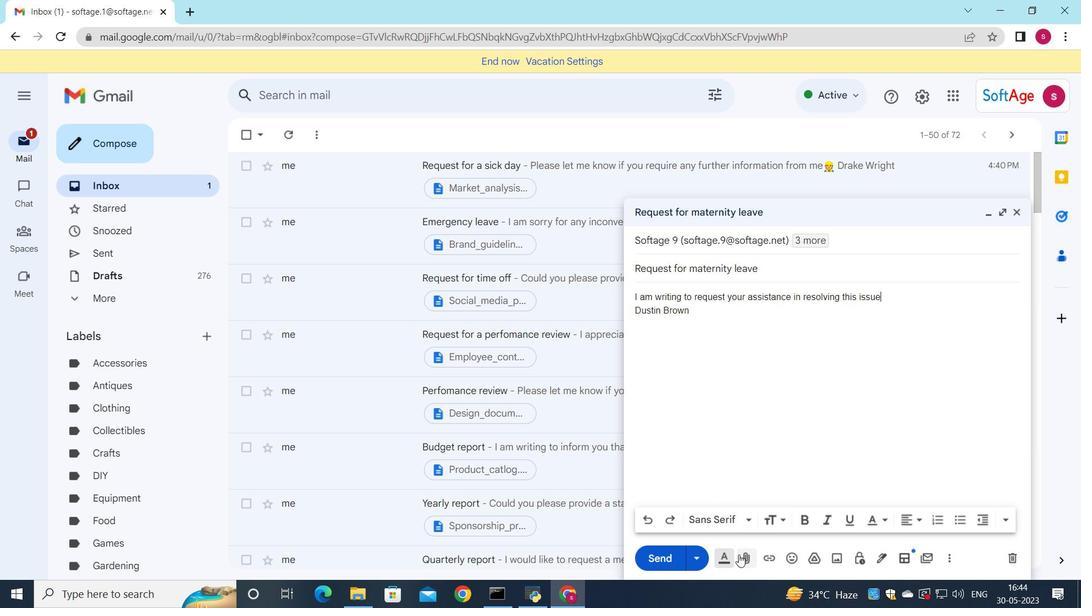 
Action: Mouse moved to (230, 104)
Screenshot: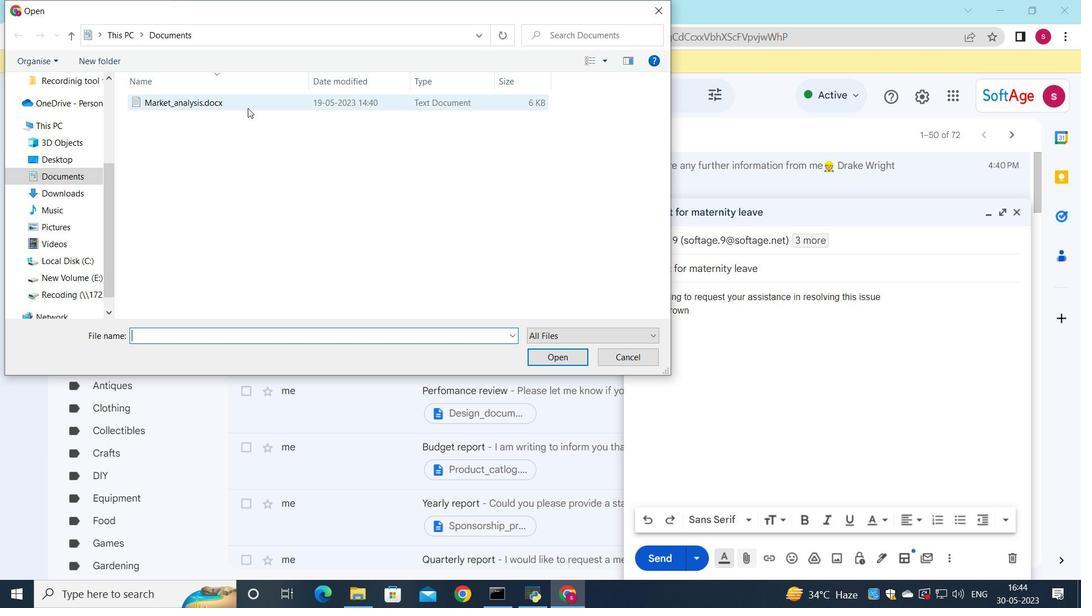 
Action: Mouse pressed left at (230, 104)
Screenshot: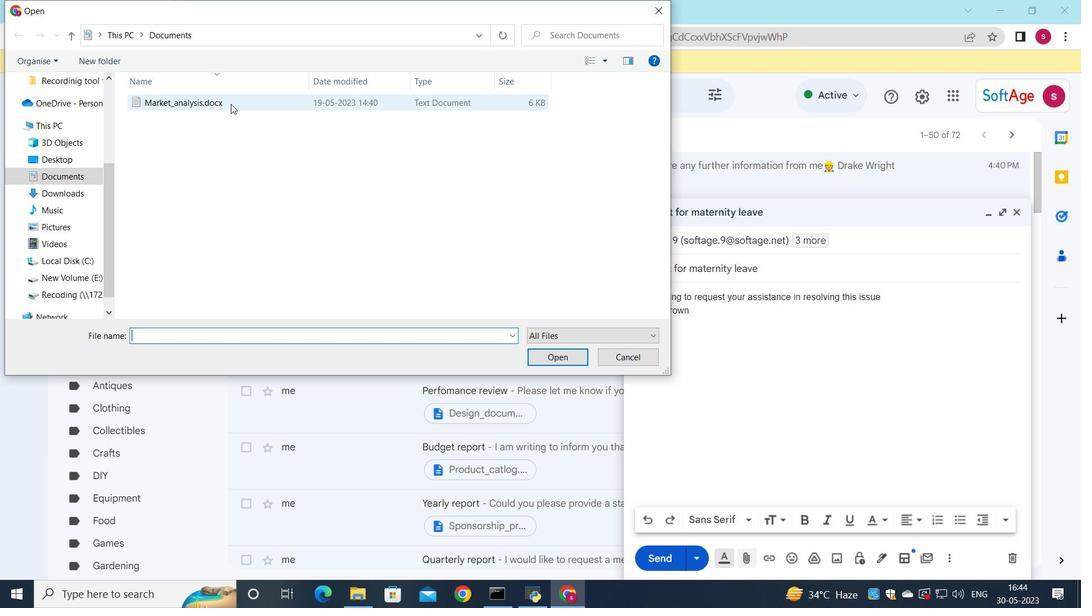 
Action: Mouse moved to (180, 97)
Screenshot: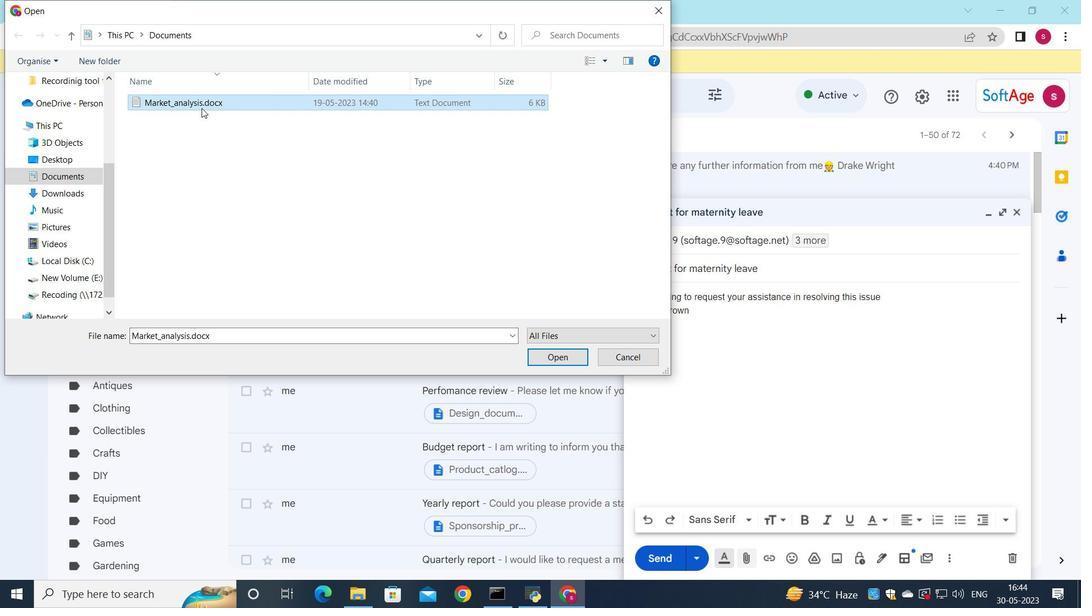 
Action: Mouse pressed left at (180, 97)
Screenshot: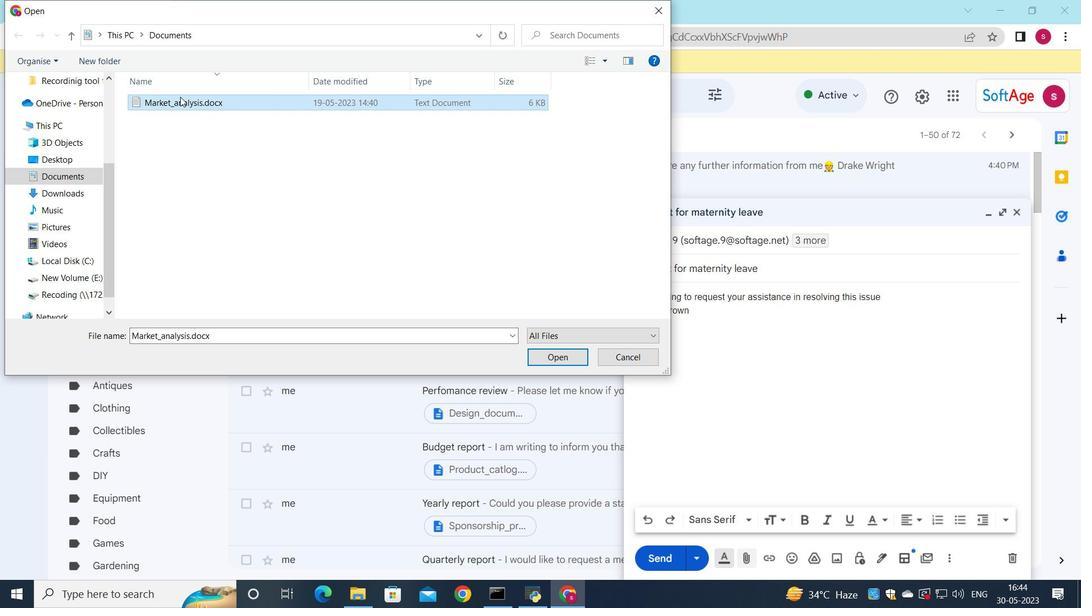 
Action: Mouse moved to (385, 159)
Screenshot: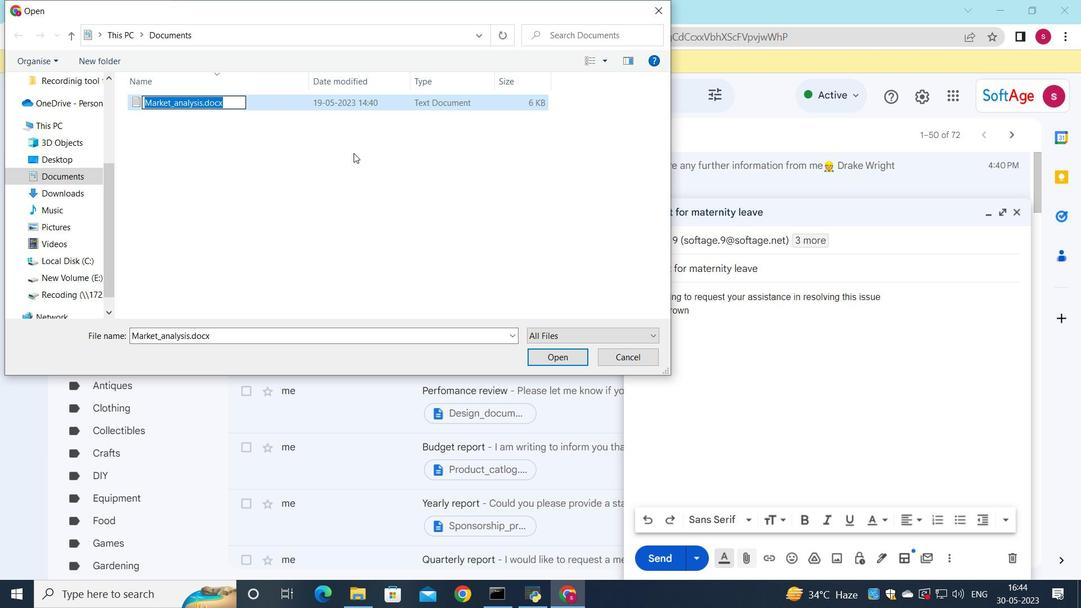 
Action: Key pressed <Key.shift>Star<Key.backspace><Key.backspace>rar<Key.backspace>tegic<Key.shift><Key.shift><Key.shift><Key.shift><Key.shift>_analysis.pdf
Screenshot: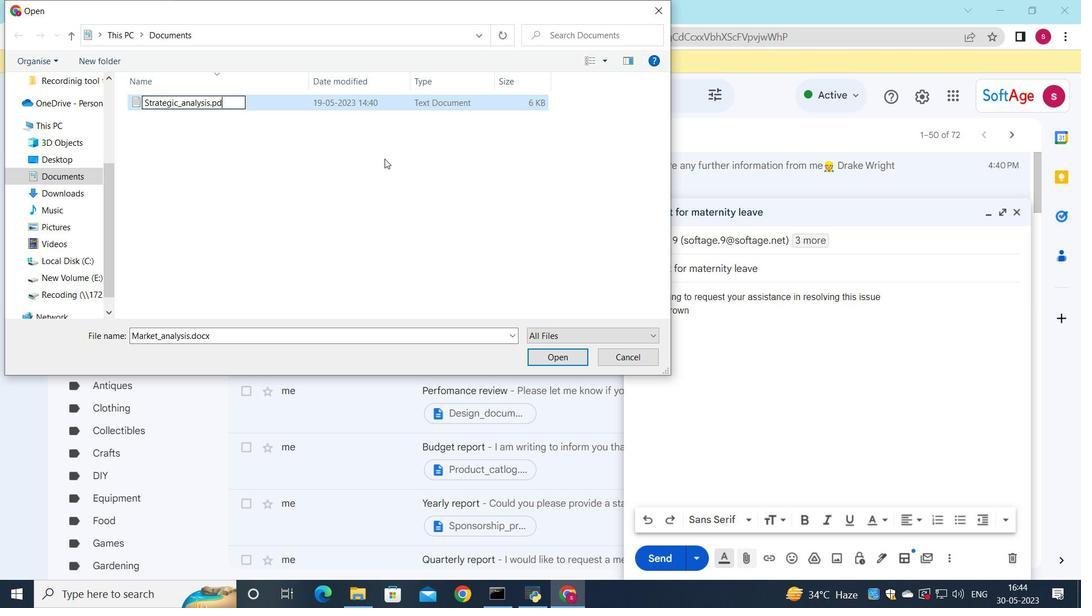 
Action: Mouse moved to (314, 106)
Screenshot: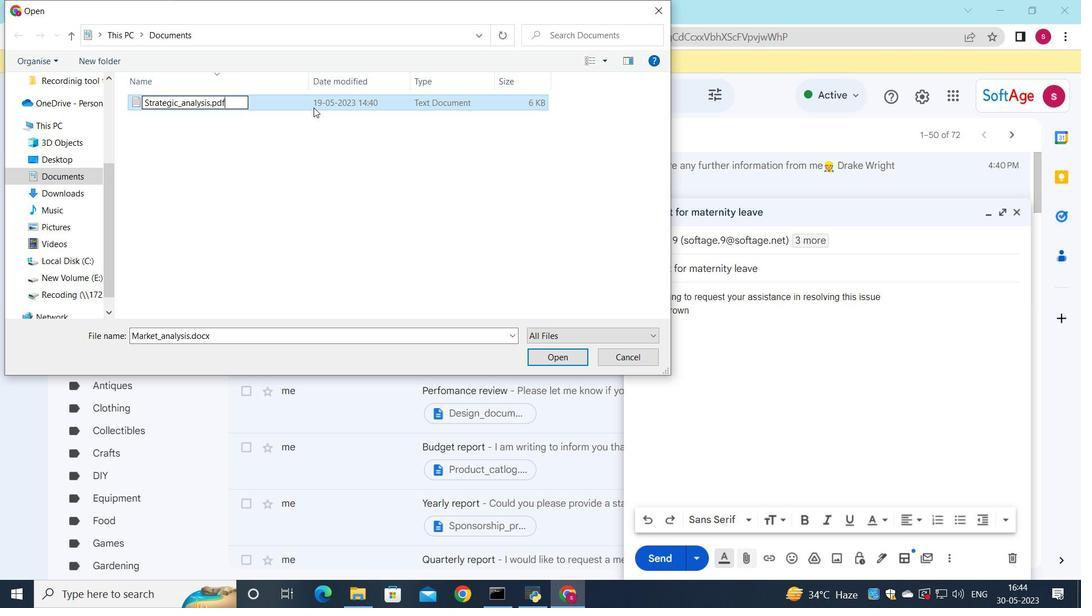 
Action: Mouse pressed left at (314, 106)
Screenshot: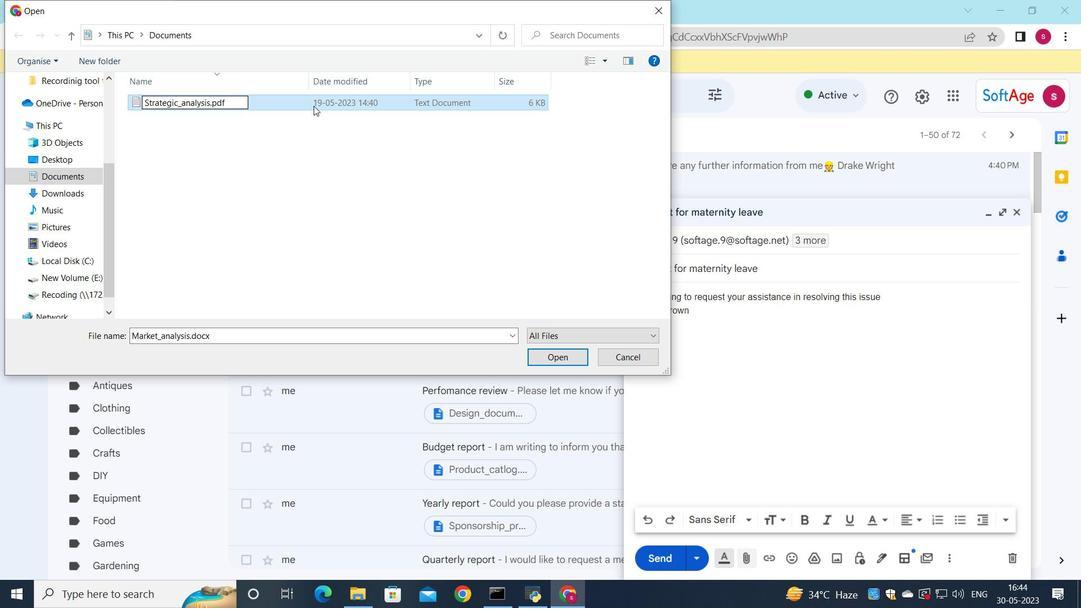 
Action: Mouse moved to (559, 357)
Screenshot: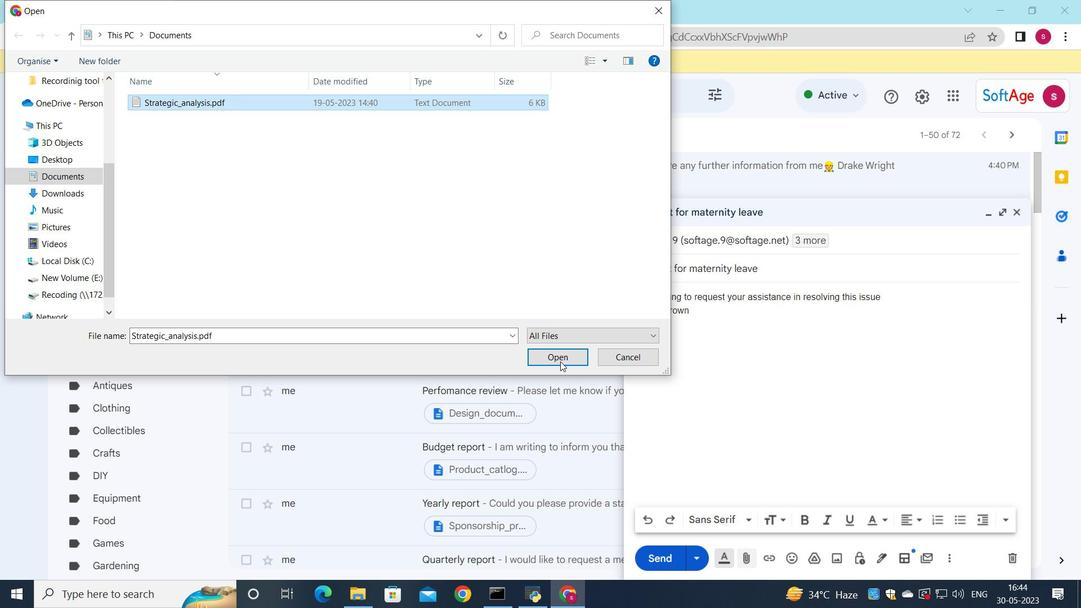 
Action: Mouse pressed left at (559, 357)
Screenshot: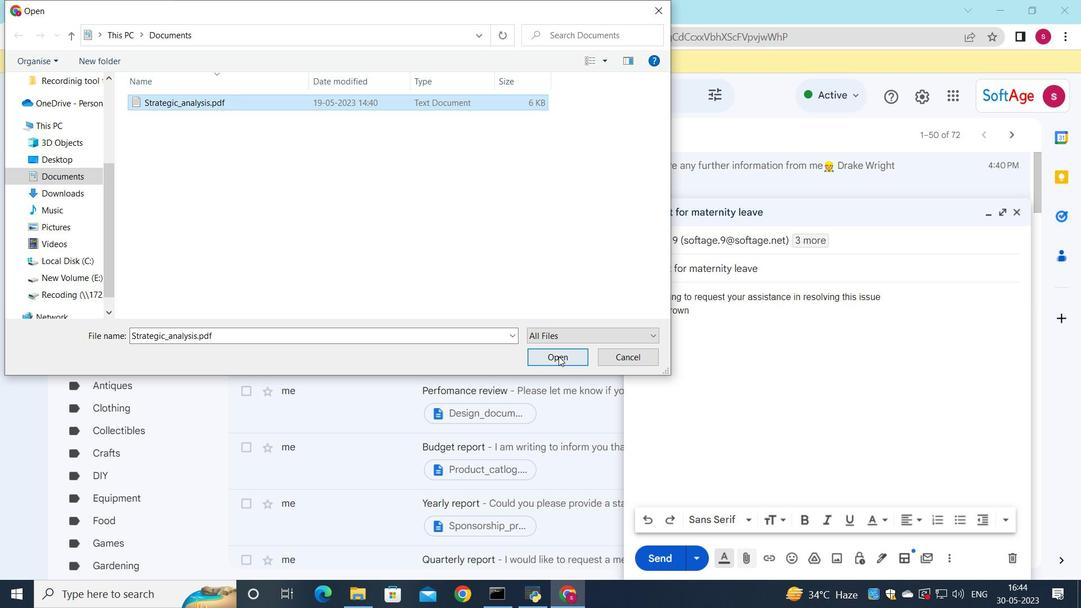 
Action: Mouse moved to (662, 559)
Screenshot: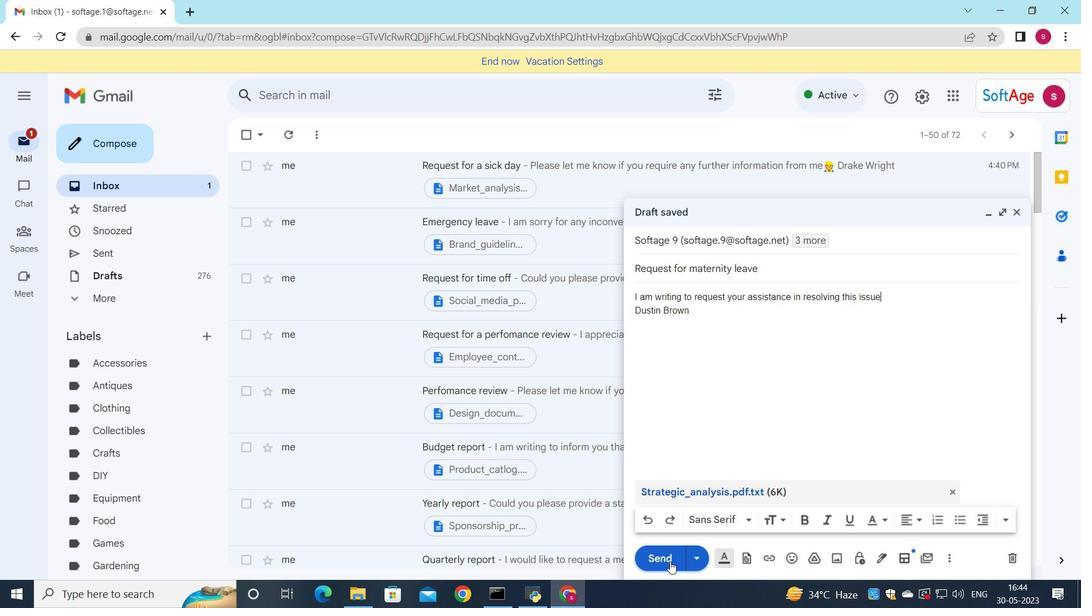 
Action: Mouse pressed left at (662, 559)
Screenshot: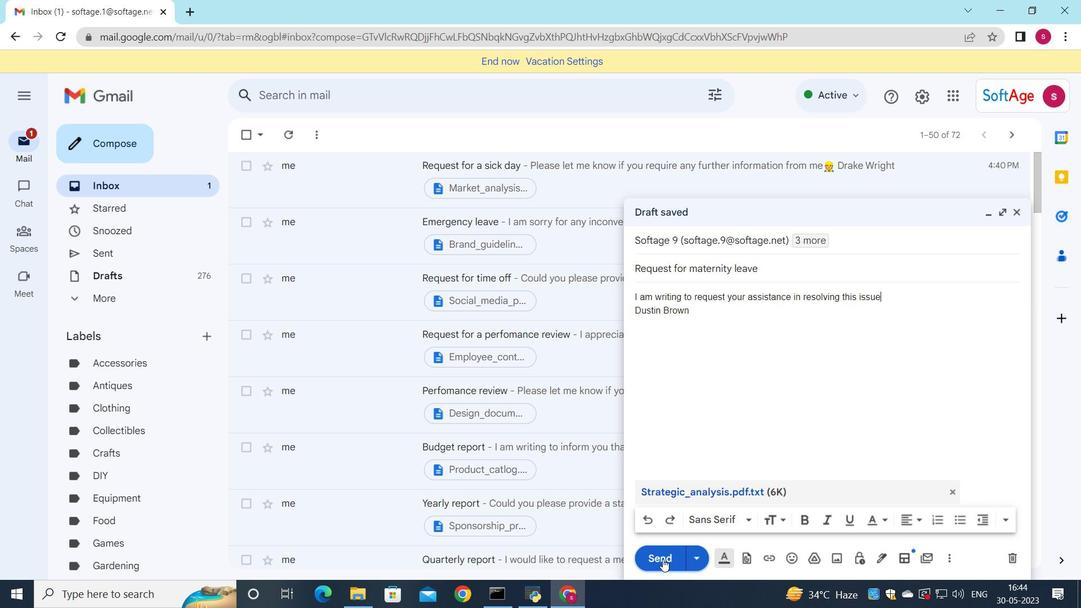 
Action: Mouse moved to (638, 183)
Screenshot: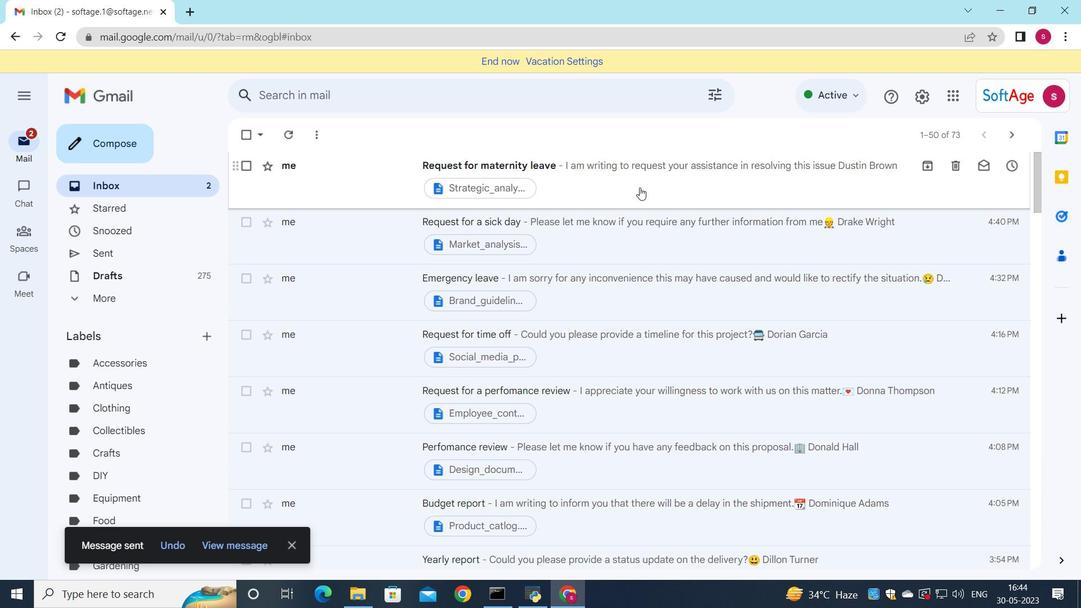 
Action: Mouse pressed left at (638, 183)
Screenshot: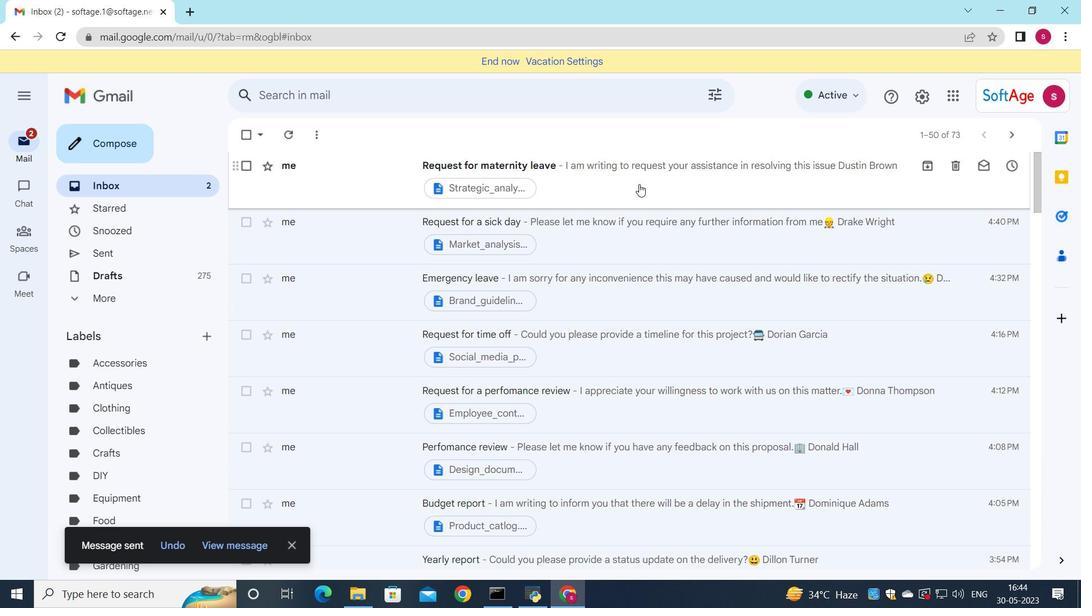 
